 Task: Find connections with filter location Pocito with filter topic #communitieswith filter profile language Potuguese with filter current company Fractal with filter school Pune Institute of Business Management with filter industry Railroad Equipment Manufacturing with filter service category Video Animation with filter keywords title Motion Picture Director
Action: Mouse moved to (1392, 384)
Screenshot: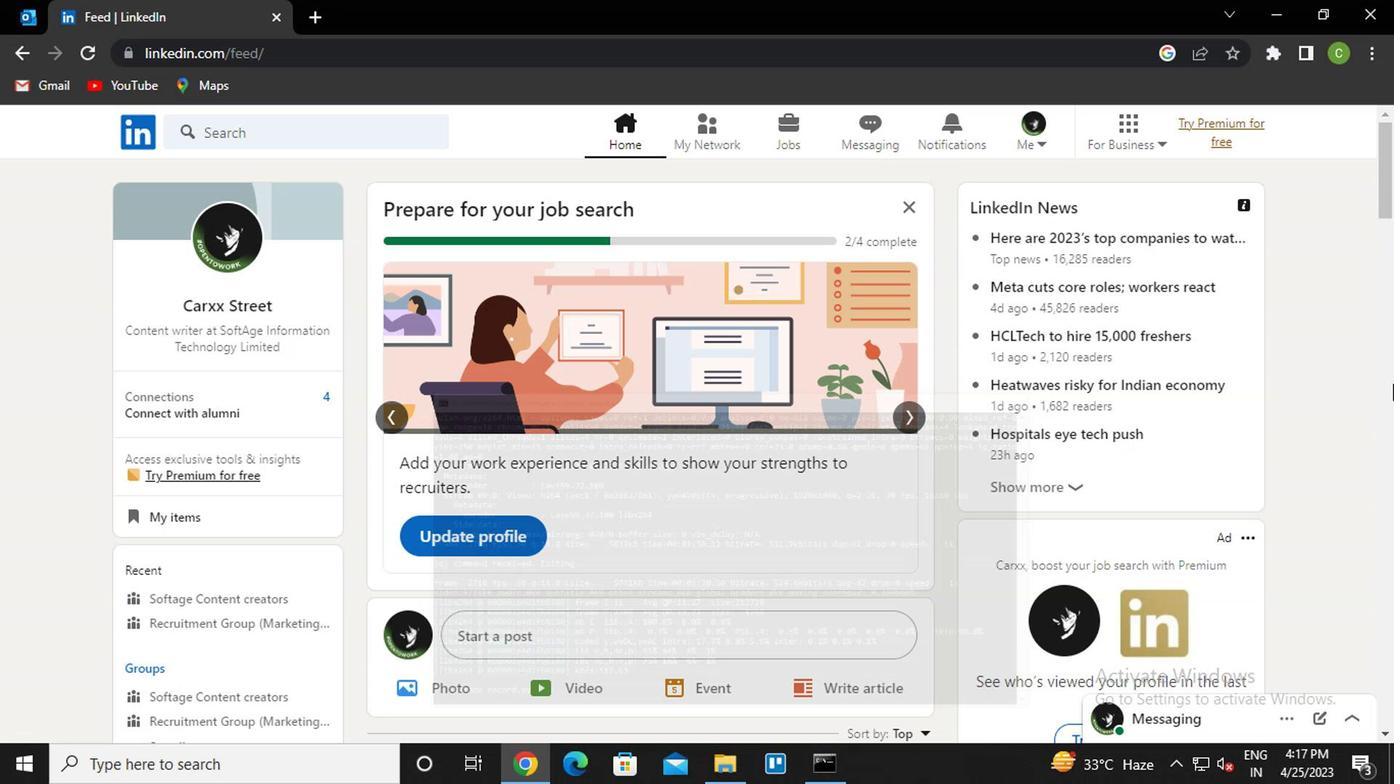 
Action: Mouse scrolled (1391, 385) with delta (0, 0)
Screenshot: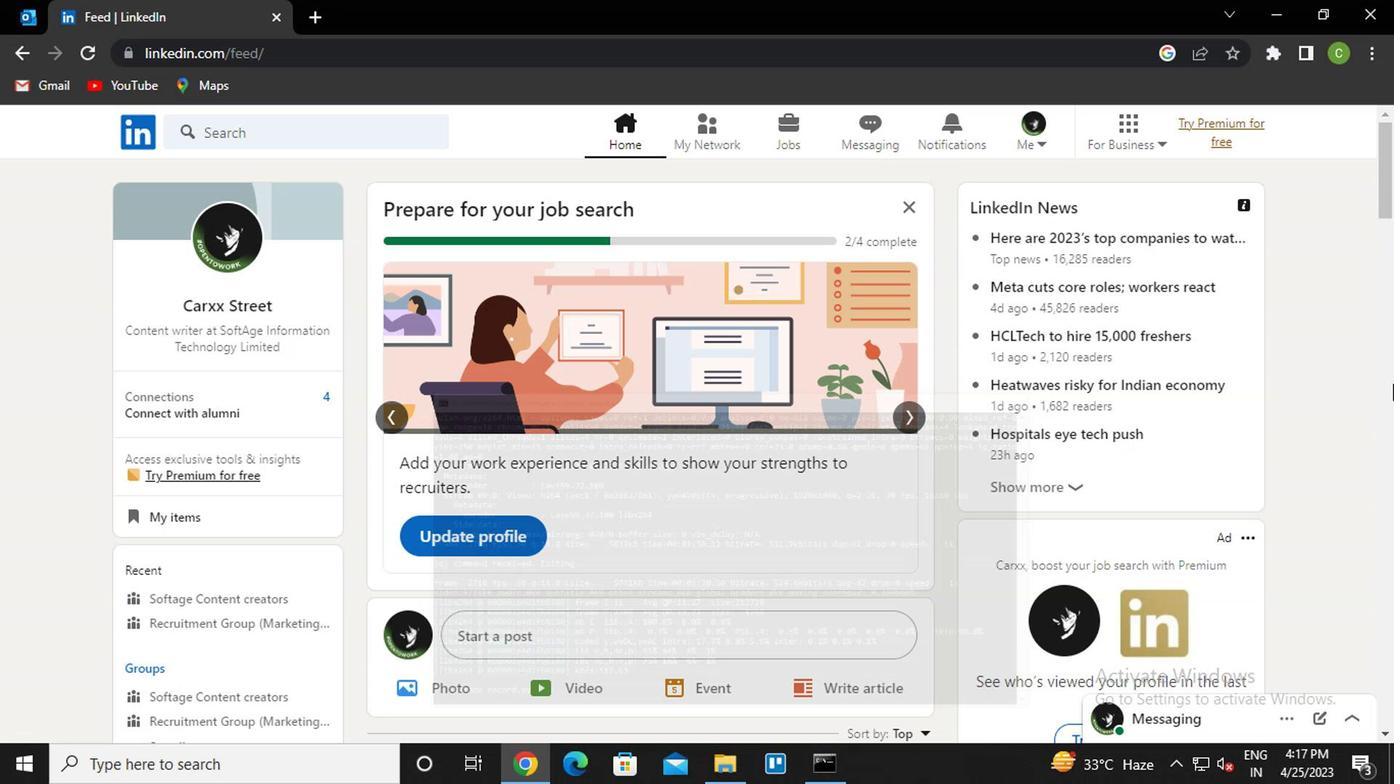 
Action: Mouse moved to (1392, 384)
Screenshot: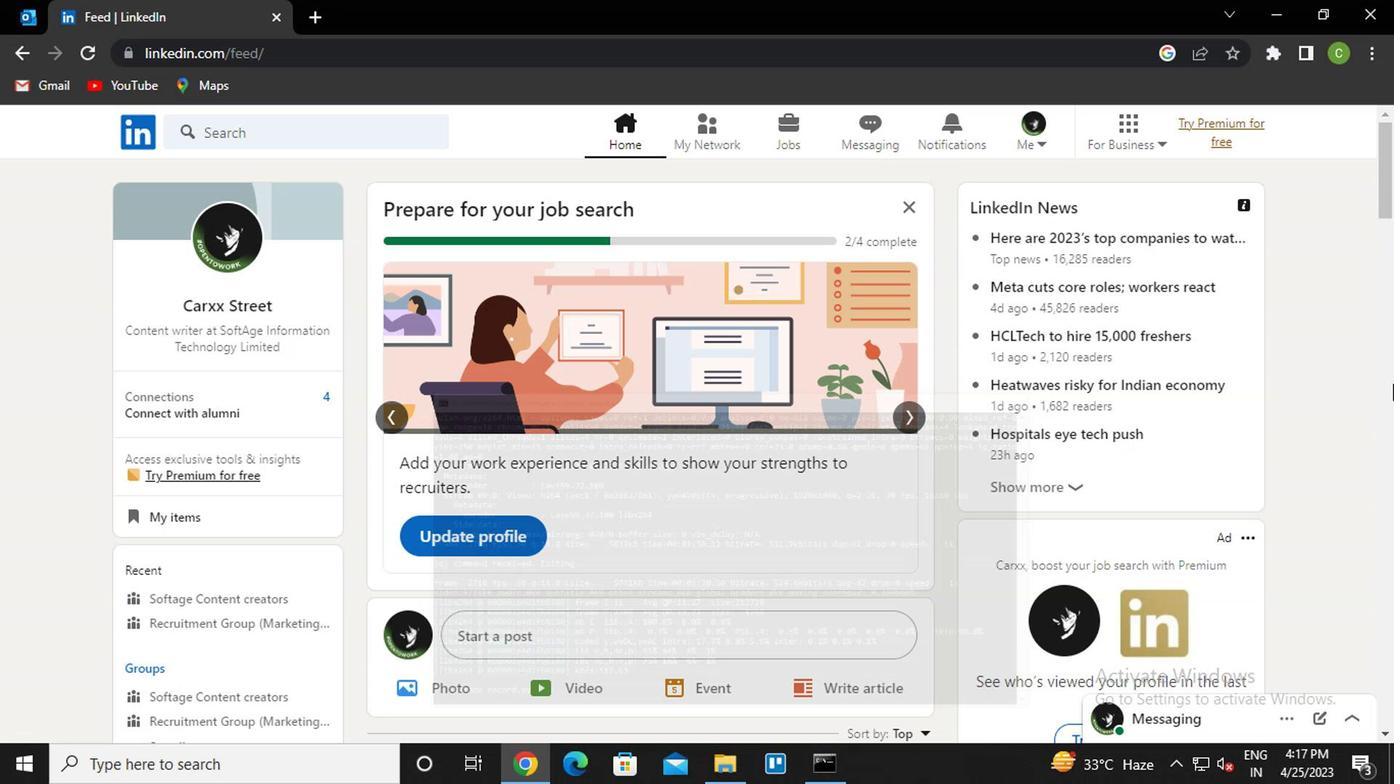 
Action: Mouse scrolled (1391, 385) with delta (0, 0)
Screenshot: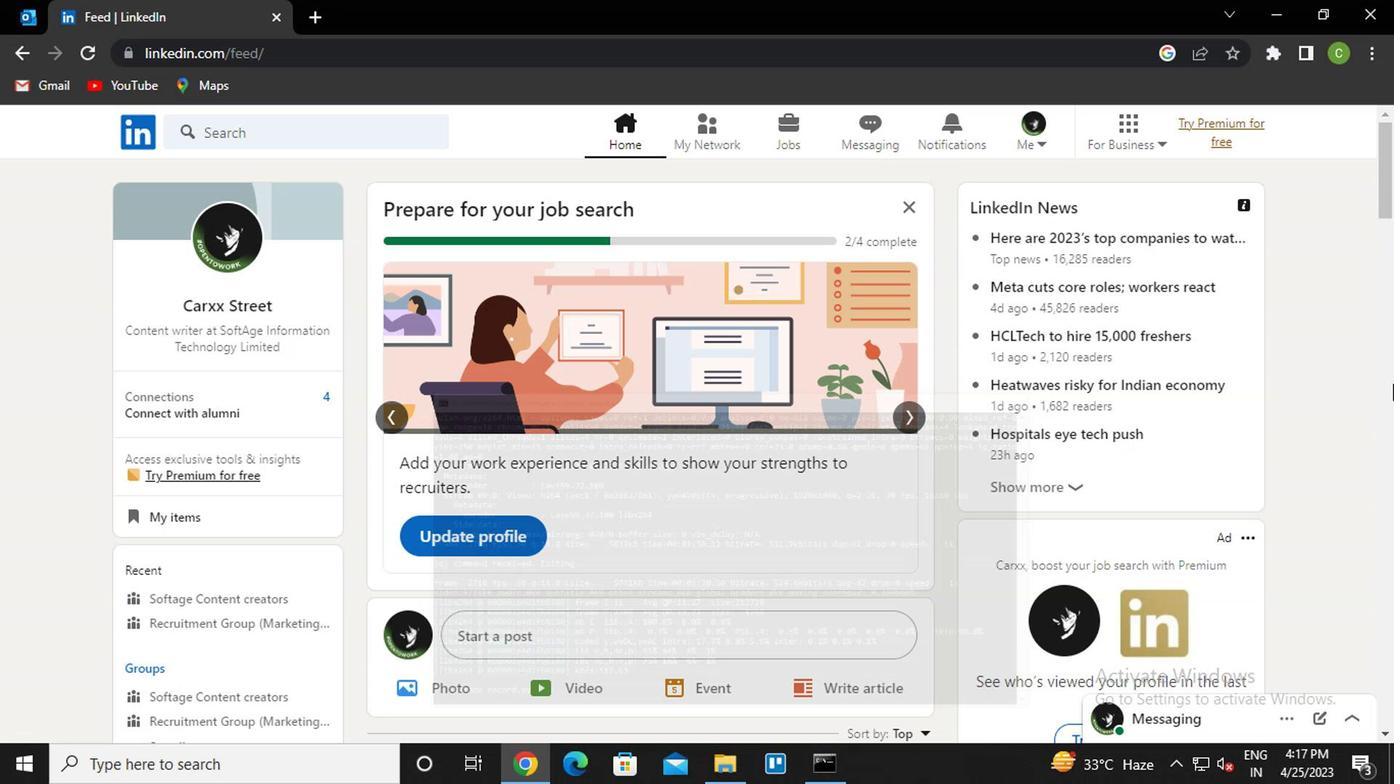 
Action: Mouse scrolled (1391, 385) with delta (0, 0)
Screenshot: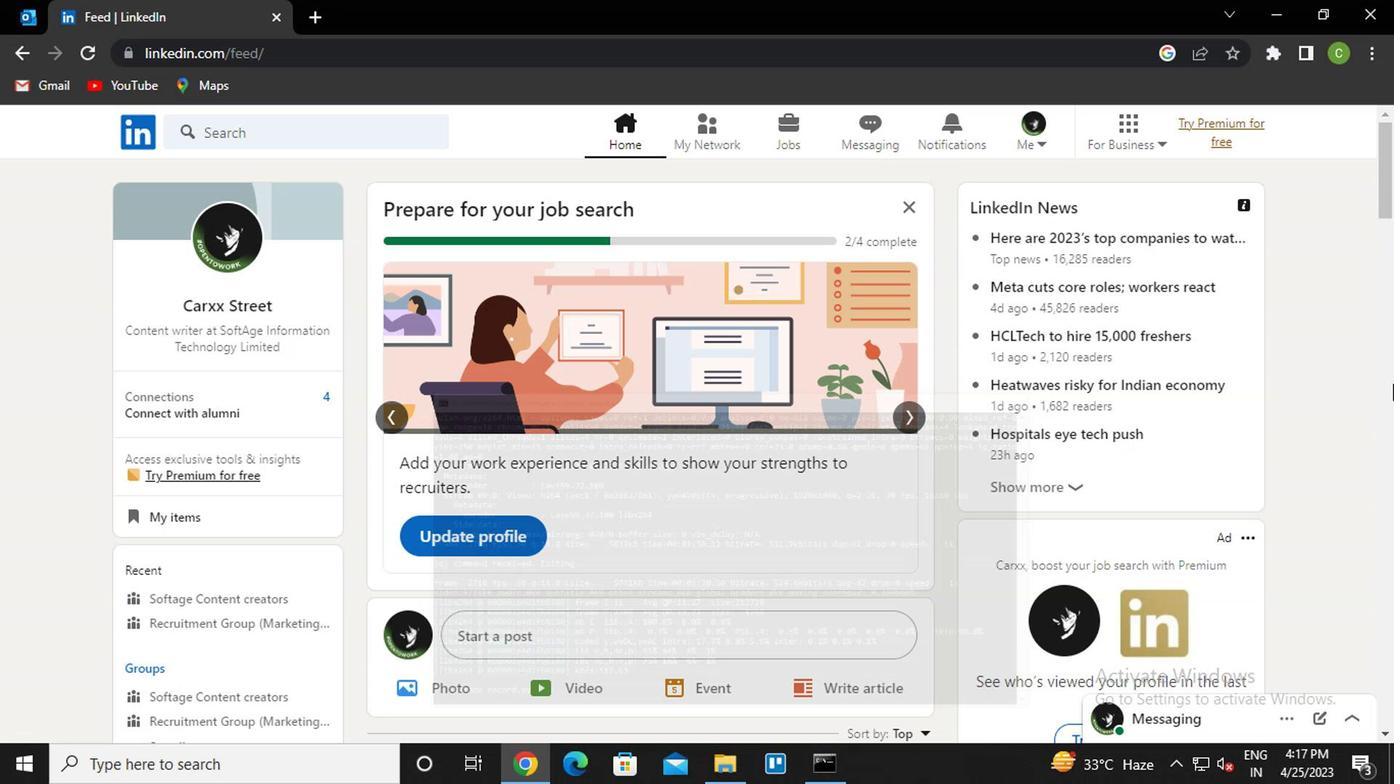
Action: Mouse moved to (718, 138)
Screenshot: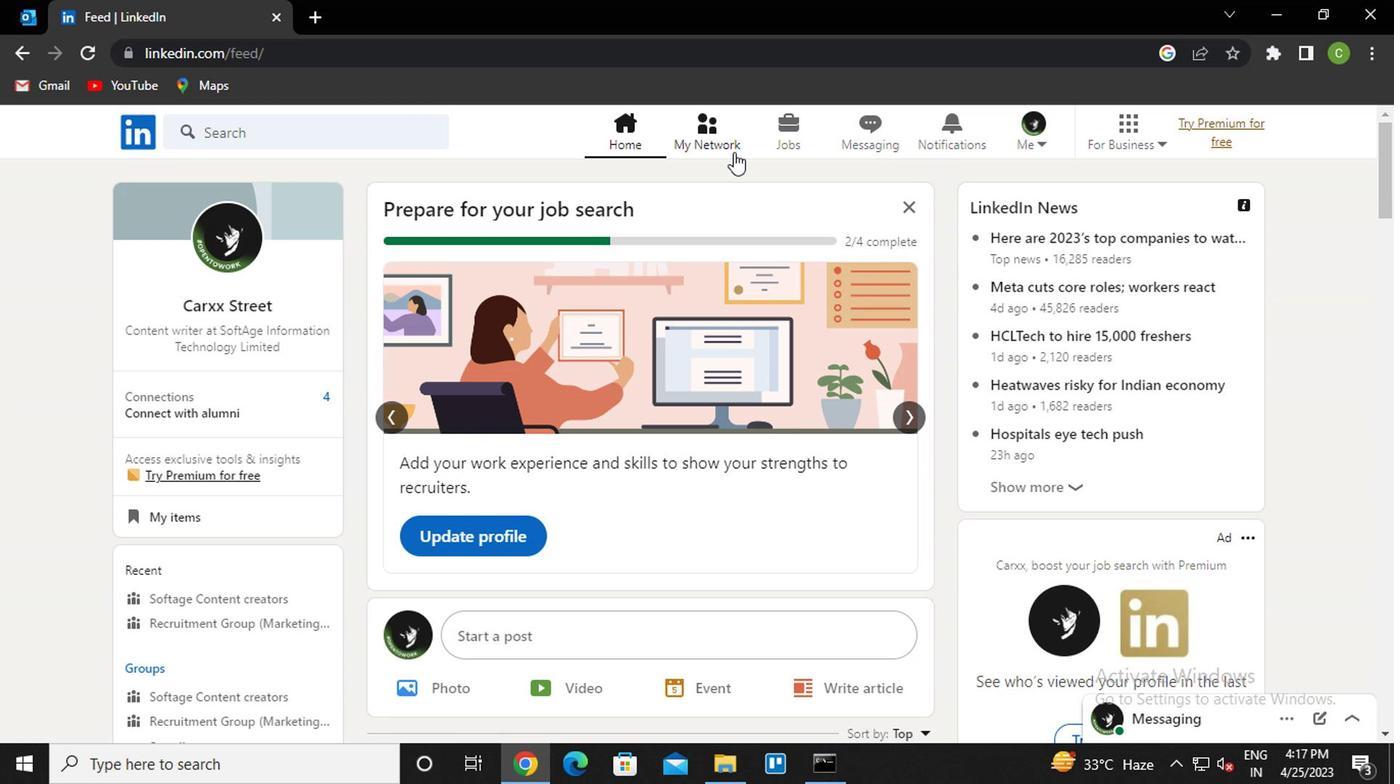
Action: Mouse pressed left at (718, 138)
Screenshot: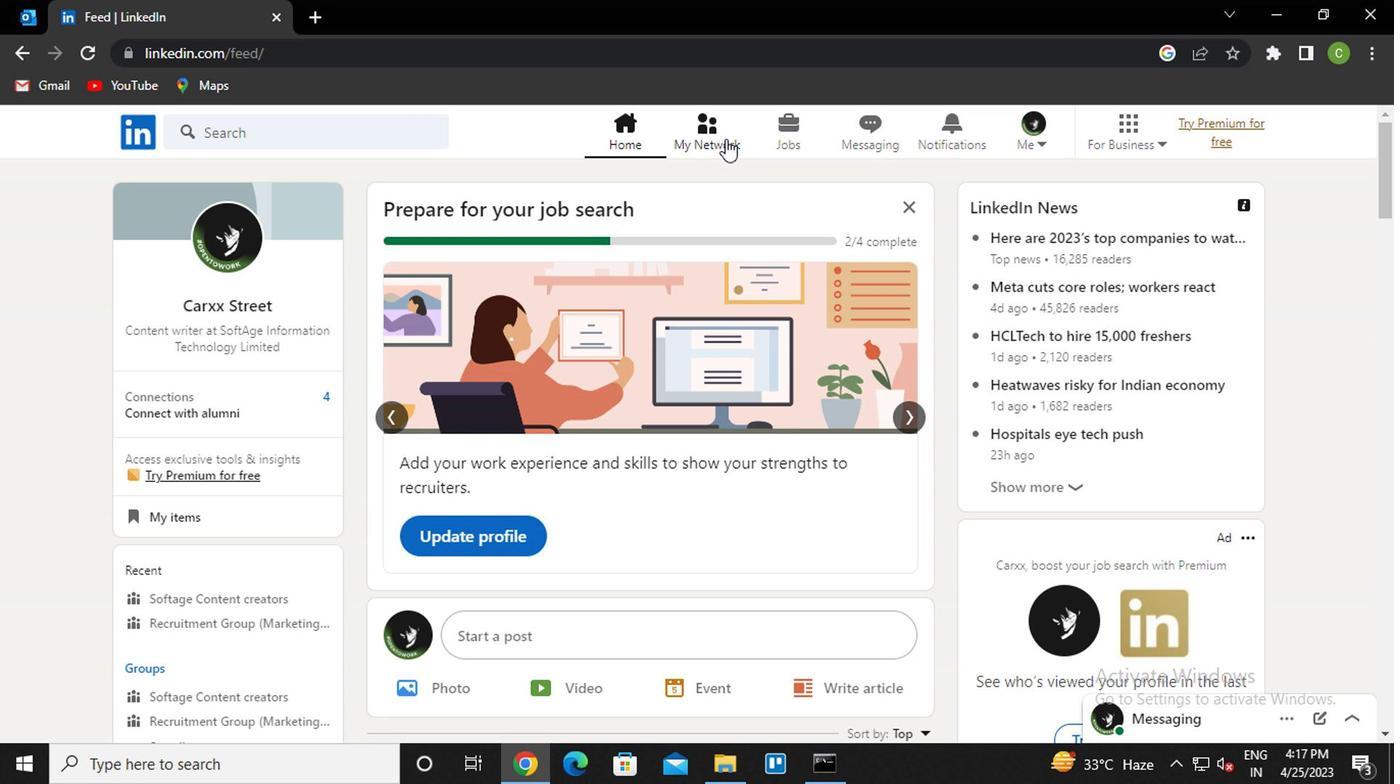
Action: Mouse moved to (287, 241)
Screenshot: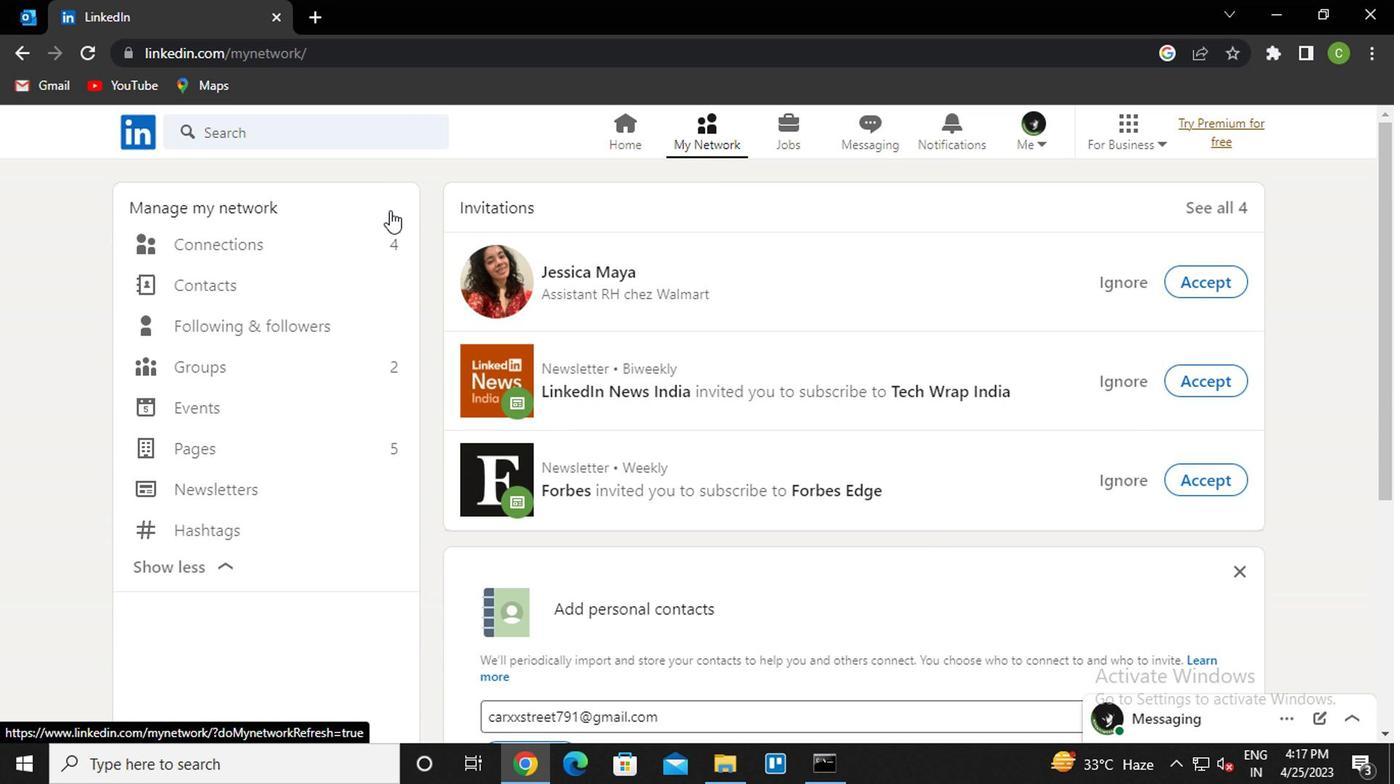 
Action: Mouse pressed left at (287, 241)
Screenshot: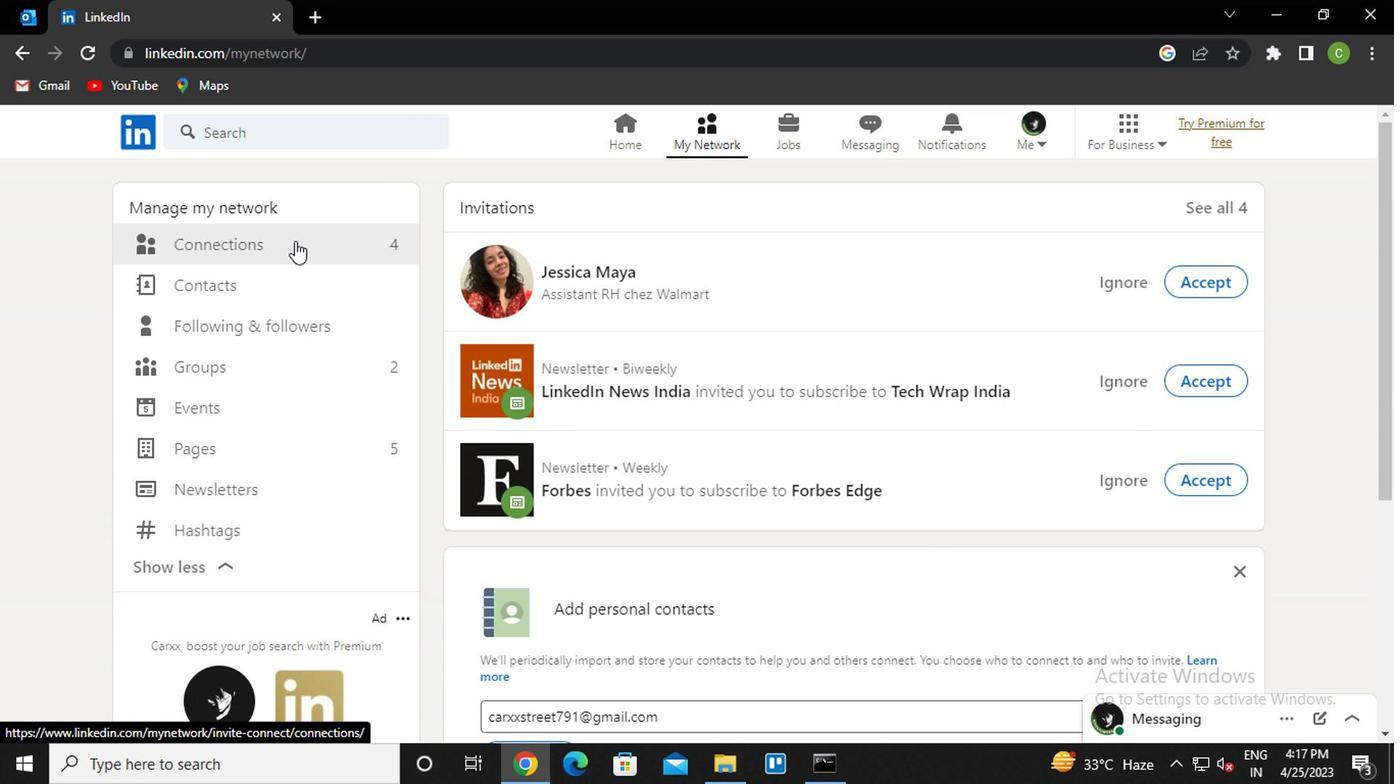 
Action: Mouse moved to (884, 245)
Screenshot: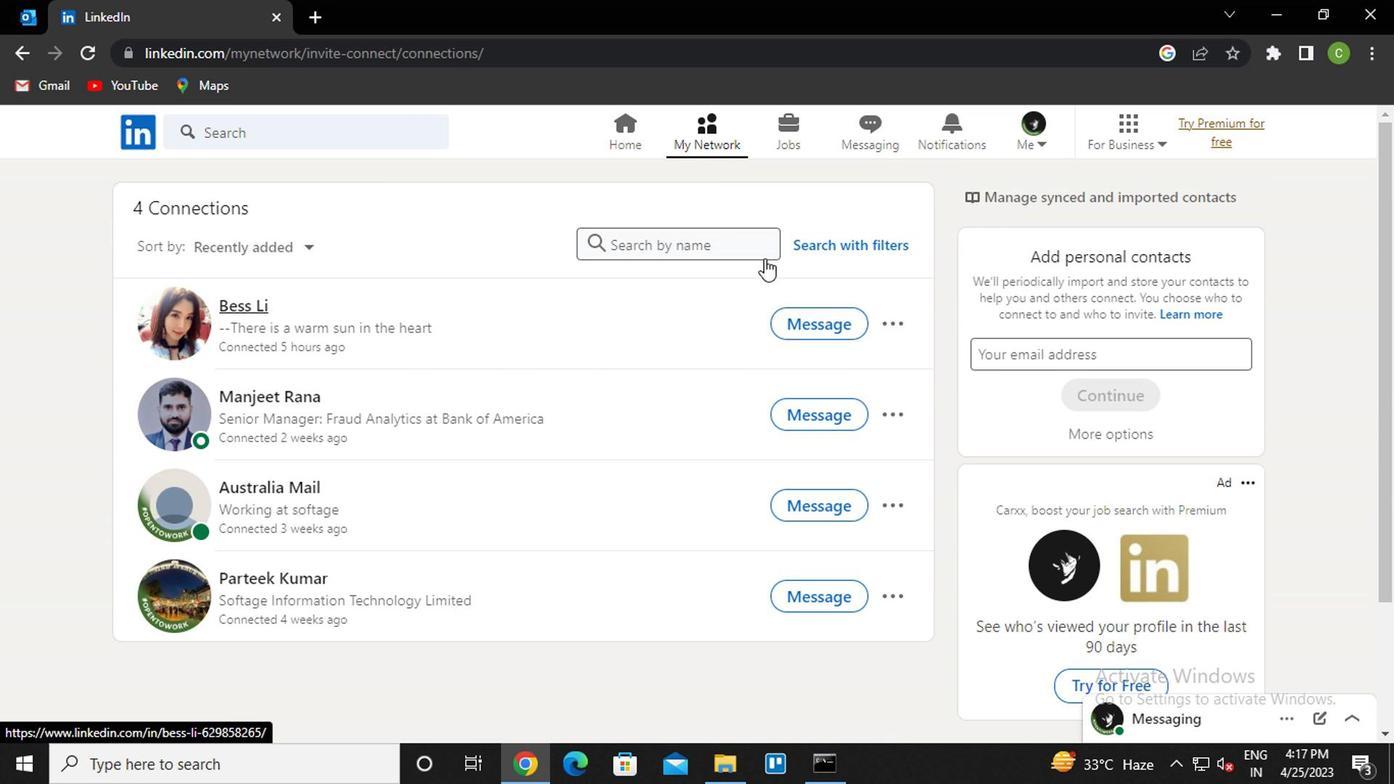 
Action: Mouse pressed left at (884, 245)
Screenshot: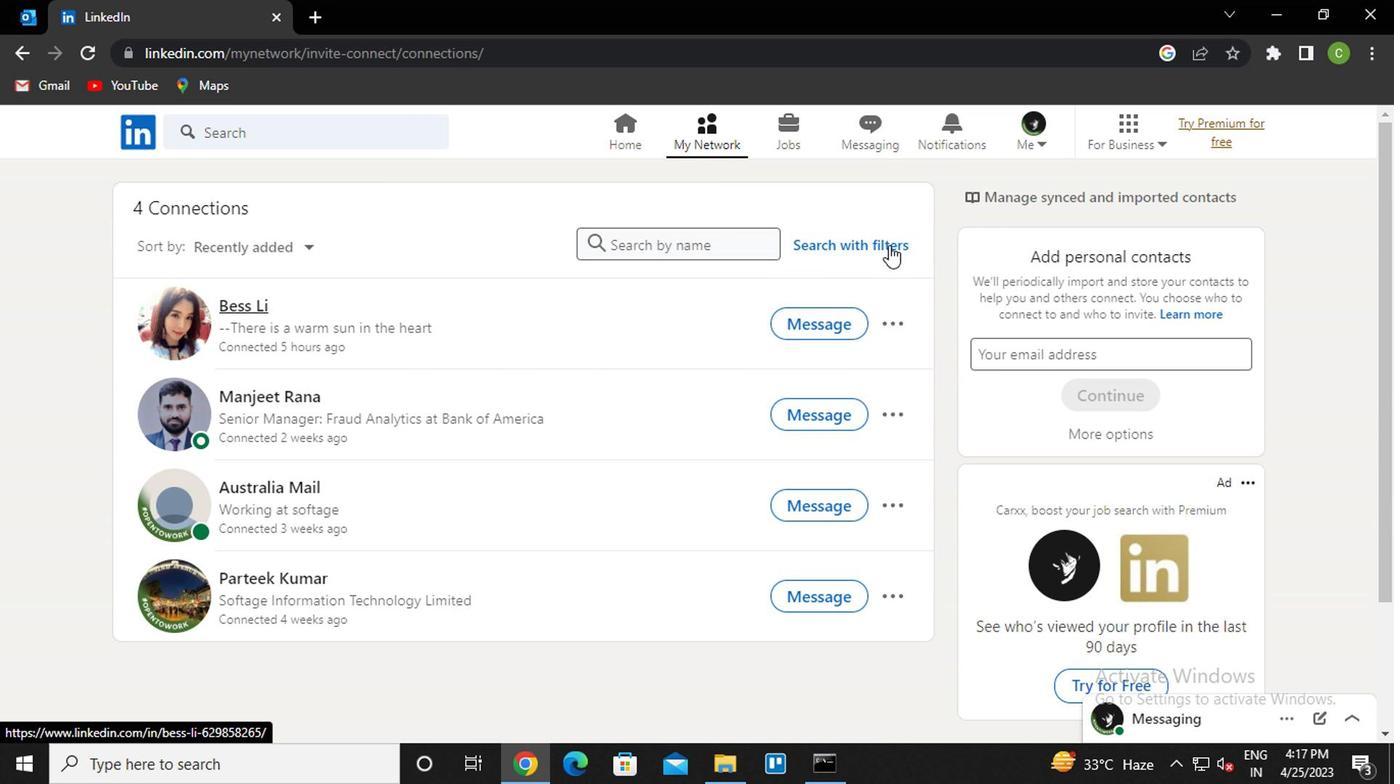 
Action: Mouse moved to (684, 192)
Screenshot: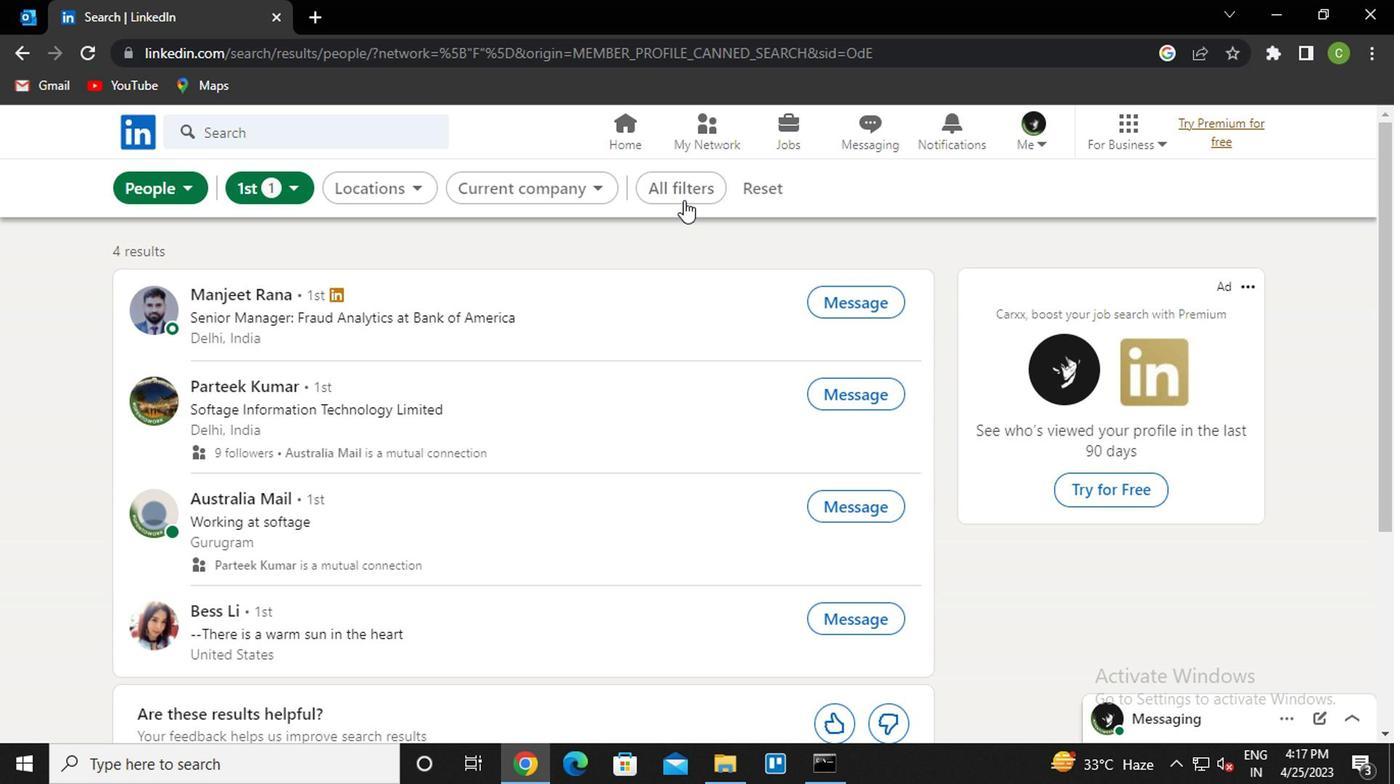 
Action: Mouse pressed left at (684, 192)
Screenshot: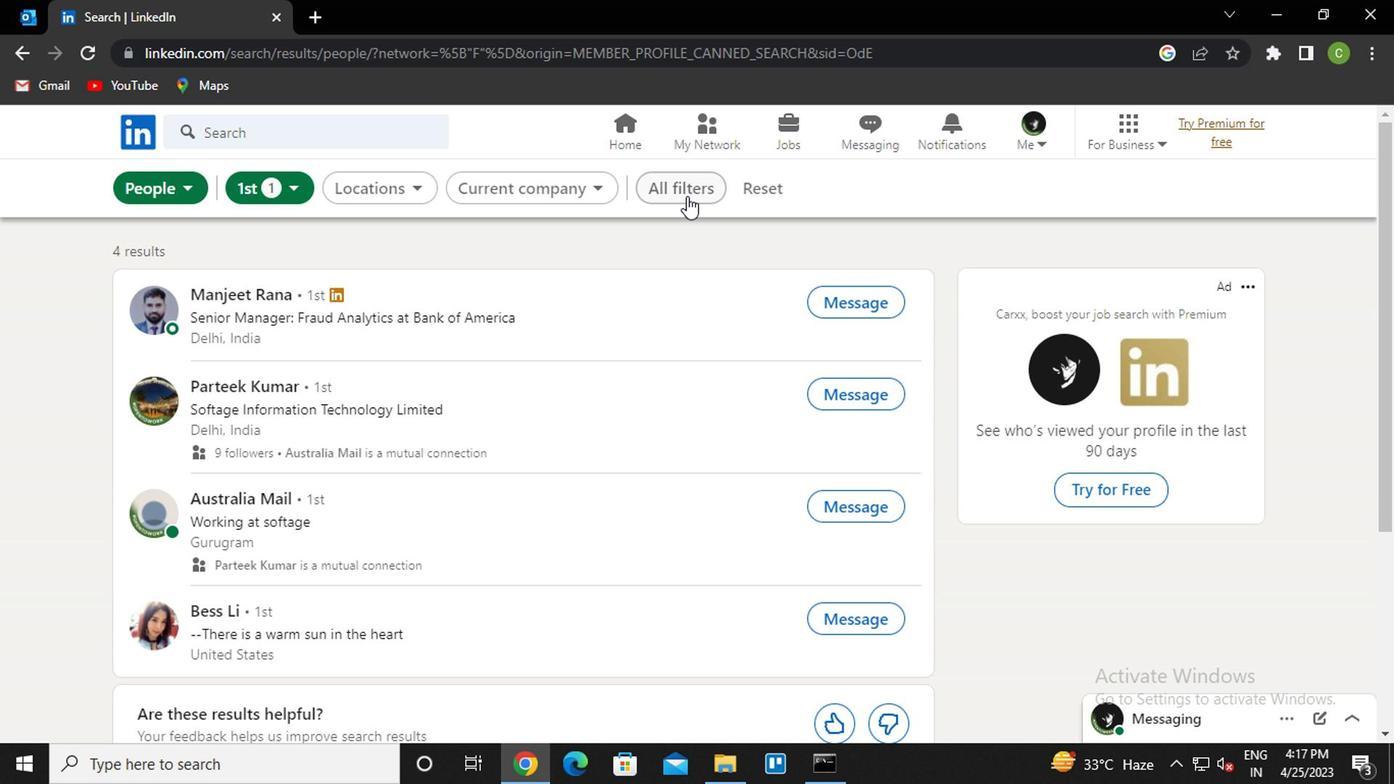 
Action: Mouse moved to (1091, 517)
Screenshot: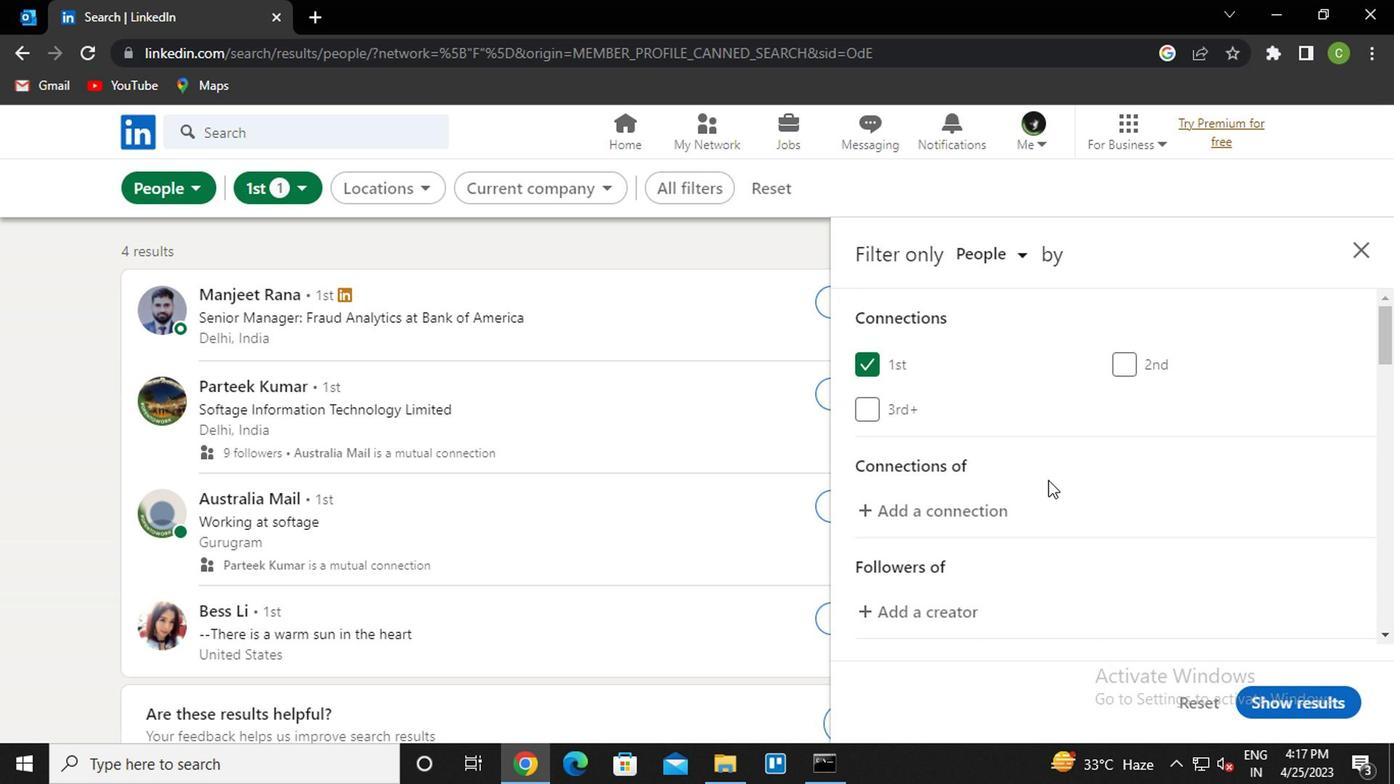 
Action: Mouse scrolled (1091, 516) with delta (0, 0)
Screenshot: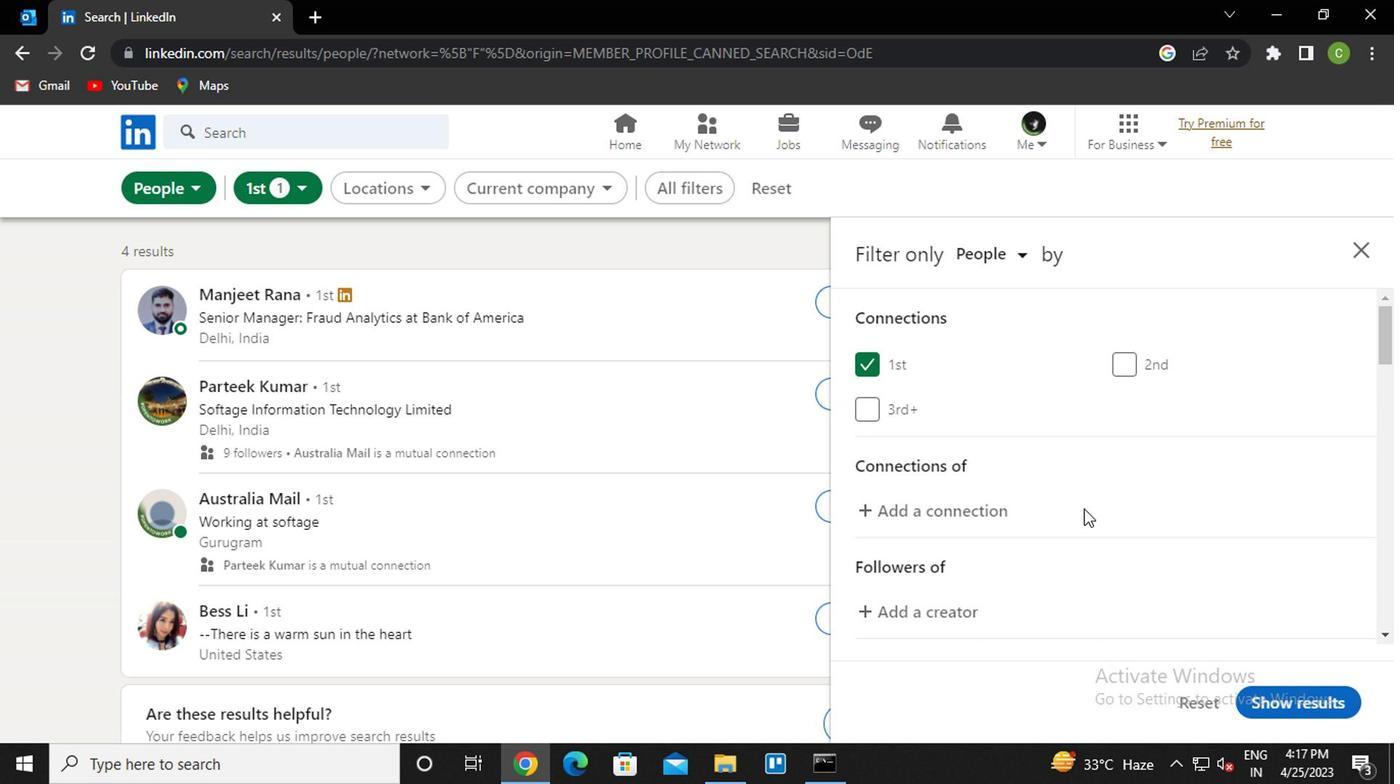 
Action: Mouse scrolled (1091, 516) with delta (0, 0)
Screenshot: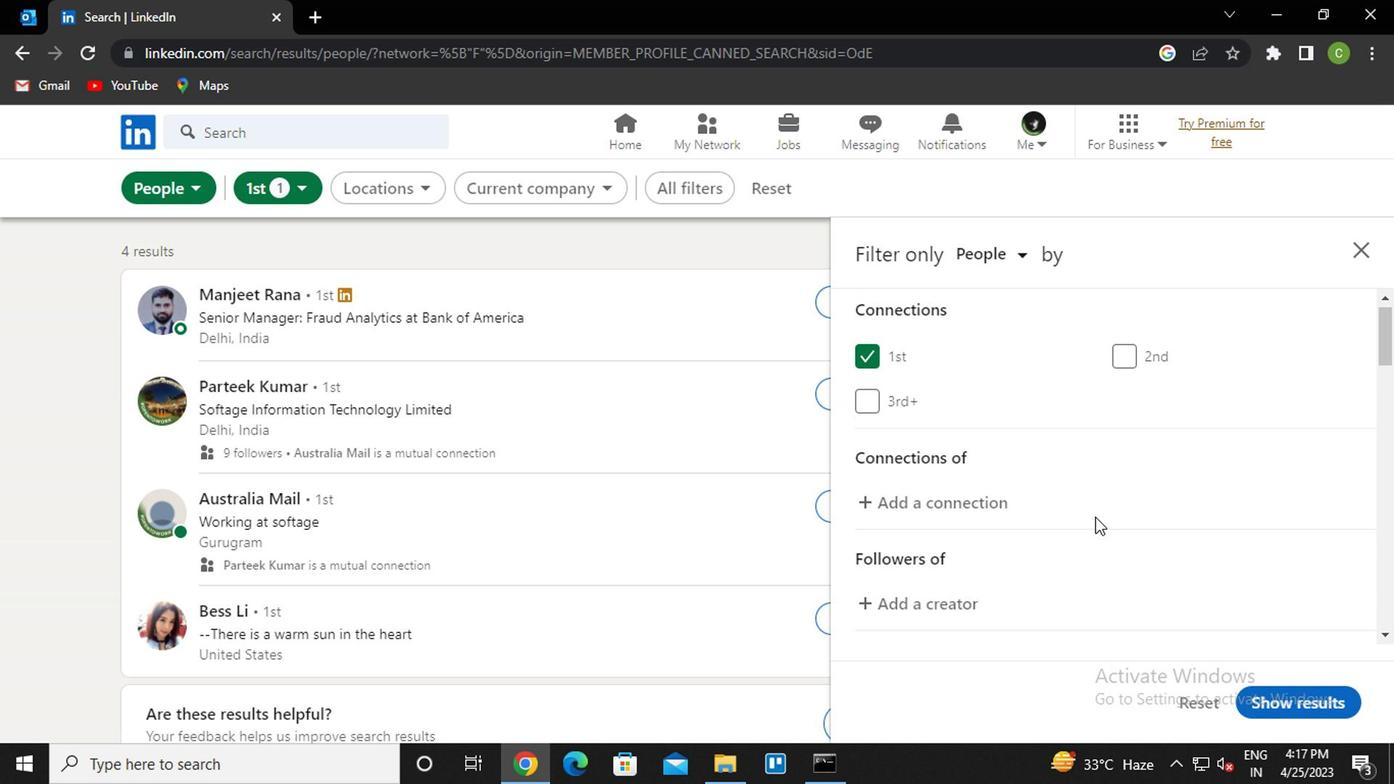 
Action: Mouse moved to (1091, 518)
Screenshot: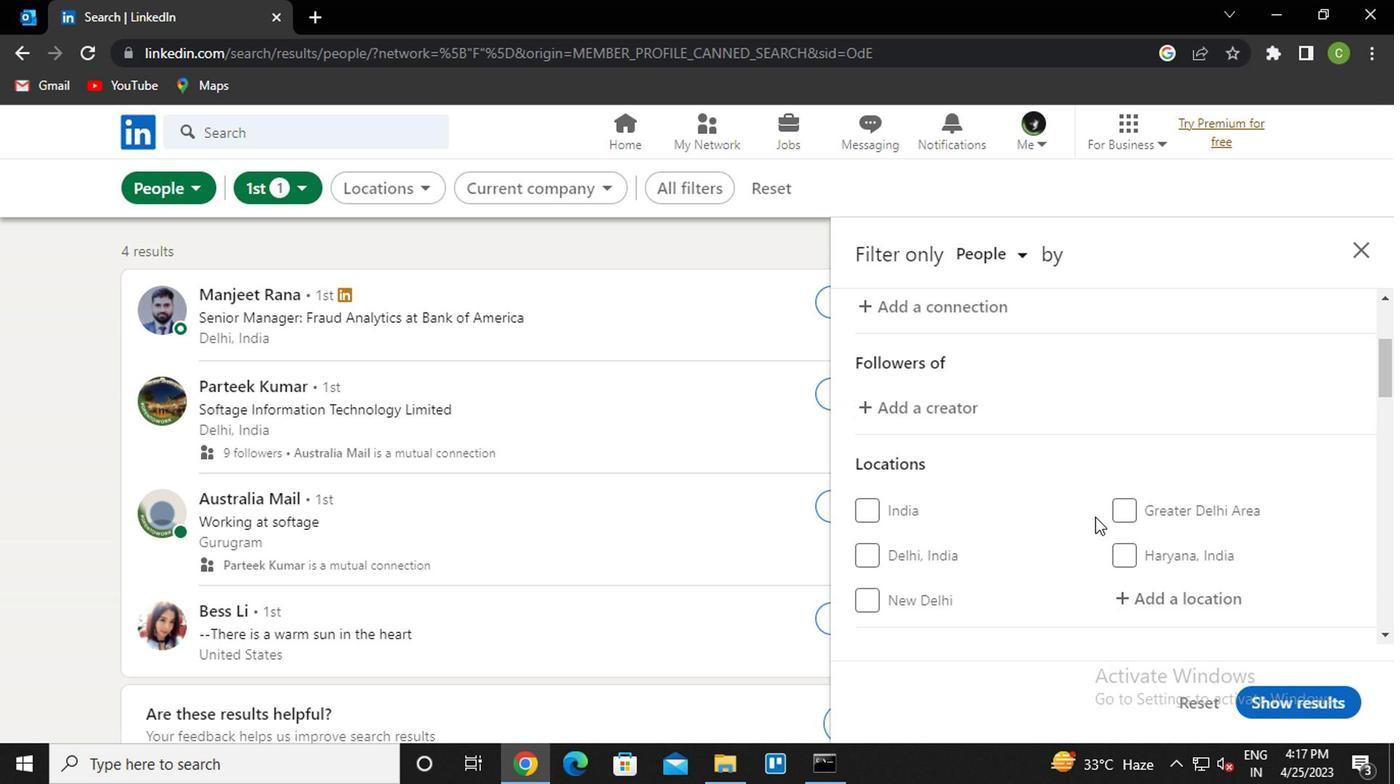 
Action: Mouse scrolled (1091, 517) with delta (0, -1)
Screenshot: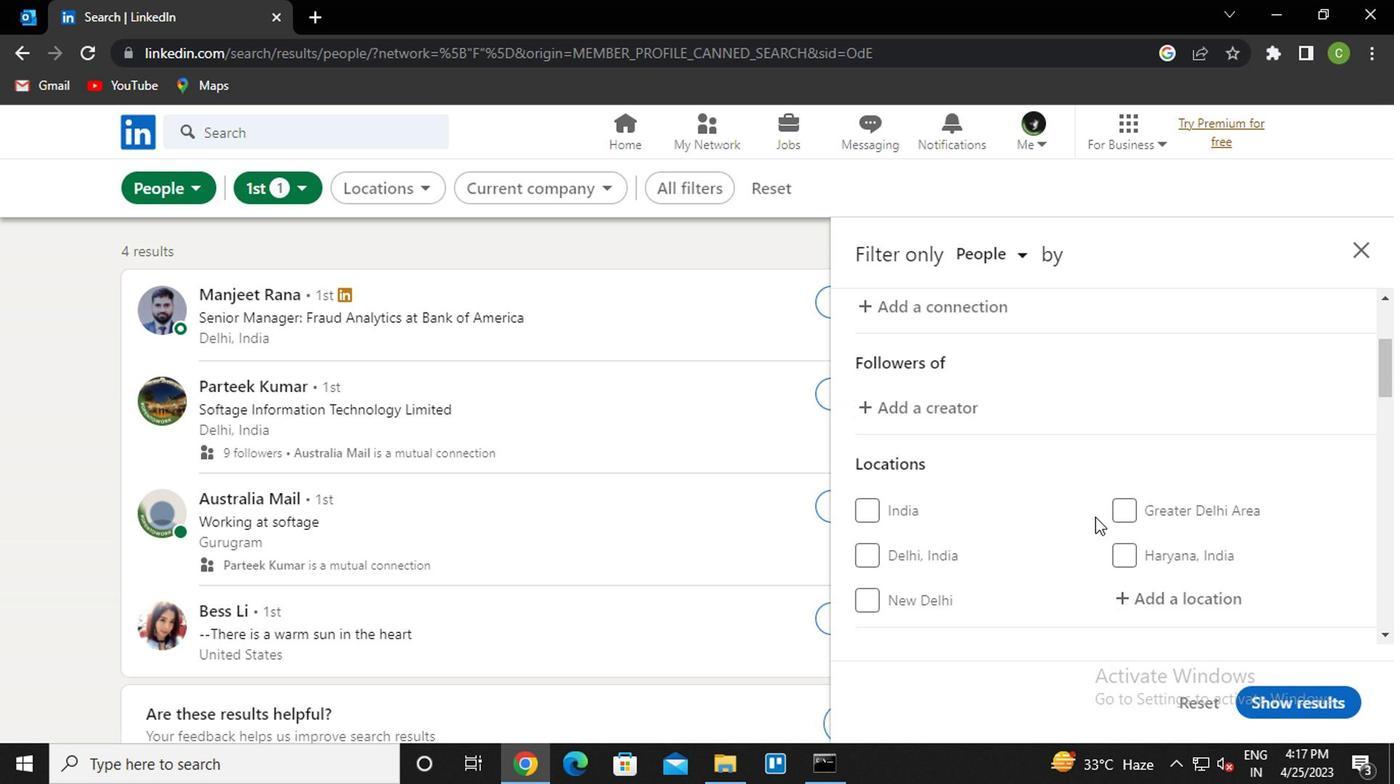 
Action: Mouse moved to (1142, 501)
Screenshot: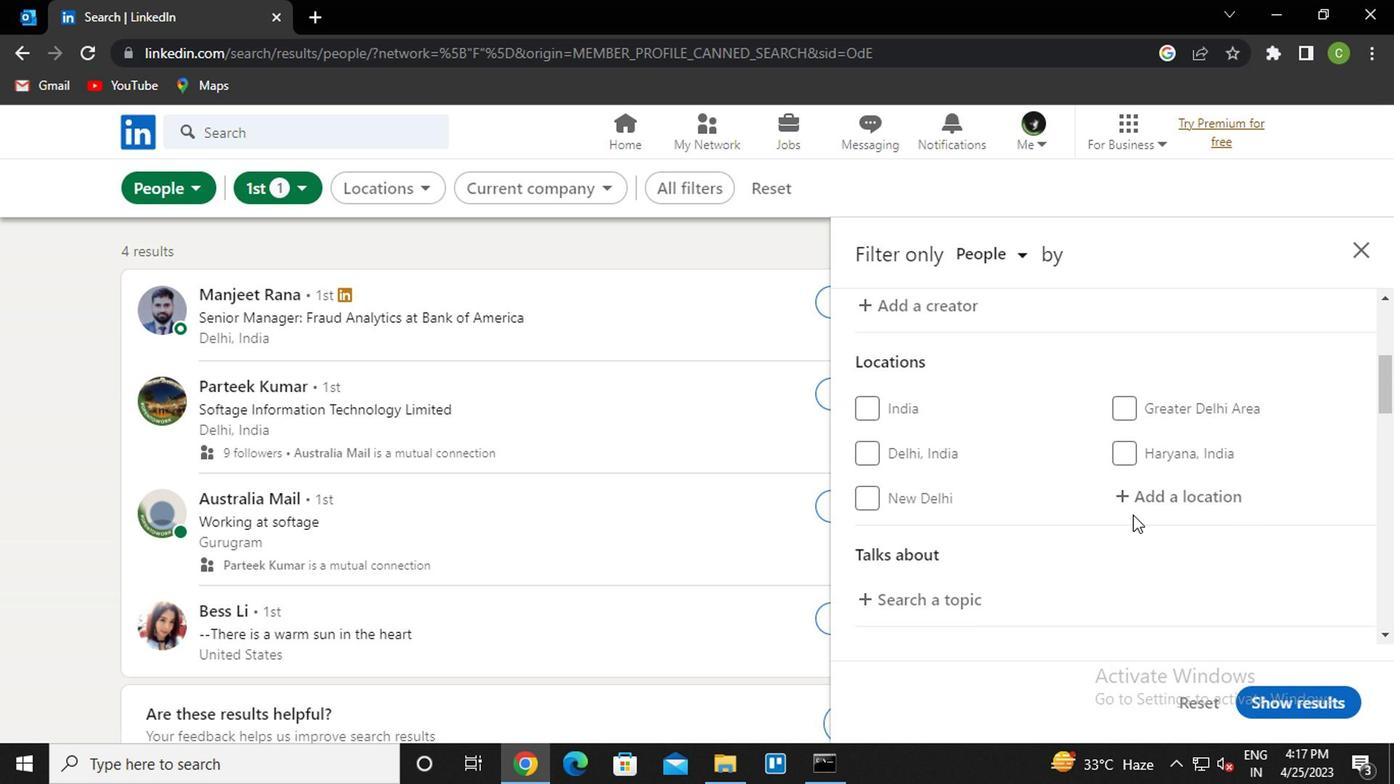 
Action: Mouse pressed left at (1142, 501)
Screenshot: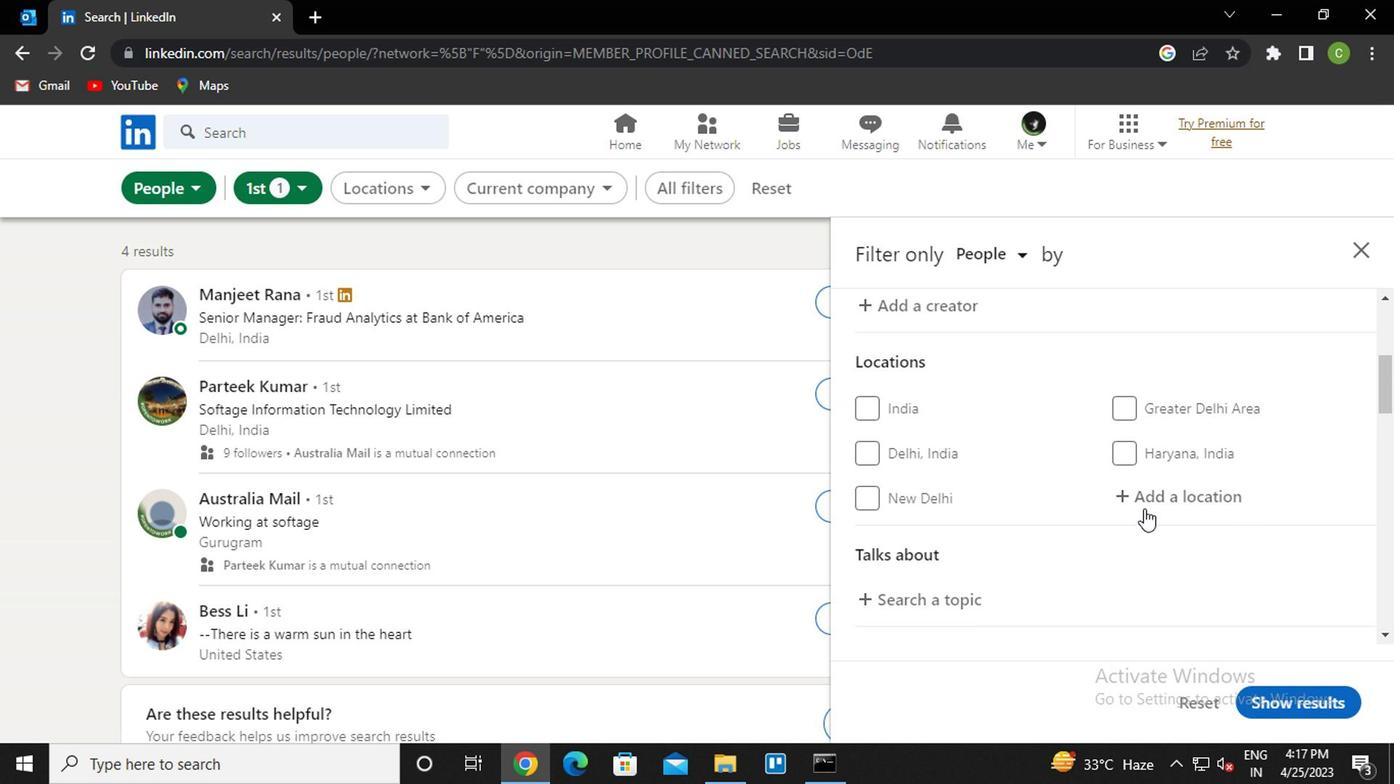 
Action: Mouse moved to (1084, 542)
Screenshot: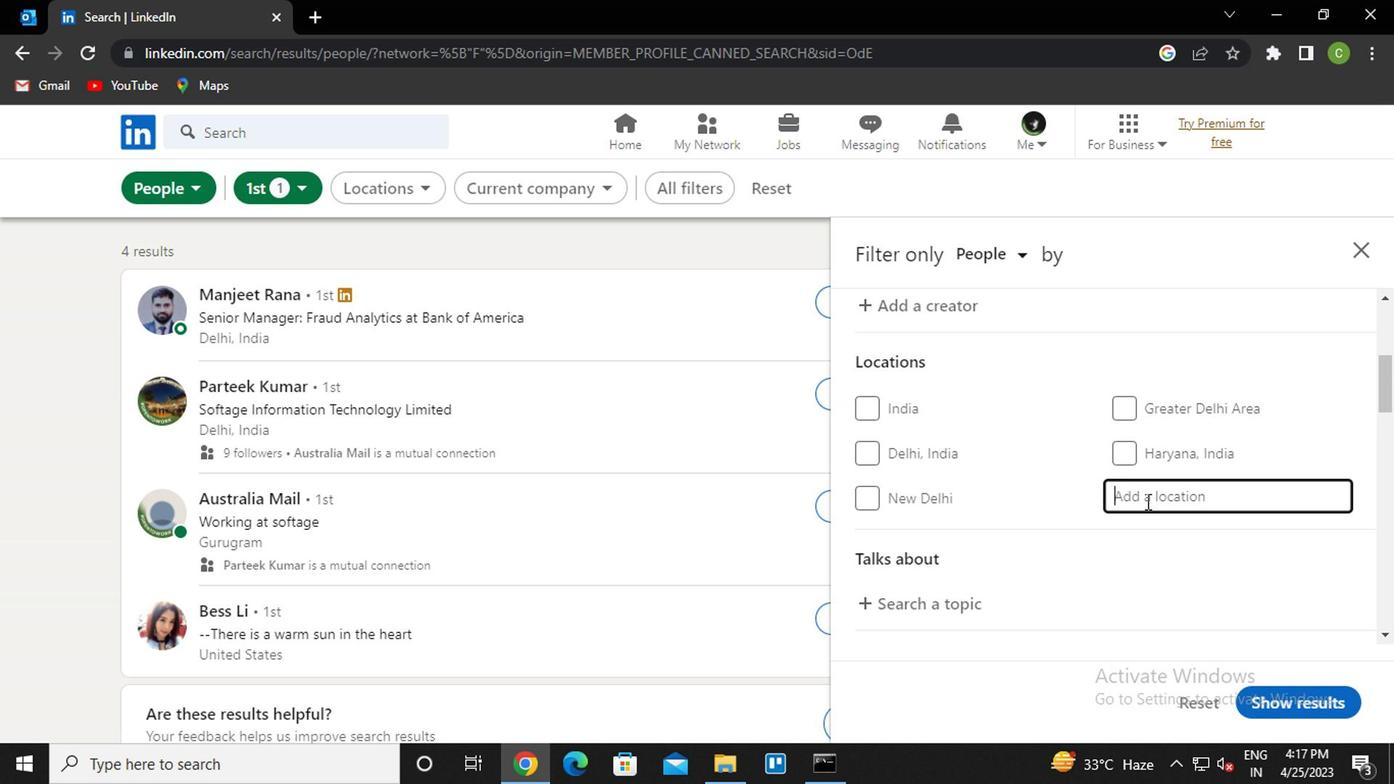 
Action: Key pressed p<Key.caps_lock>ocioto<Key.backspace><Key.backspace><Key.backspace>to<Key.enter>
Screenshot: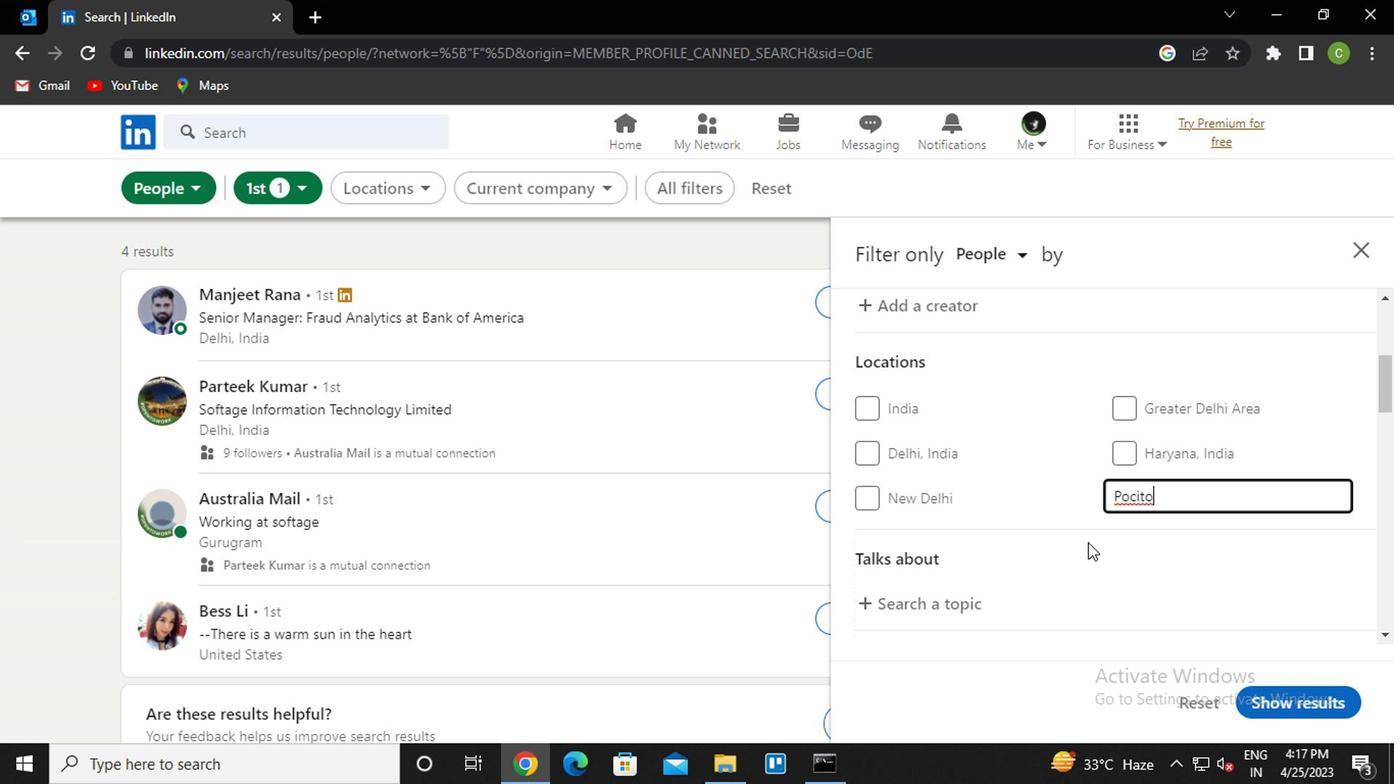 
Action: Mouse moved to (973, 594)
Screenshot: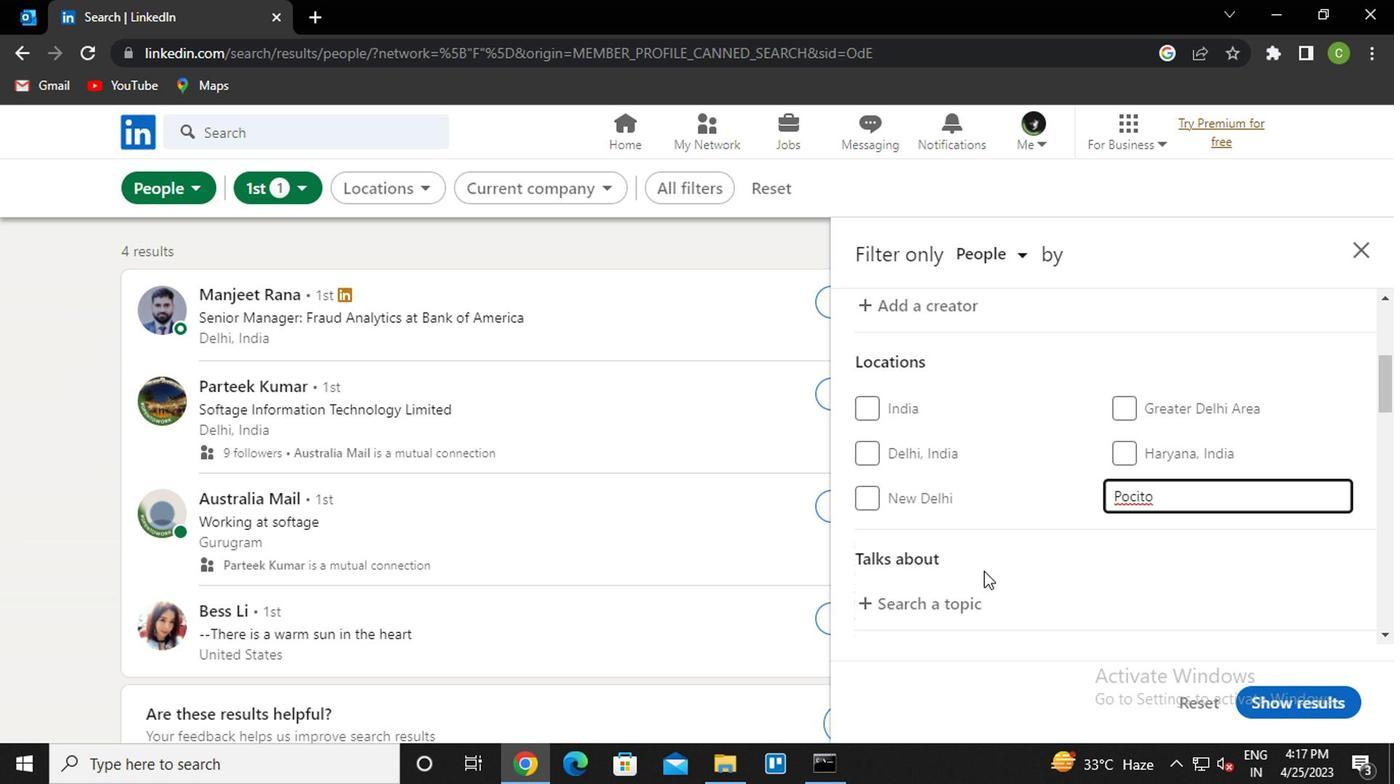 
Action: Mouse scrolled (973, 594) with delta (0, 0)
Screenshot: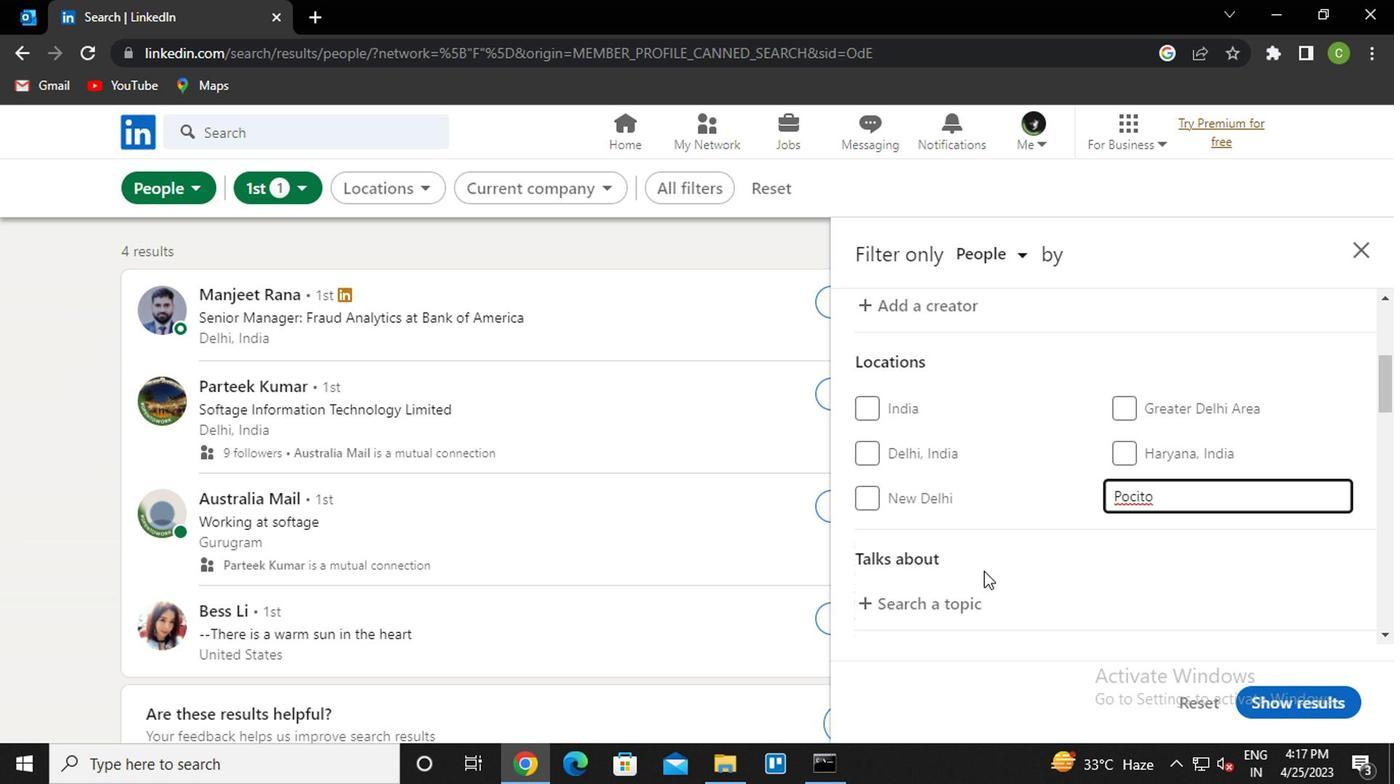 
Action: Mouse moved to (973, 592)
Screenshot: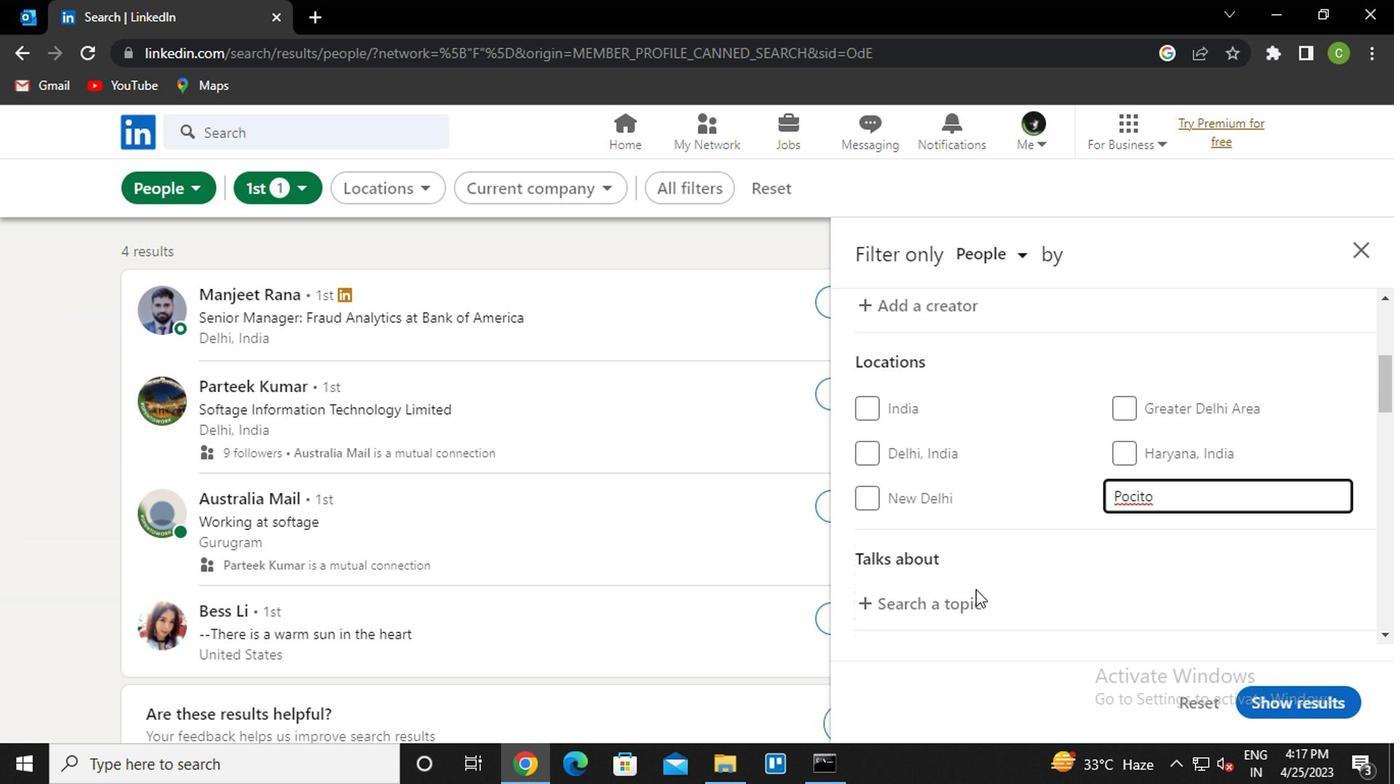 
Action: Mouse scrolled (973, 591) with delta (0, 0)
Screenshot: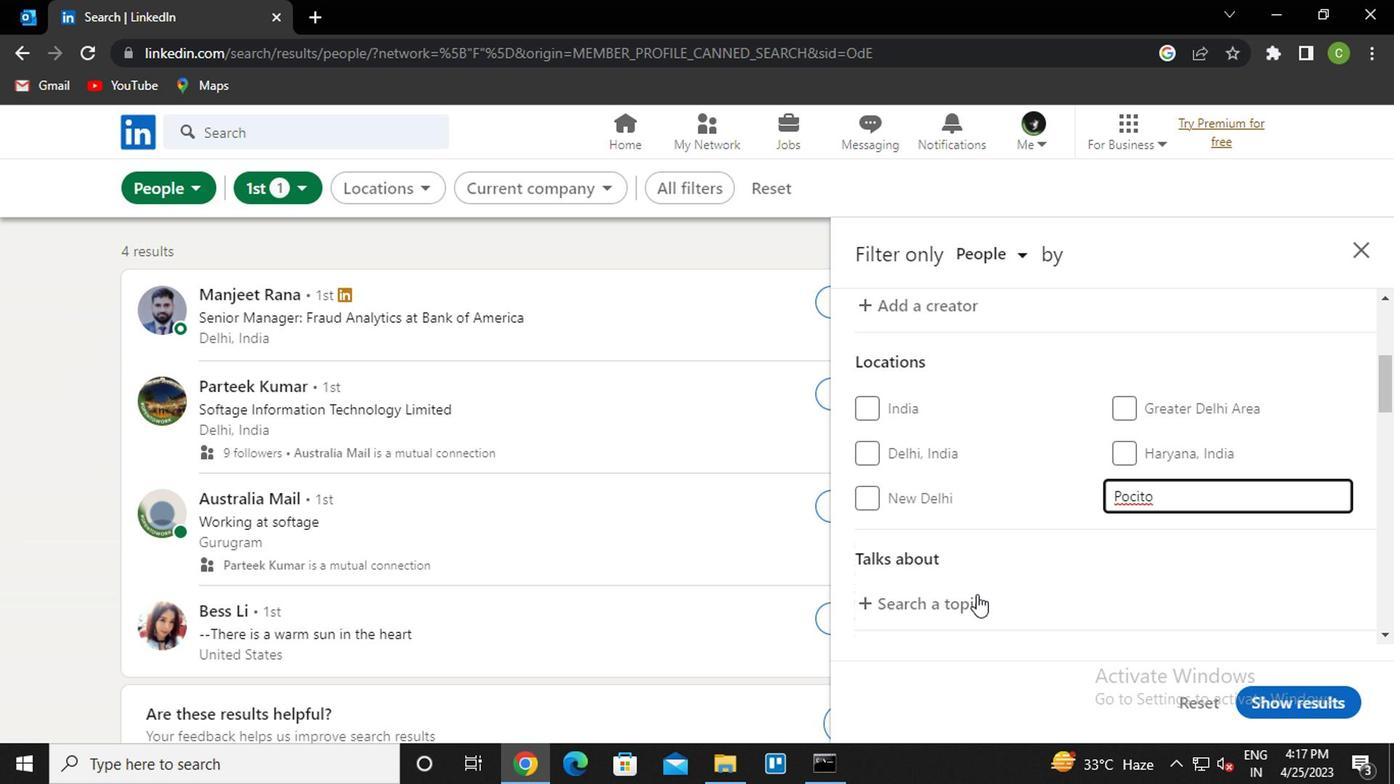
Action: Mouse moved to (933, 410)
Screenshot: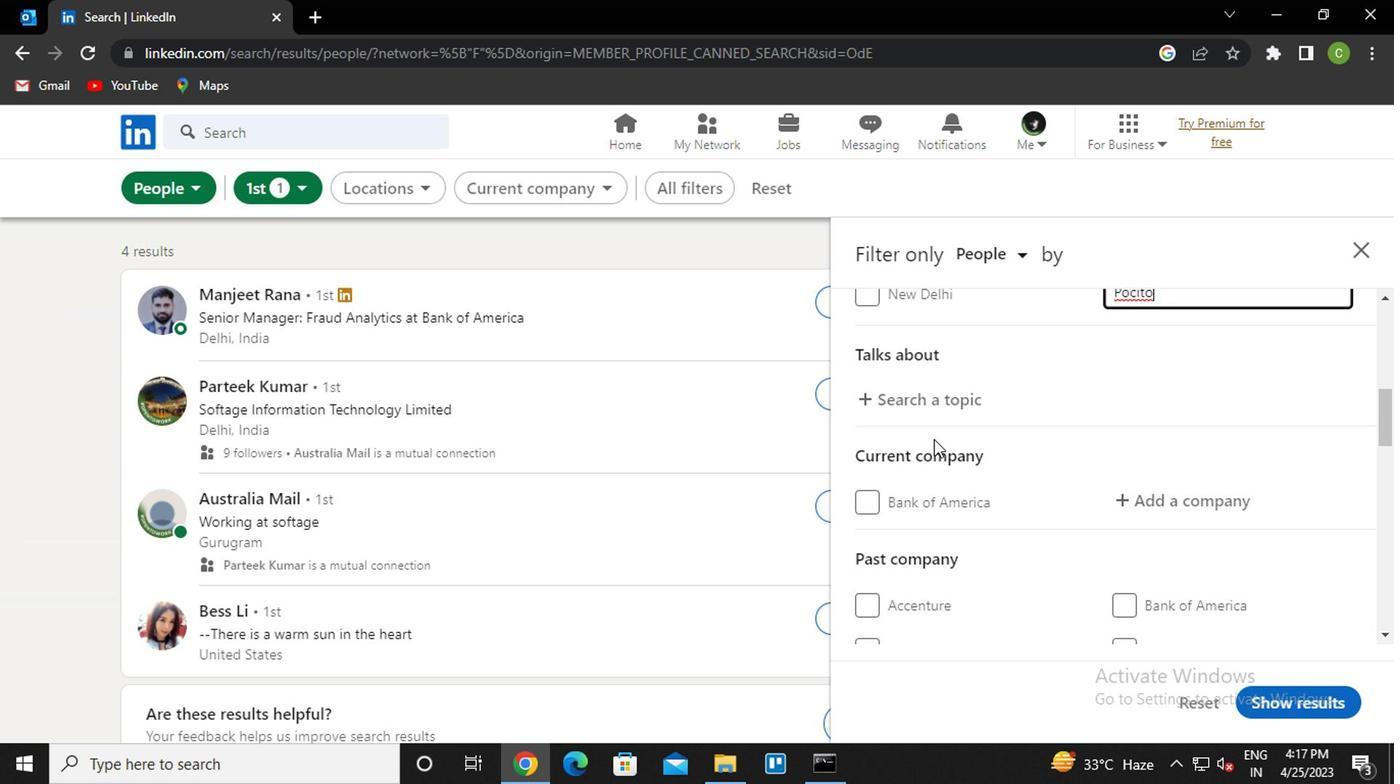 
Action: Mouse pressed left at (933, 410)
Screenshot: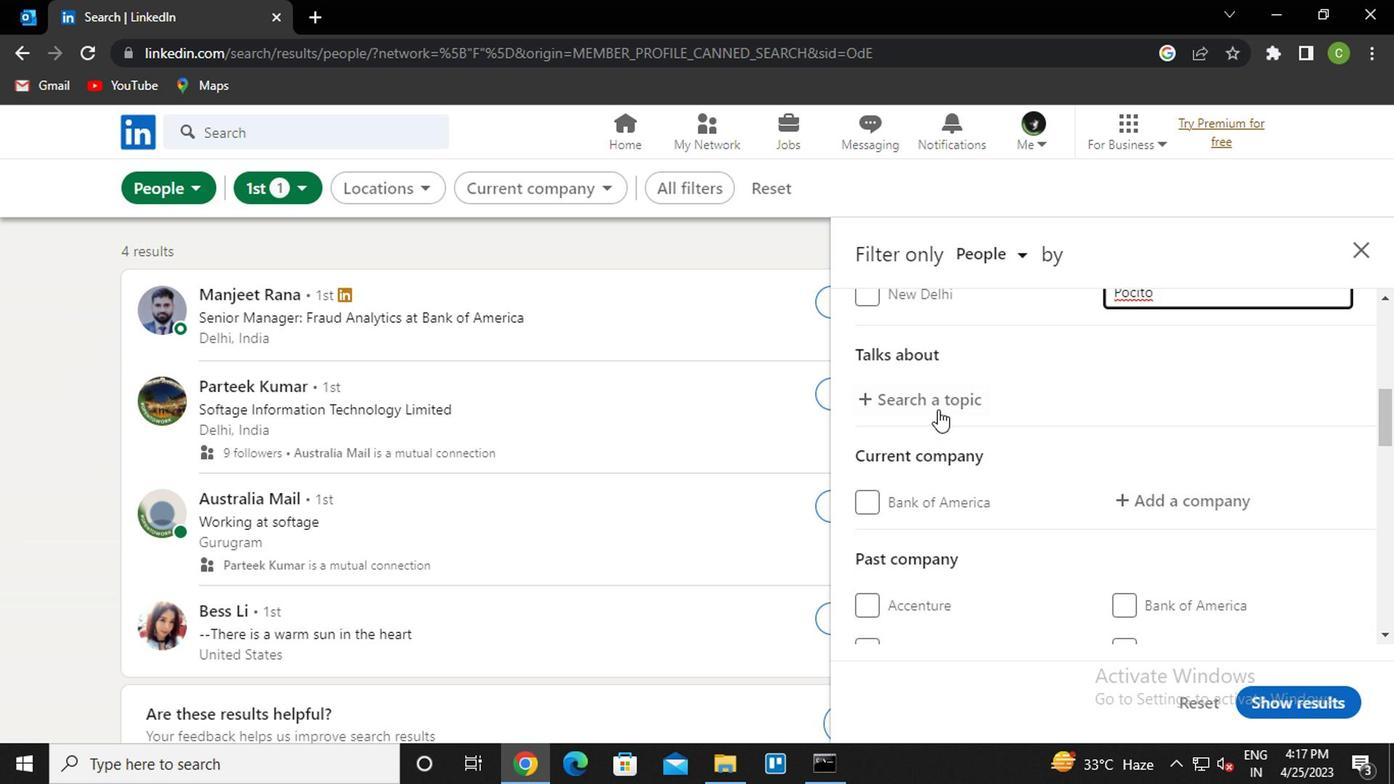 
Action: Mouse moved to (958, 479)
Screenshot: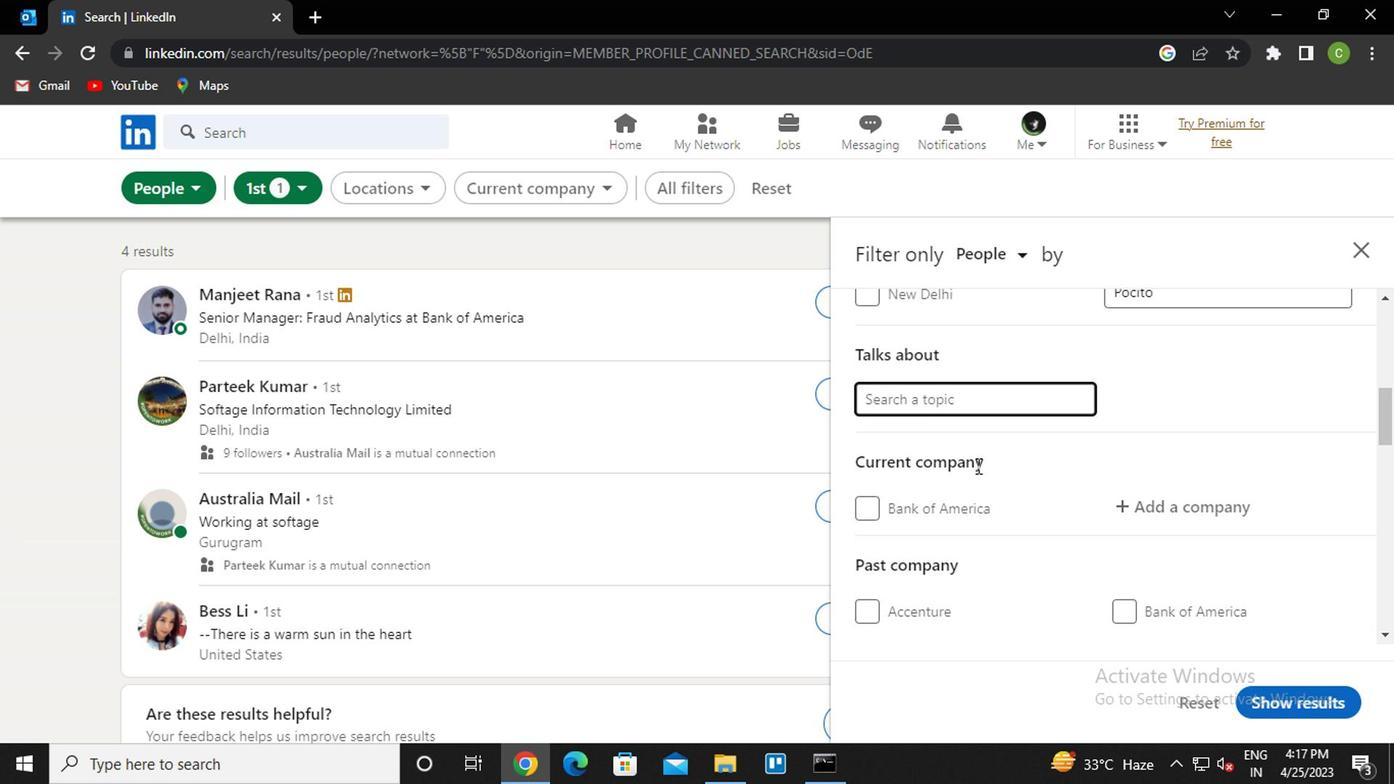 
Action: Key pressed <Key.caps_lock>c<Key.caps_lock>omunities<Key.left><Key.right><Key.right><Key.right>ctrl+M<Key.down><Key.enter>
Screenshot: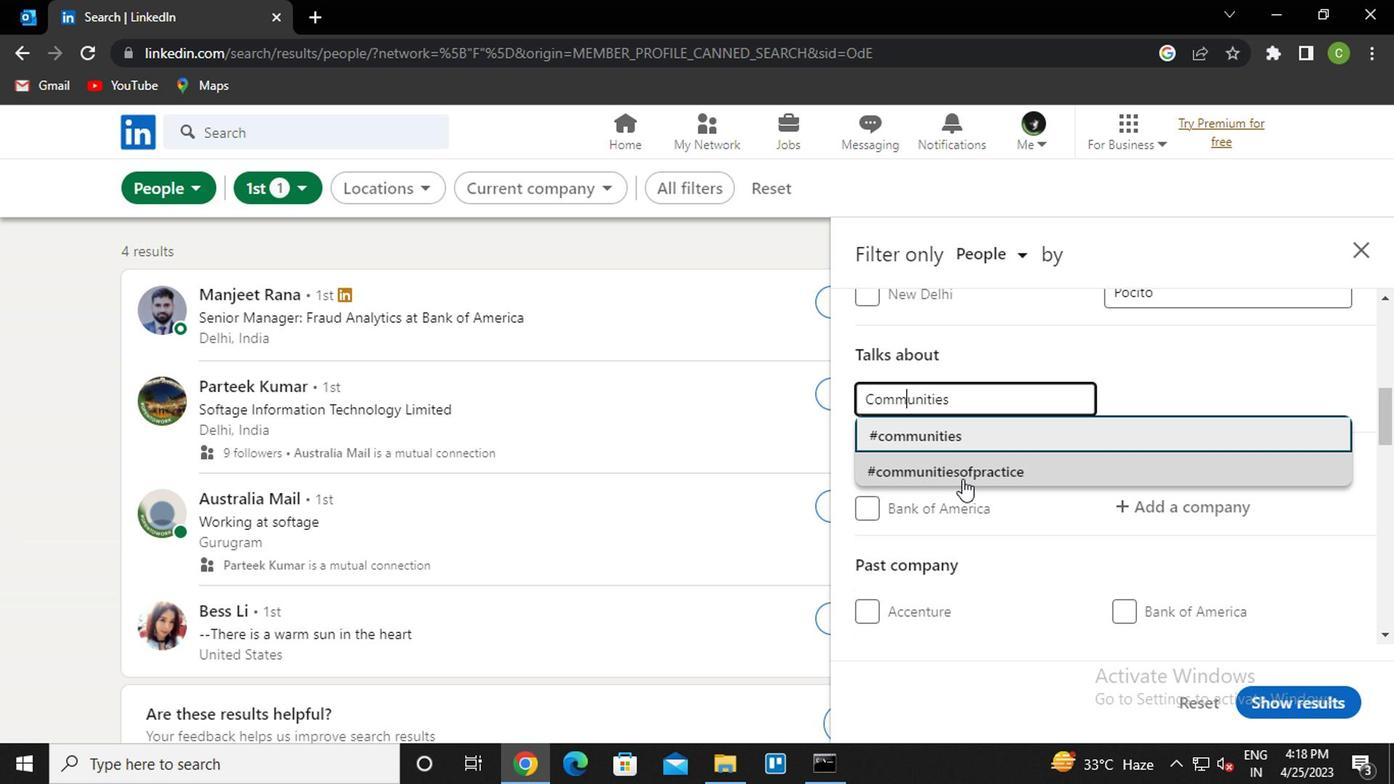 
Action: Mouse scrolled (958, 478) with delta (0, 0)
Screenshot: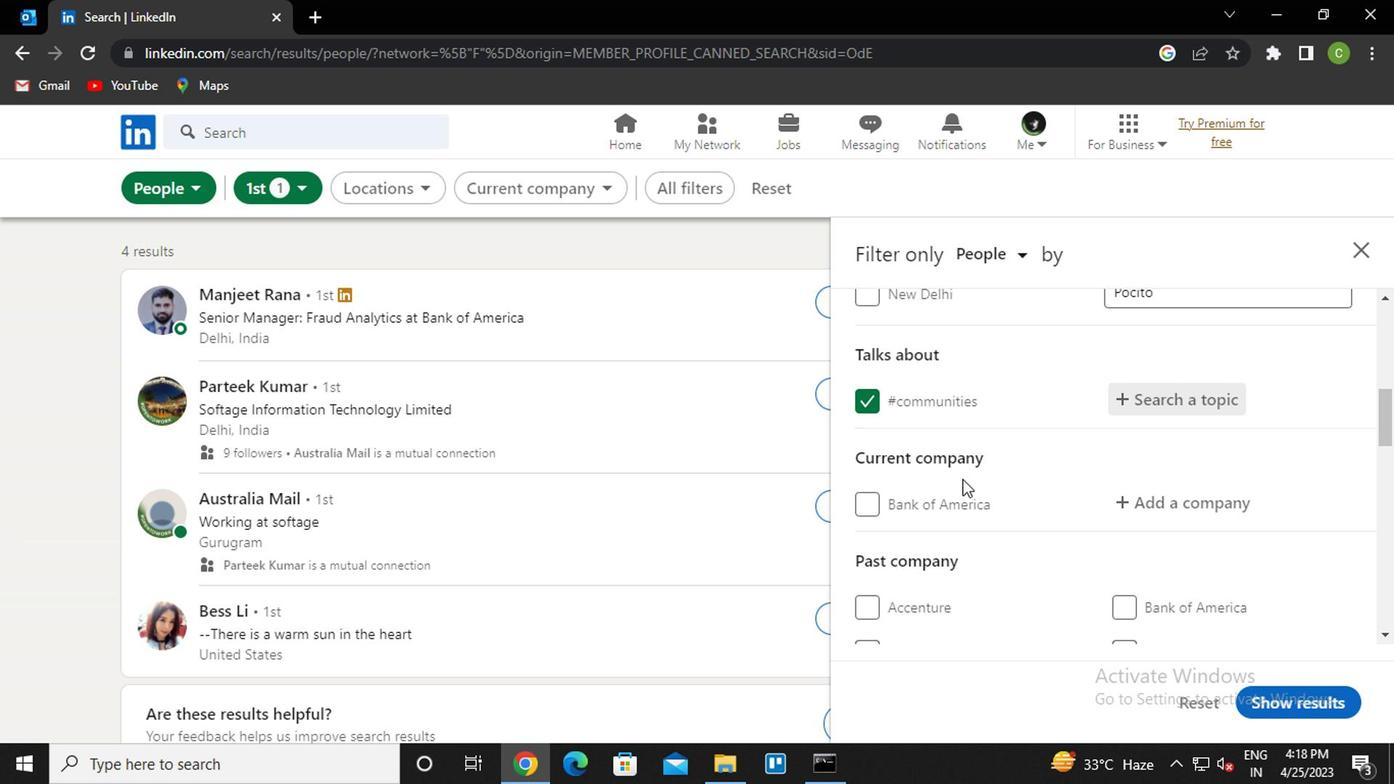 
Action: Mouse moved to (1214, 413)
Screenshot: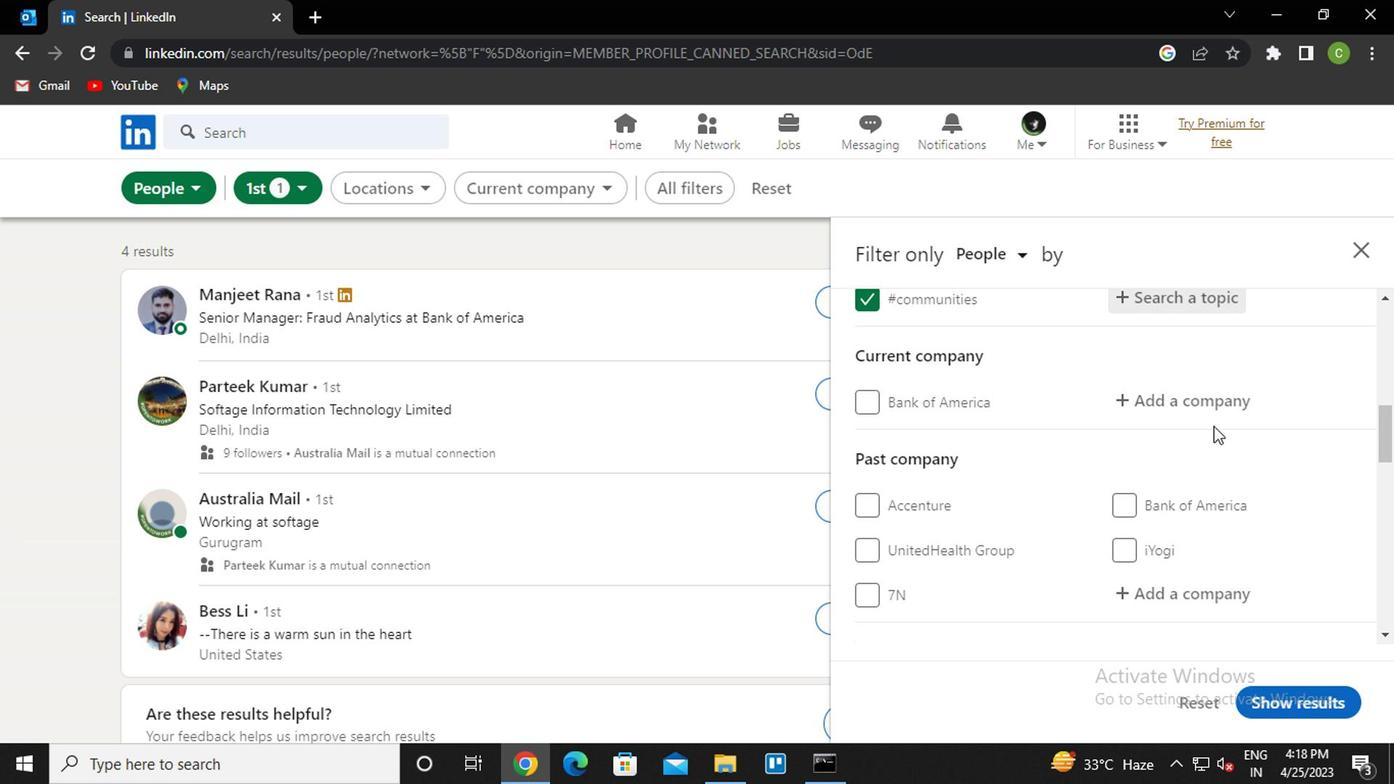 
Action: Mouse pressed left at (1214, 413)
Screenshot: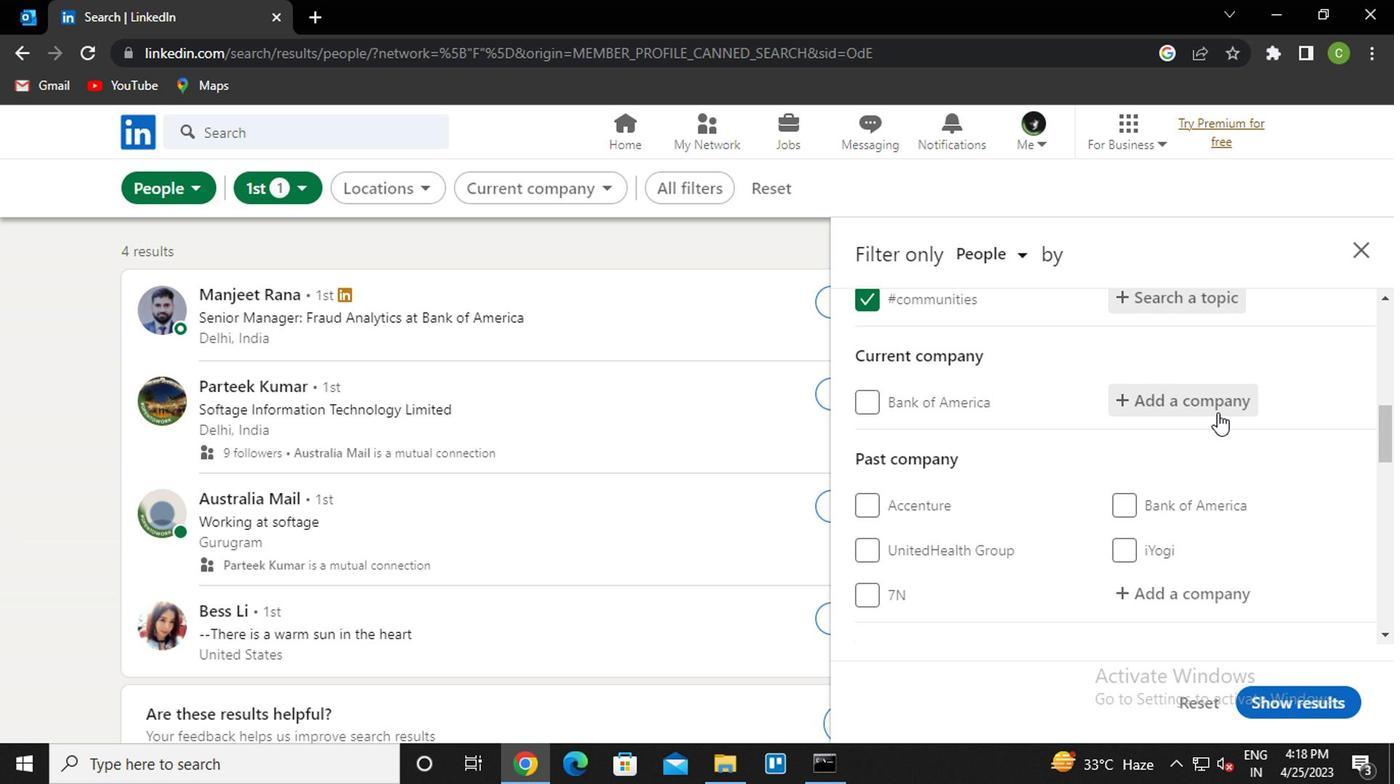 
Action: Key pressed <Key.caps_lock>f<Key.caps_lock>racte<Key.down><Key.enter>
Screenshot: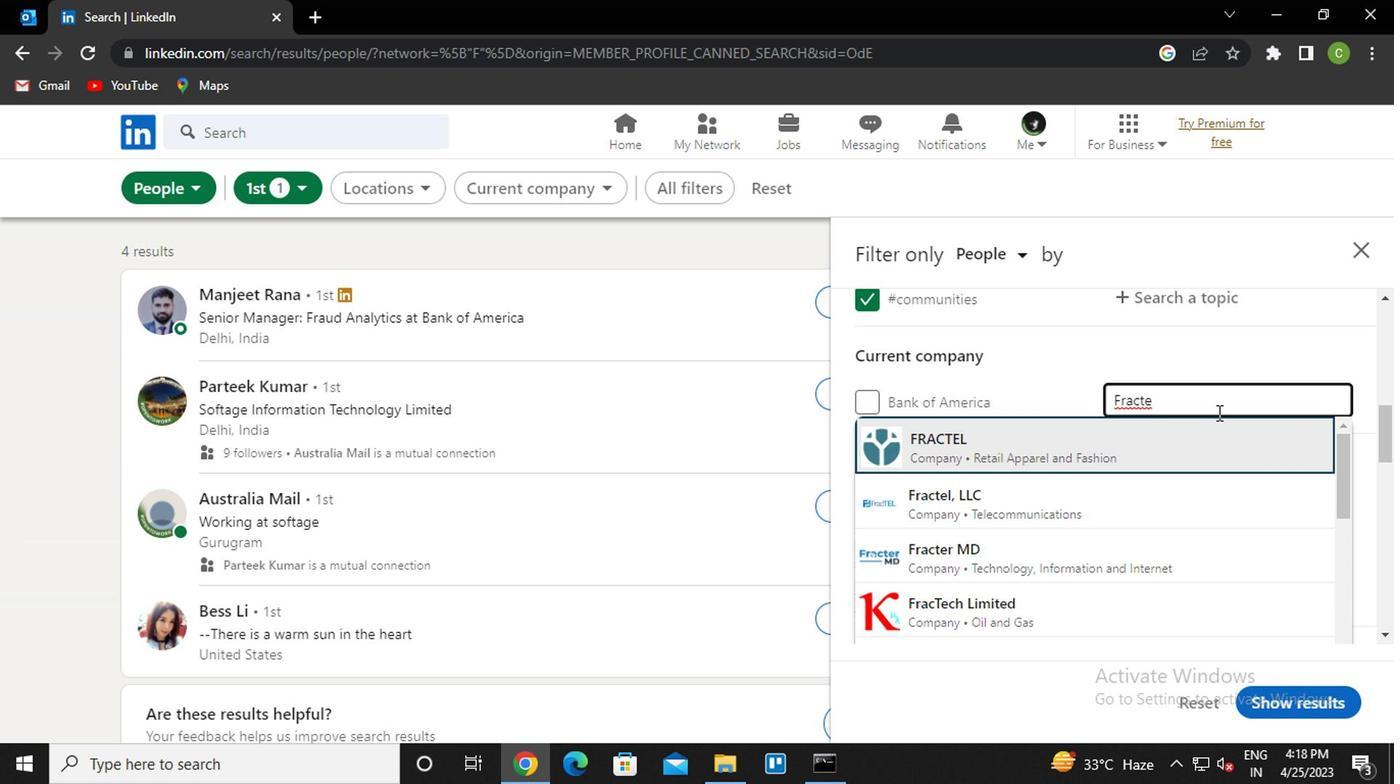 
Action: Mouse scrolled (1214, 412) with delta (0, 0)
Screenshot: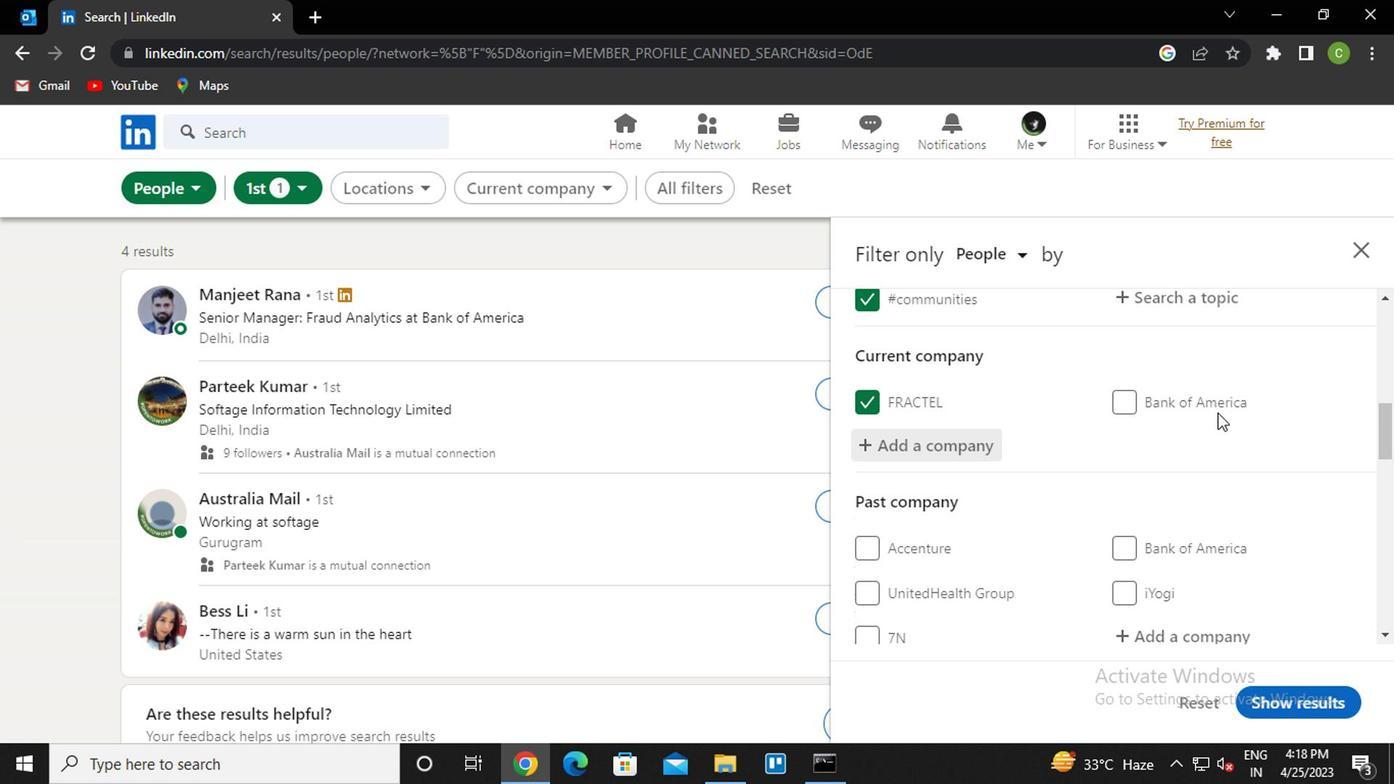 
Action: Mouse moved to (1174, 438)
Screenshot: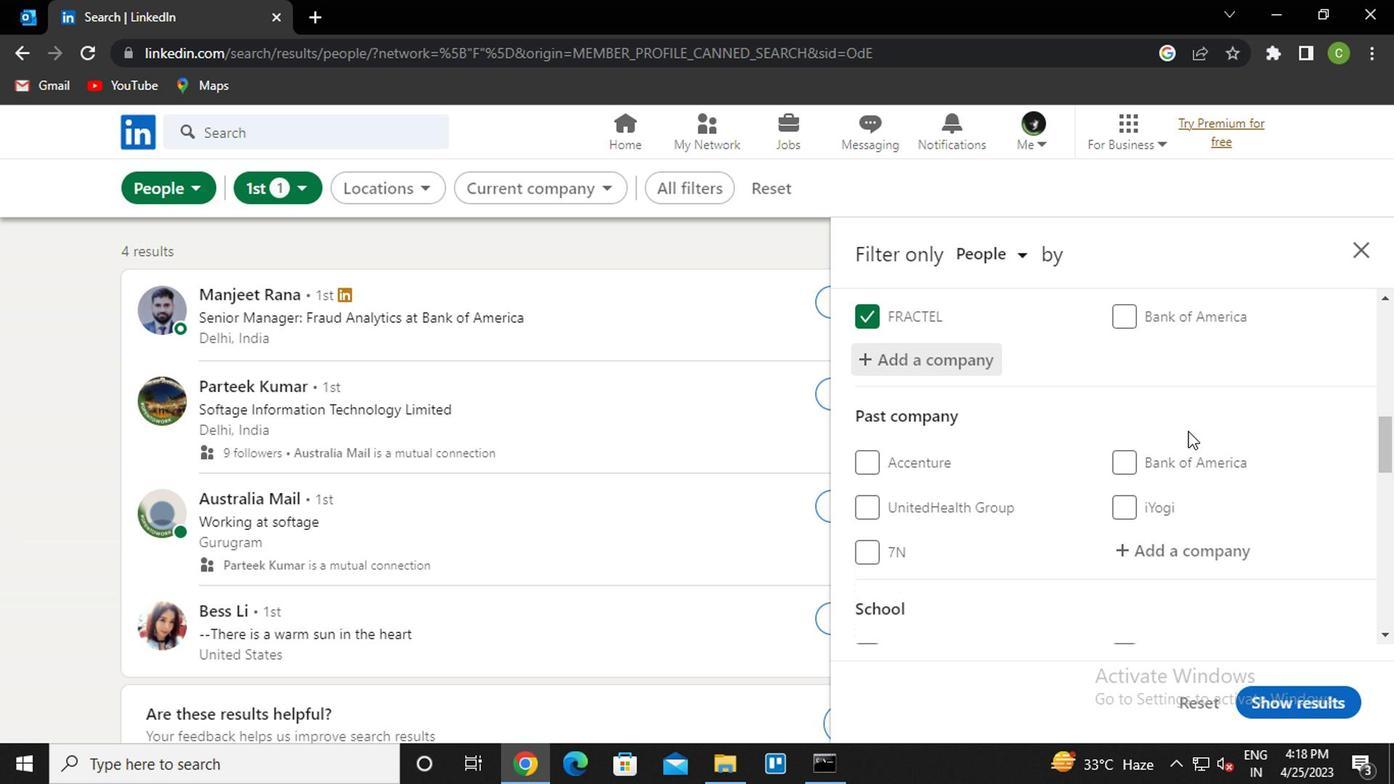 
Action: Mouse scrolled (1174, 437) with delta (0, 0)
Screenshot: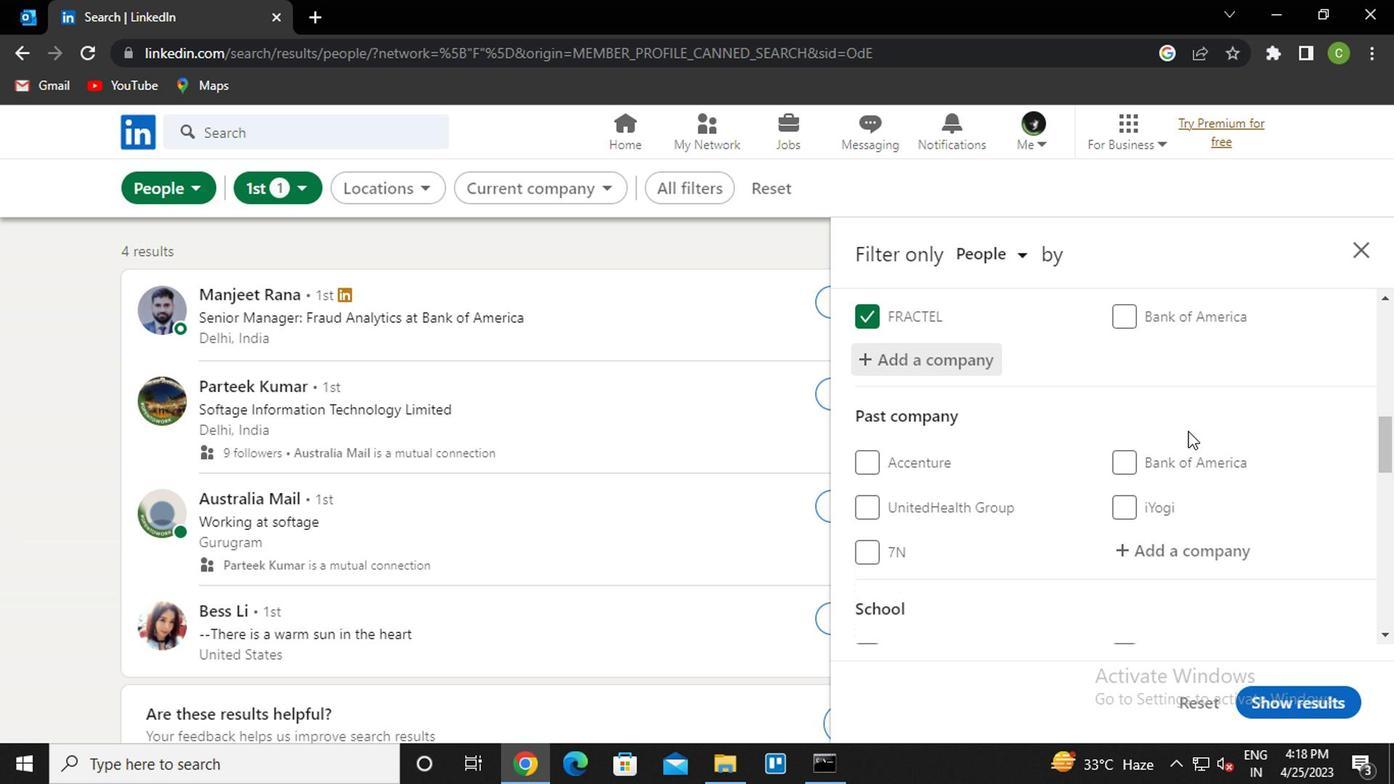 
Action: Mouse scrolled (1174, 437) with delta (0, 0)
Screenshot: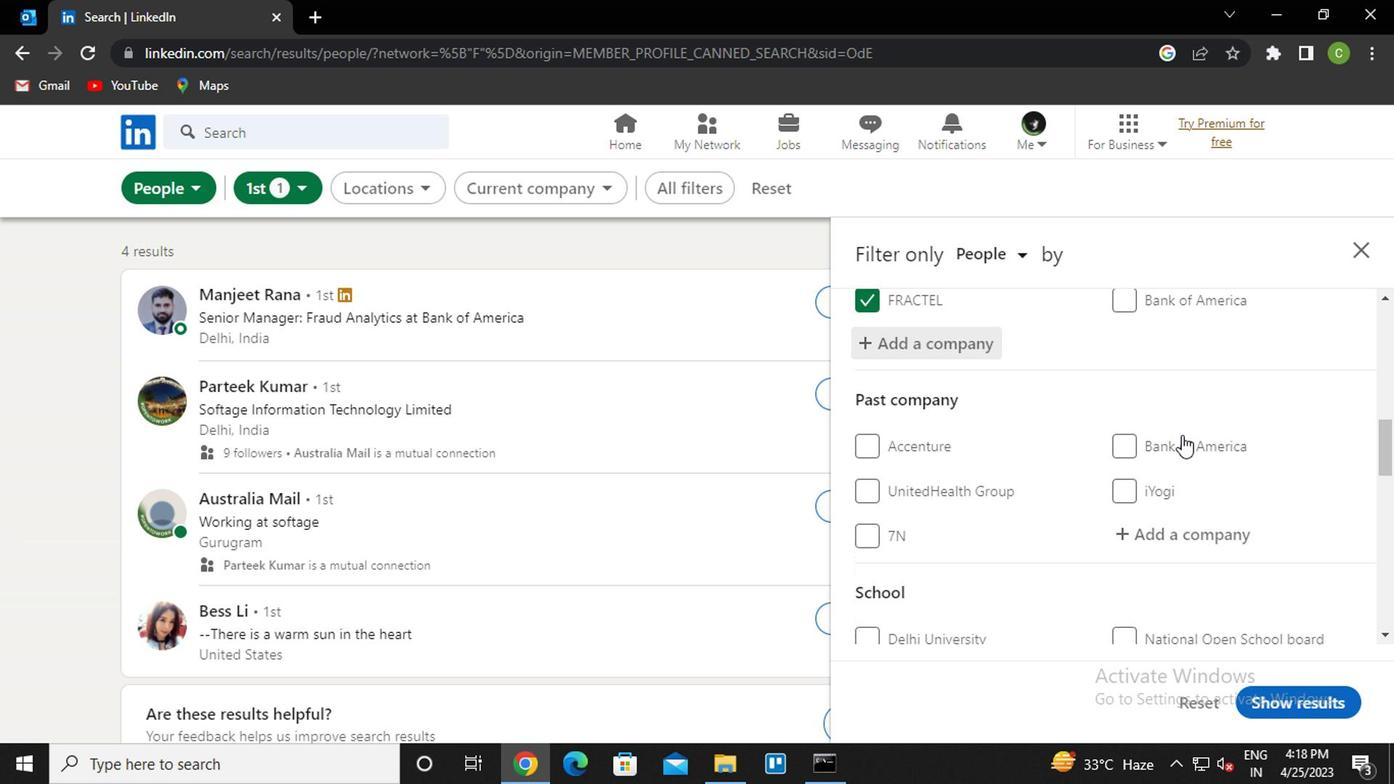 
Action: Mouse moved to (1145, 440)
Screenshot: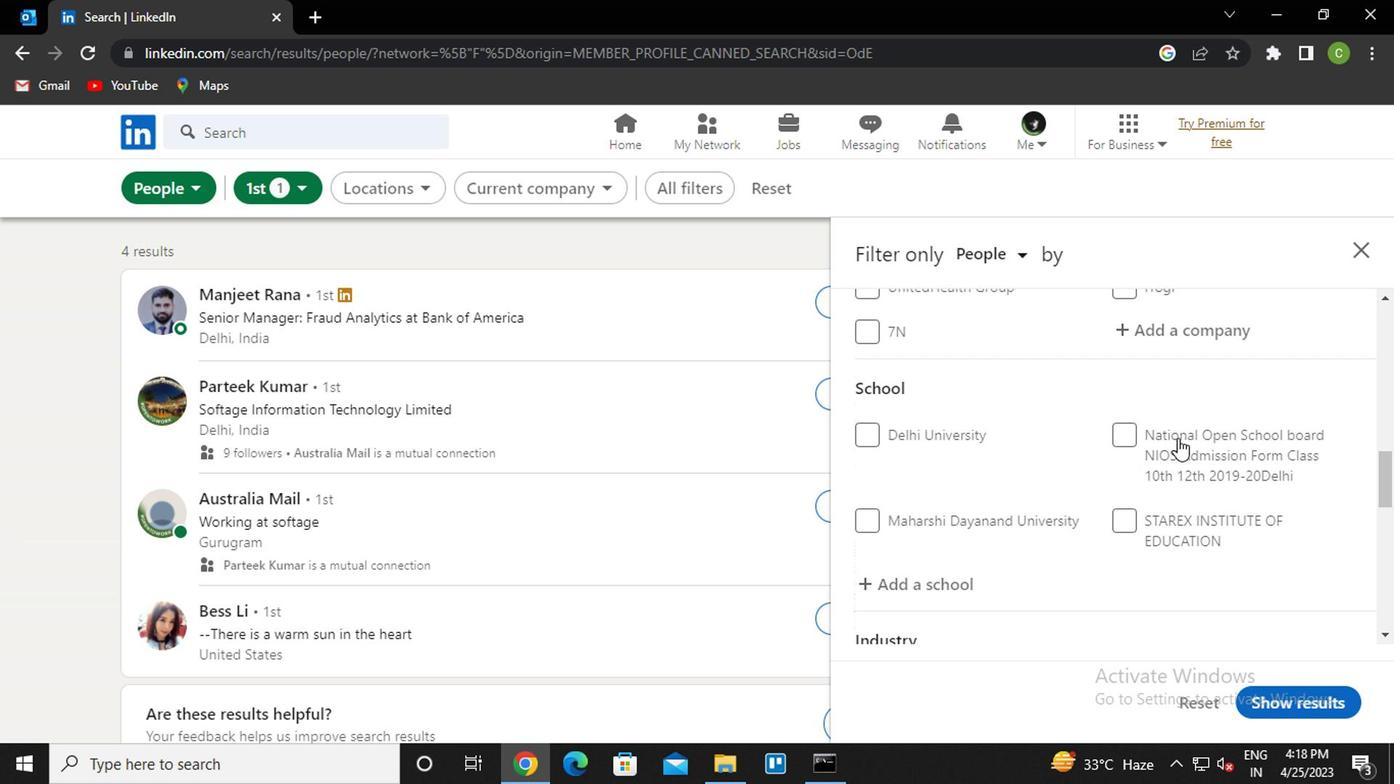 
Action: Mouse scrolled (1145, 439) with delta (0, -1)
Screenshot: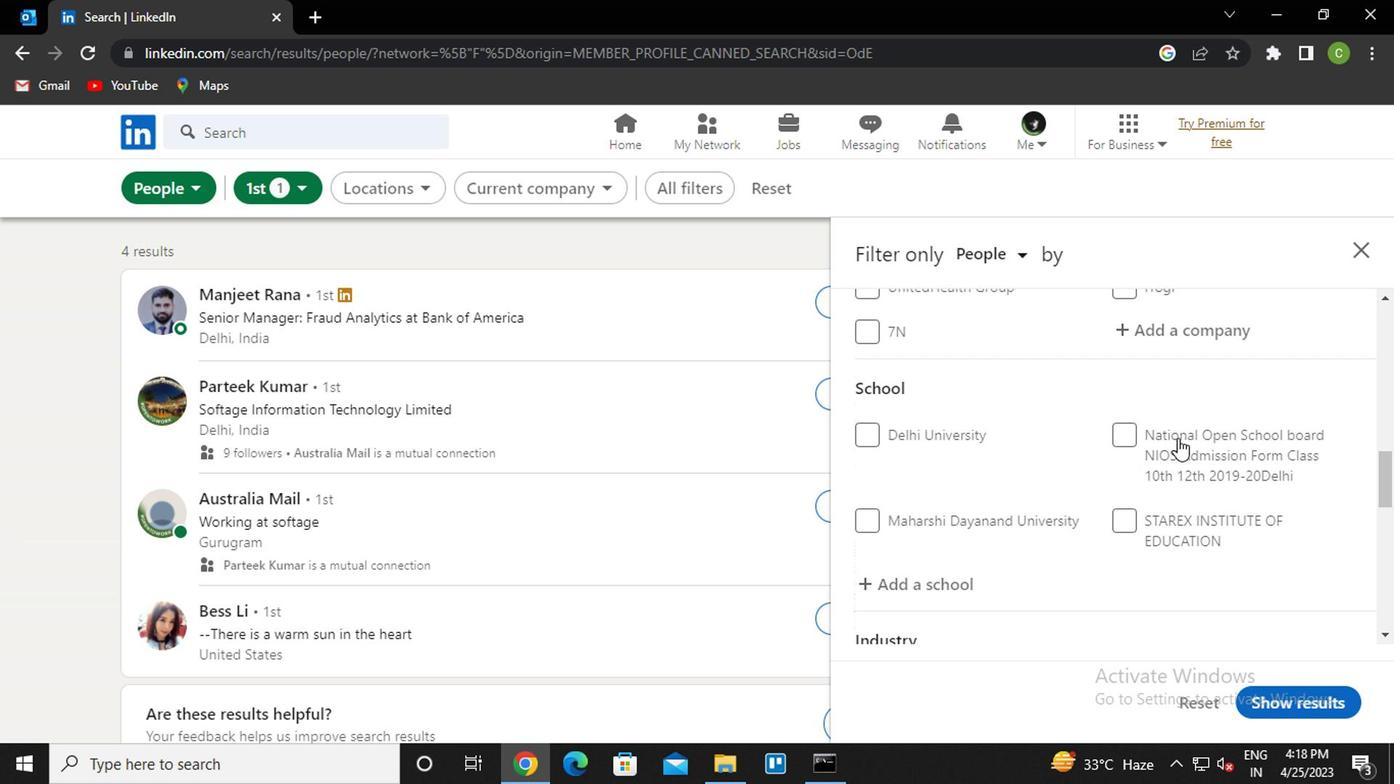 
Action: Mouse moved to (1132, 448)
Screenshot: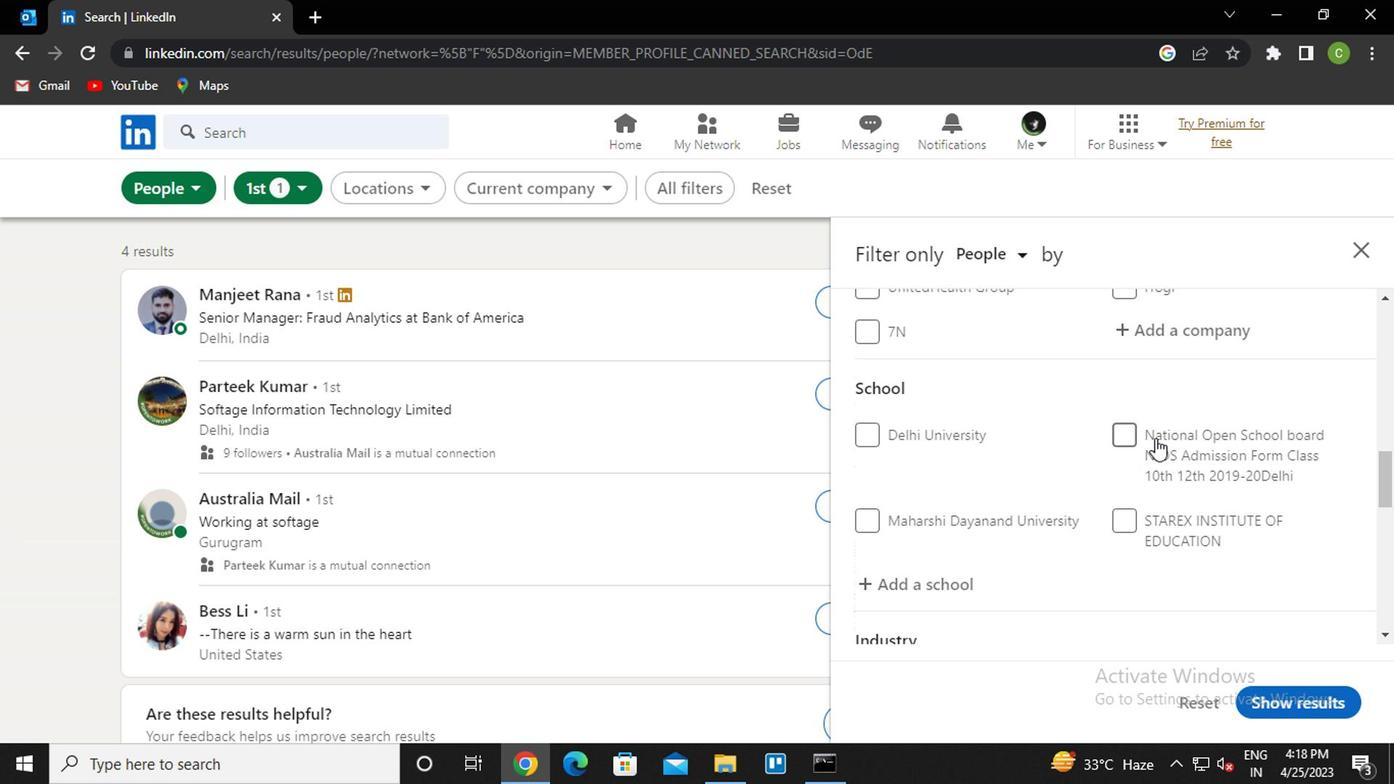 
Action: Mouse scrolled (1132, 448) with delta (0, 0)
Screenshot: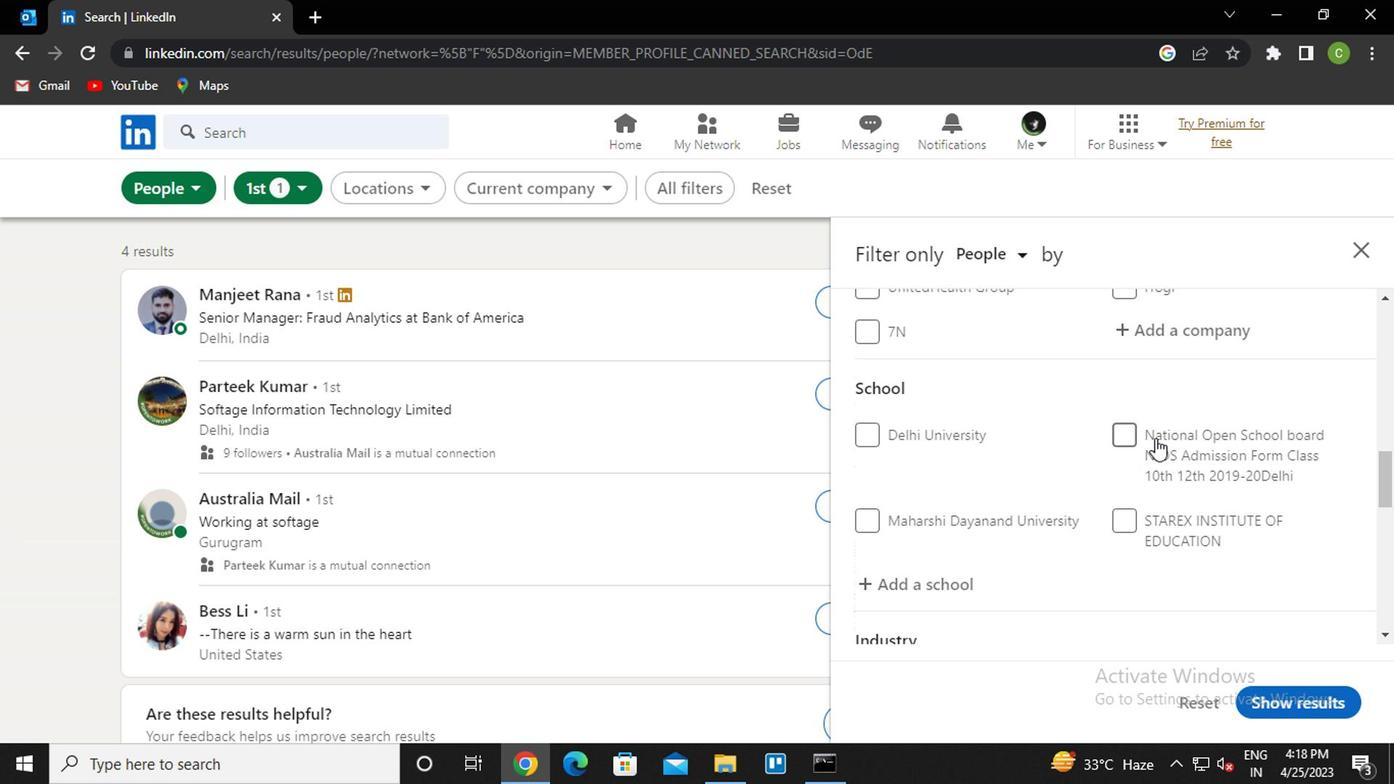 
Action: Mouse moved to (921, 385)
Screenshot: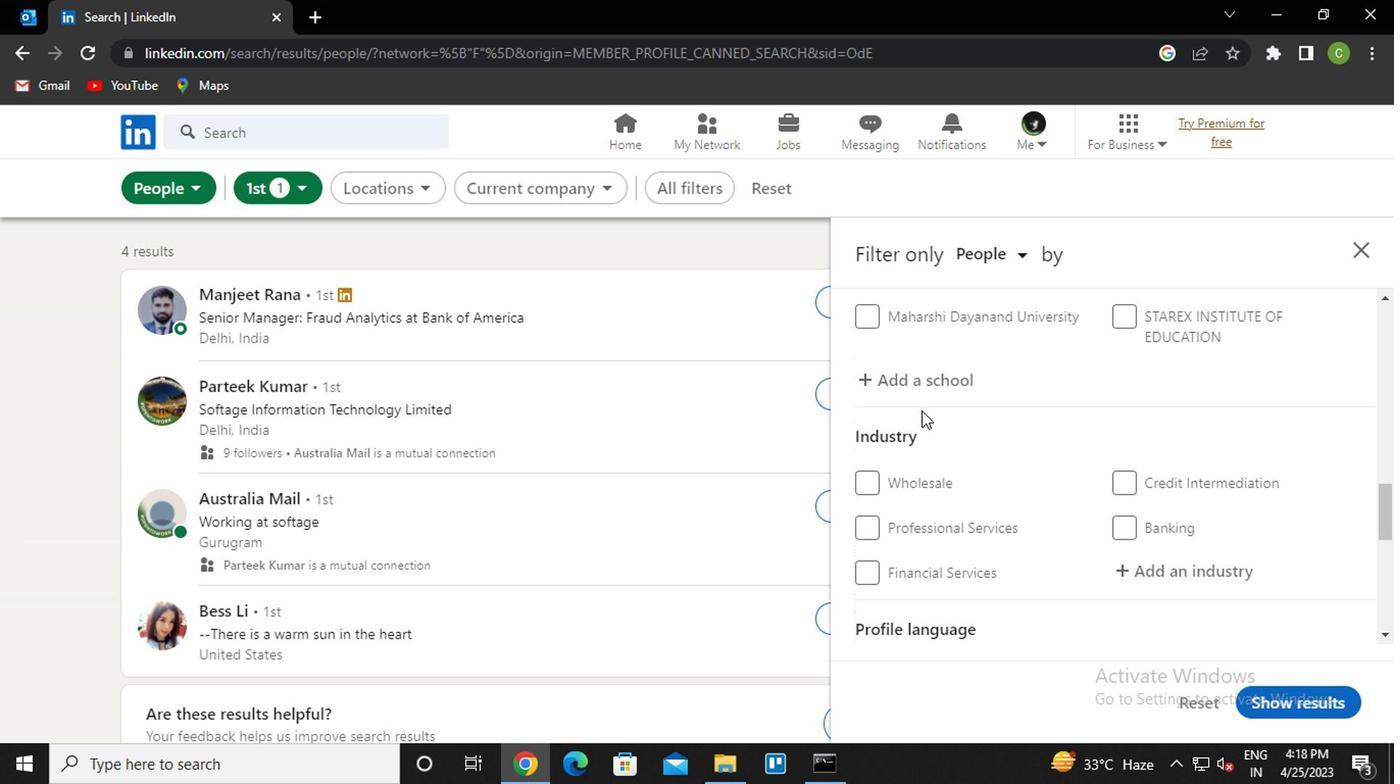 
Action: Mouse pressed left at (921, 385)
Screenshot: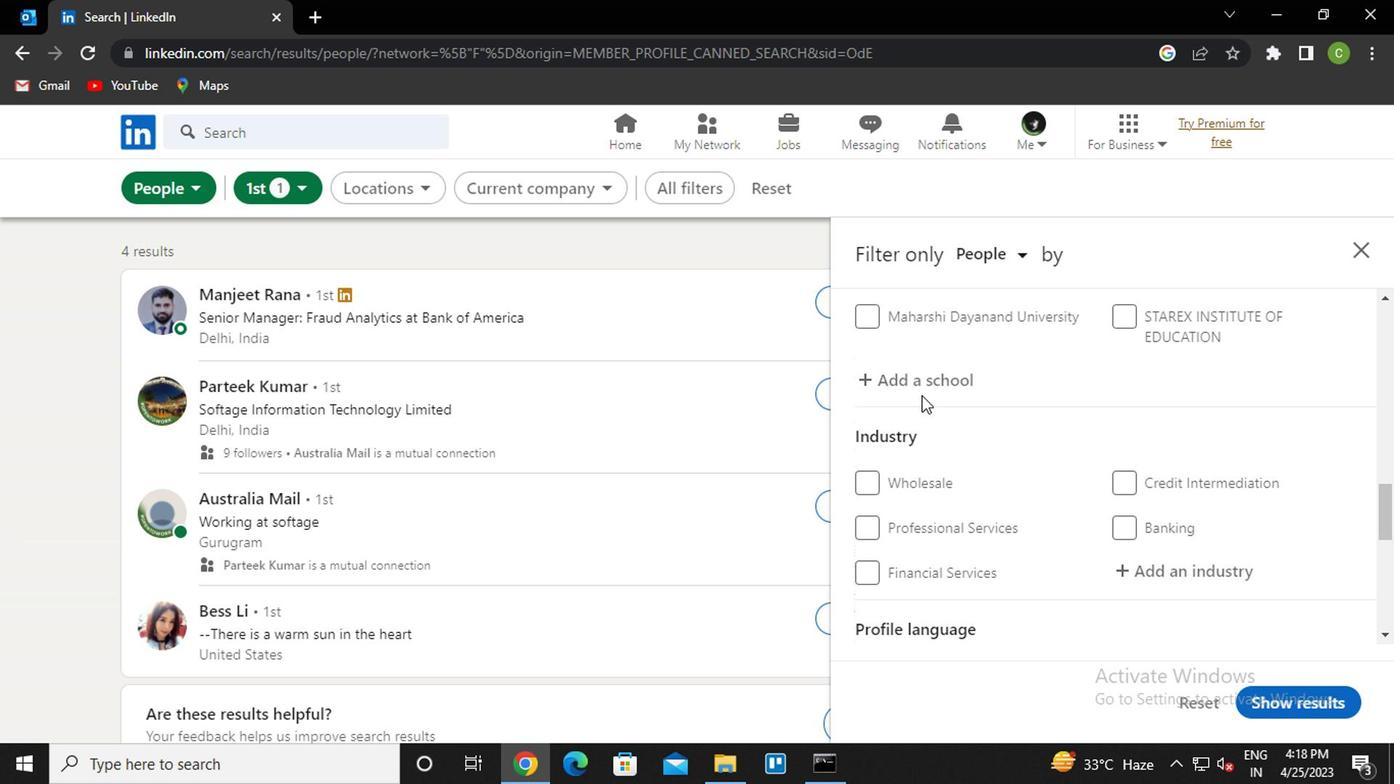 
Action: Key pressed <Key.caps_lock>p<Key.caps_lock>une<Key.space>inst
Screenshot: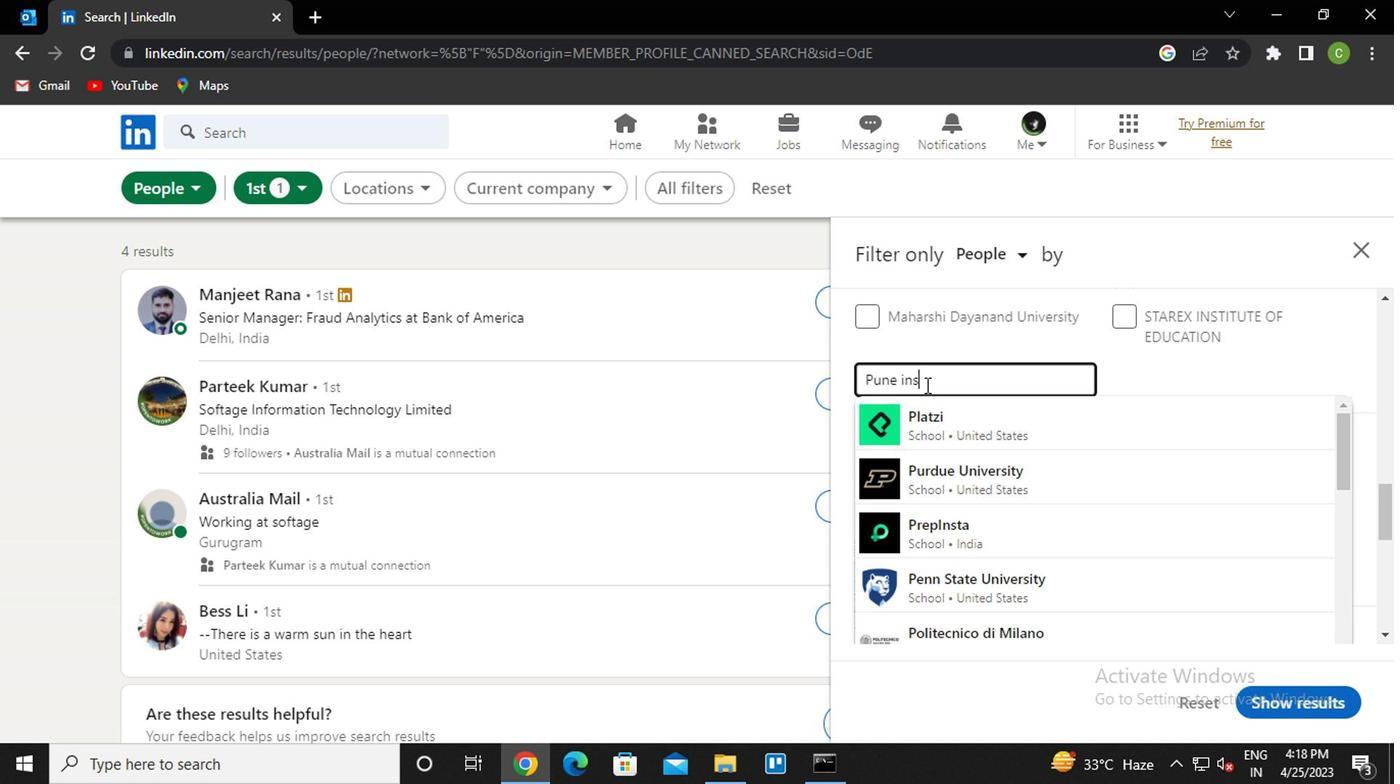
Action: Mouse moved to (922, 385)
Screenshot: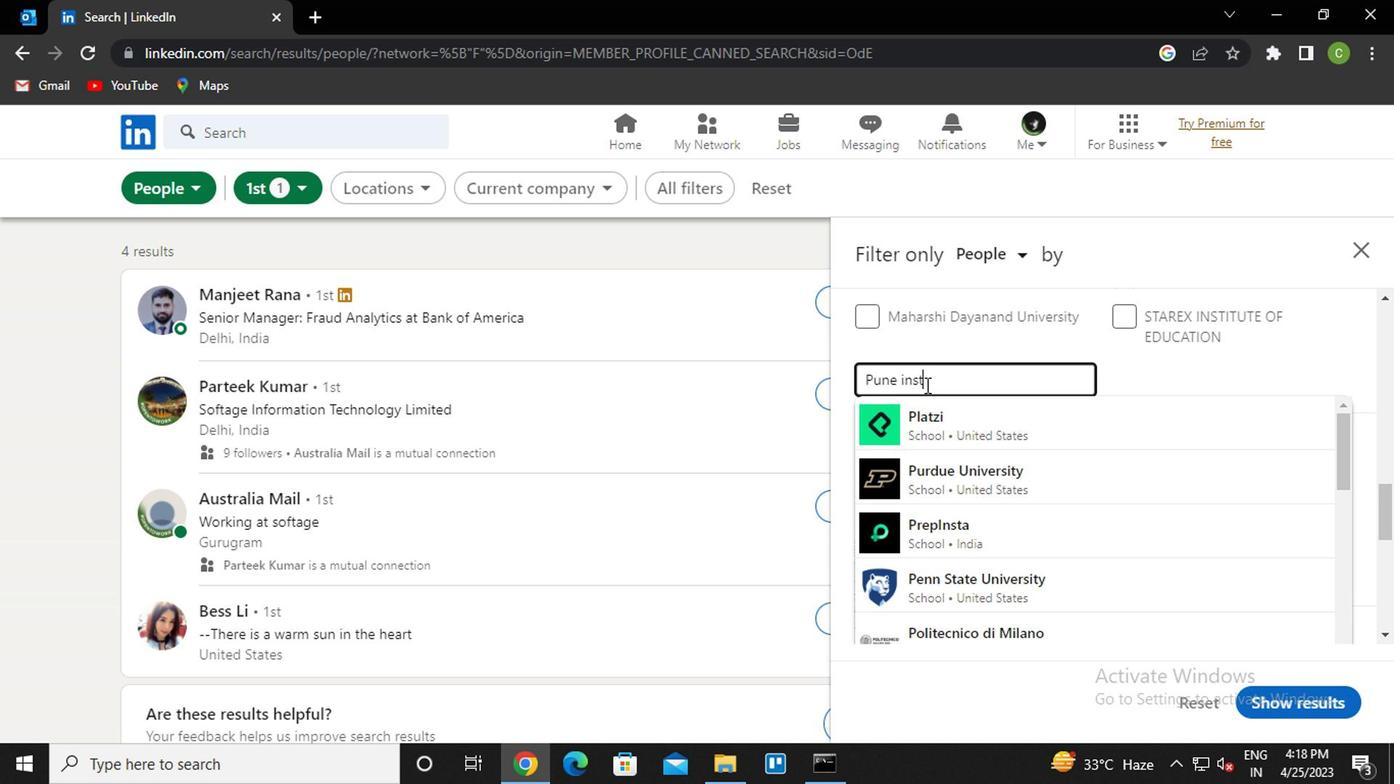 
Action: Key pressed titute<Key.space><Key.backspace><Key.backspace><Key.backspace><Key.backspace><Key.backspace><Key.backspace><Key.backspace>itute<Key.down><Key.down><Key.enter>
Screenshot: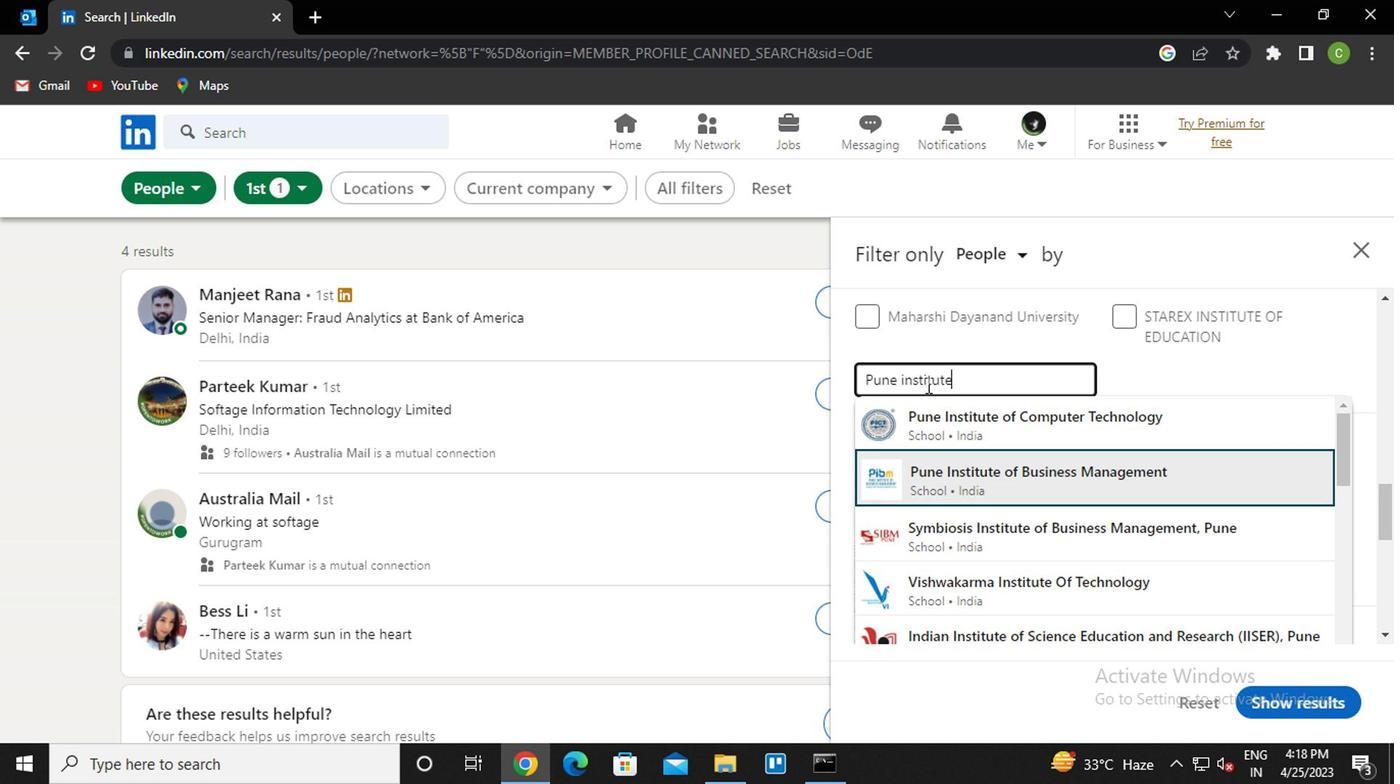 
Action: Mouse moved to (1097, 465)
Screenshot: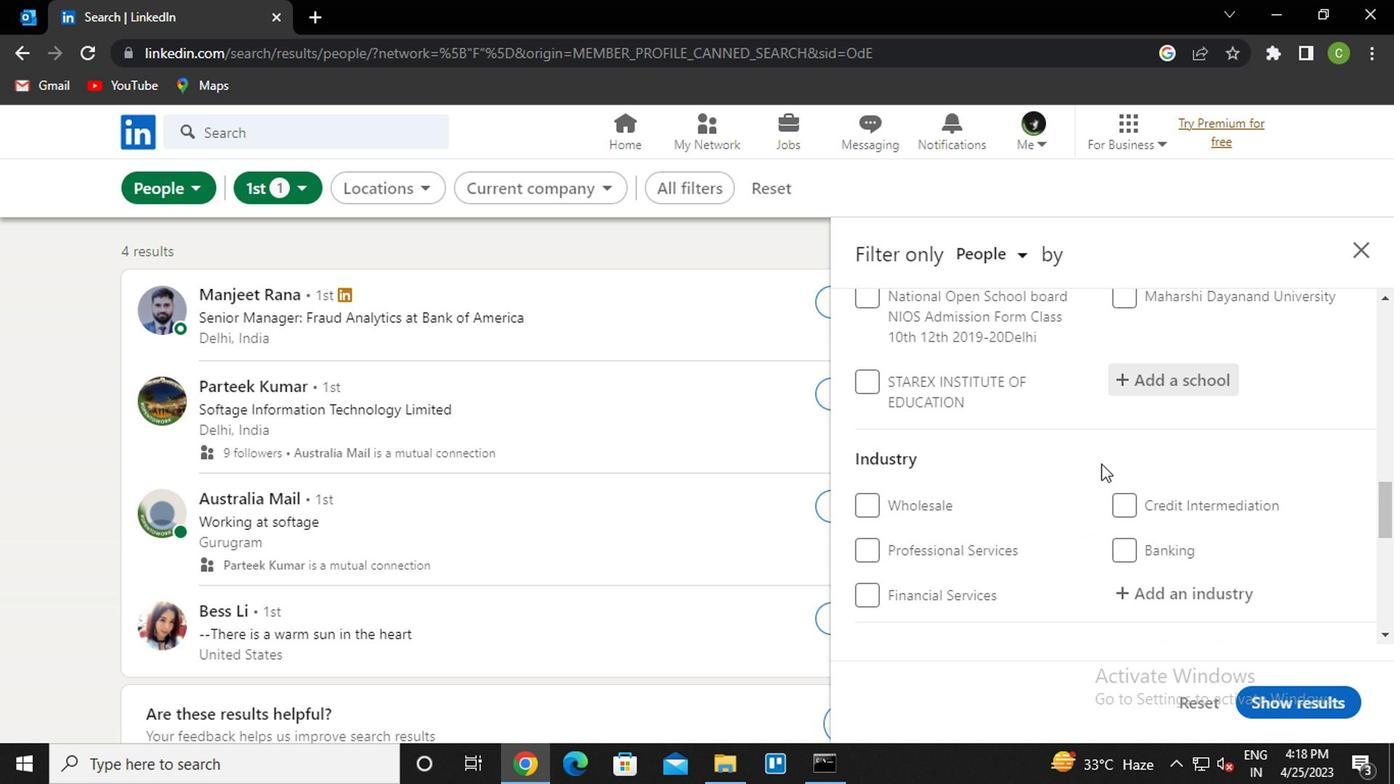 
Action: Mouse scrolled (1097, 464) with delta (0, -1)
Screenshot: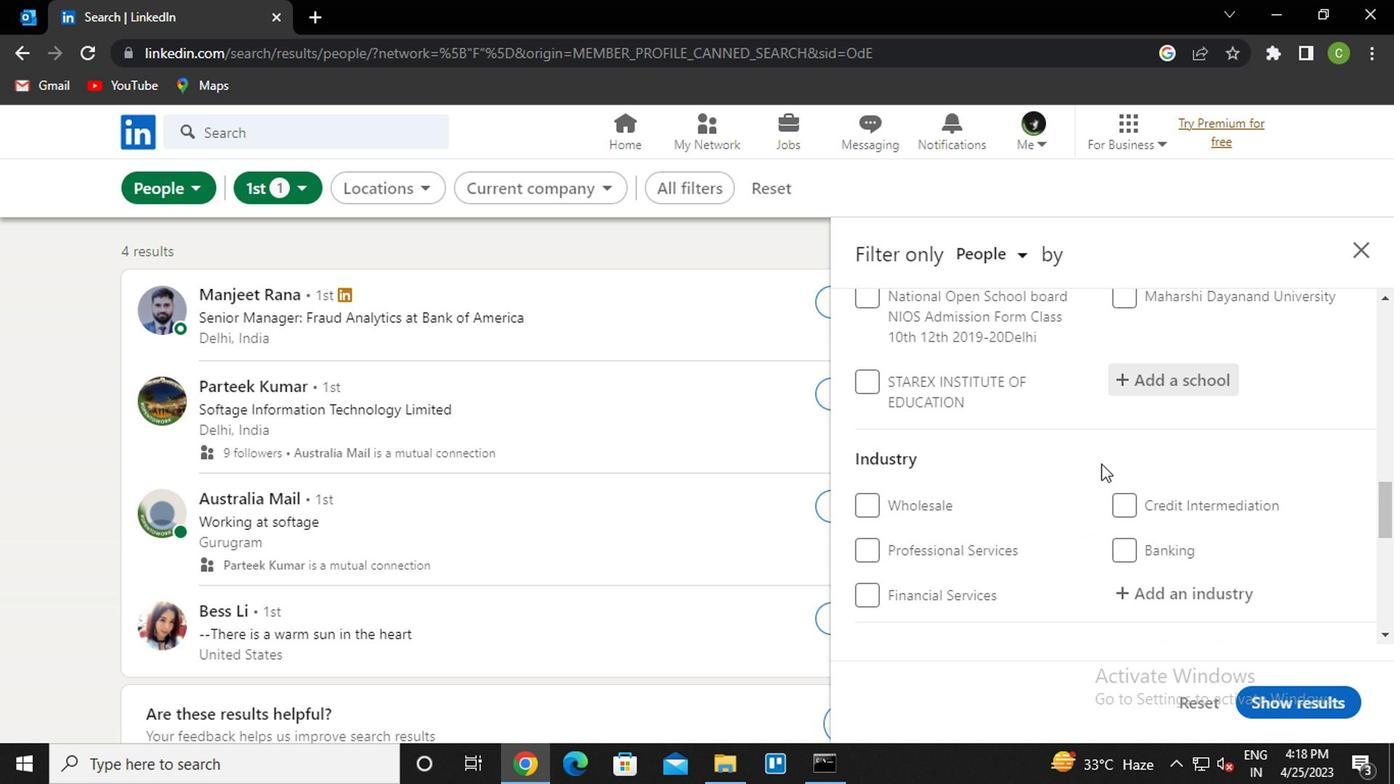 
Action: Mouse moved to (1097, 466)
Screenshot: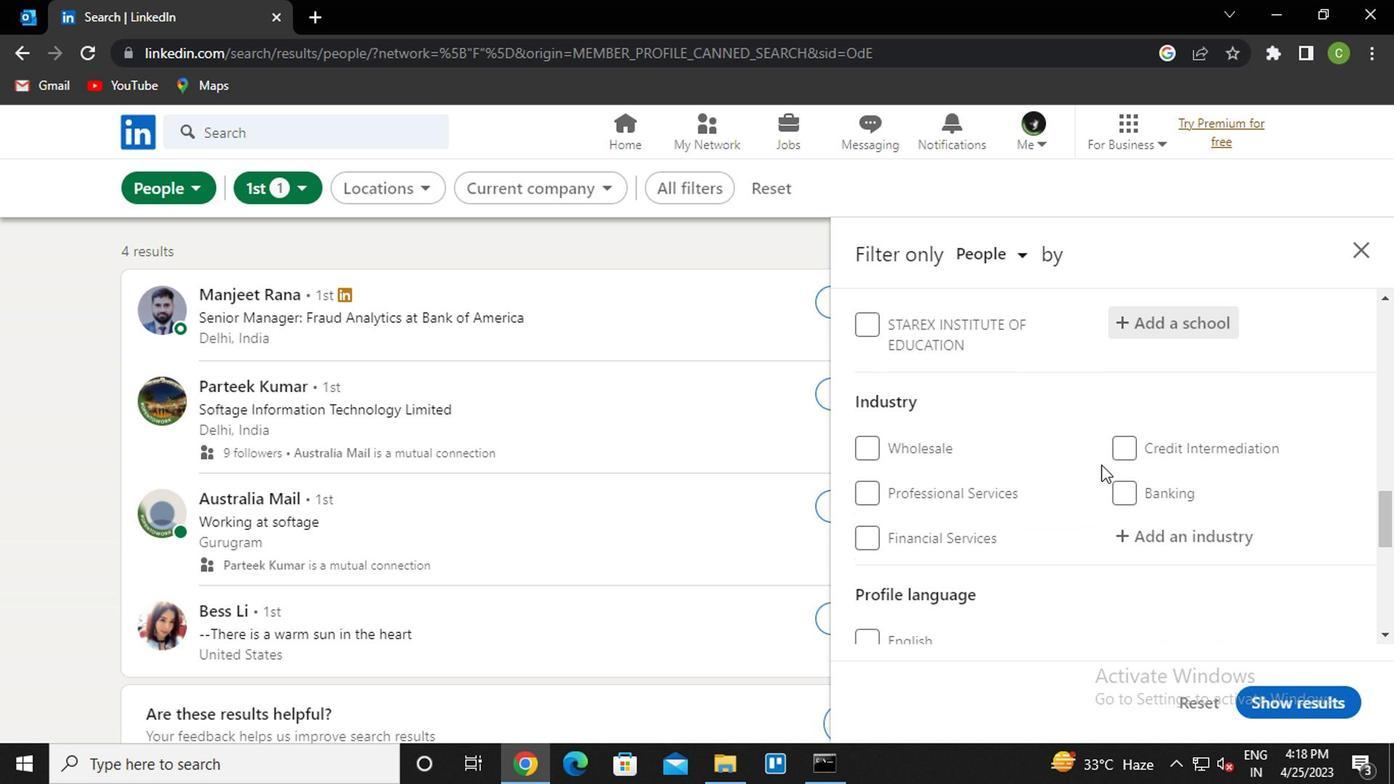 
Action: Mouse scrolled (1097, 466) with delta (0, 0)
Screenshot: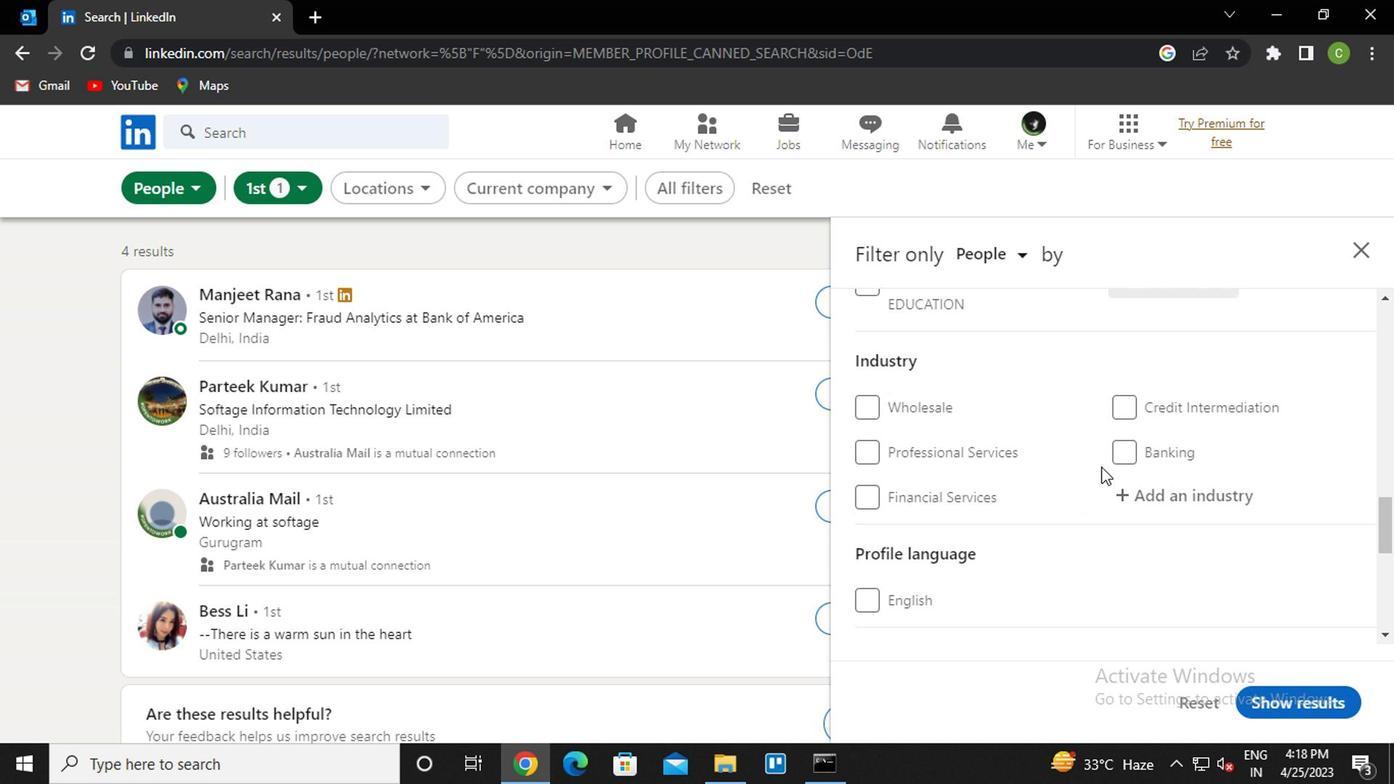
Action: Mouse moved to (1185, 395)
Screenshot: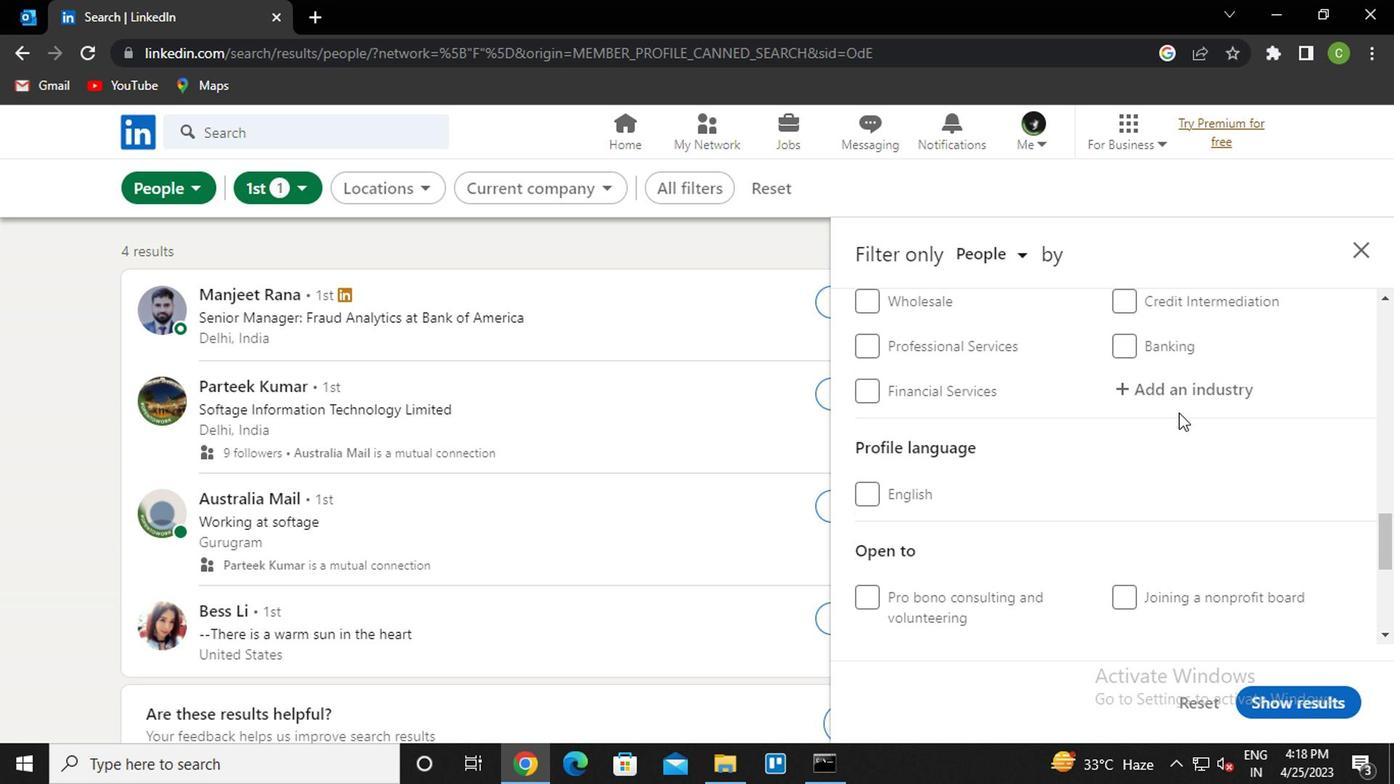 
Action: Mouse pressed left at (1185, 395)
Screenshot: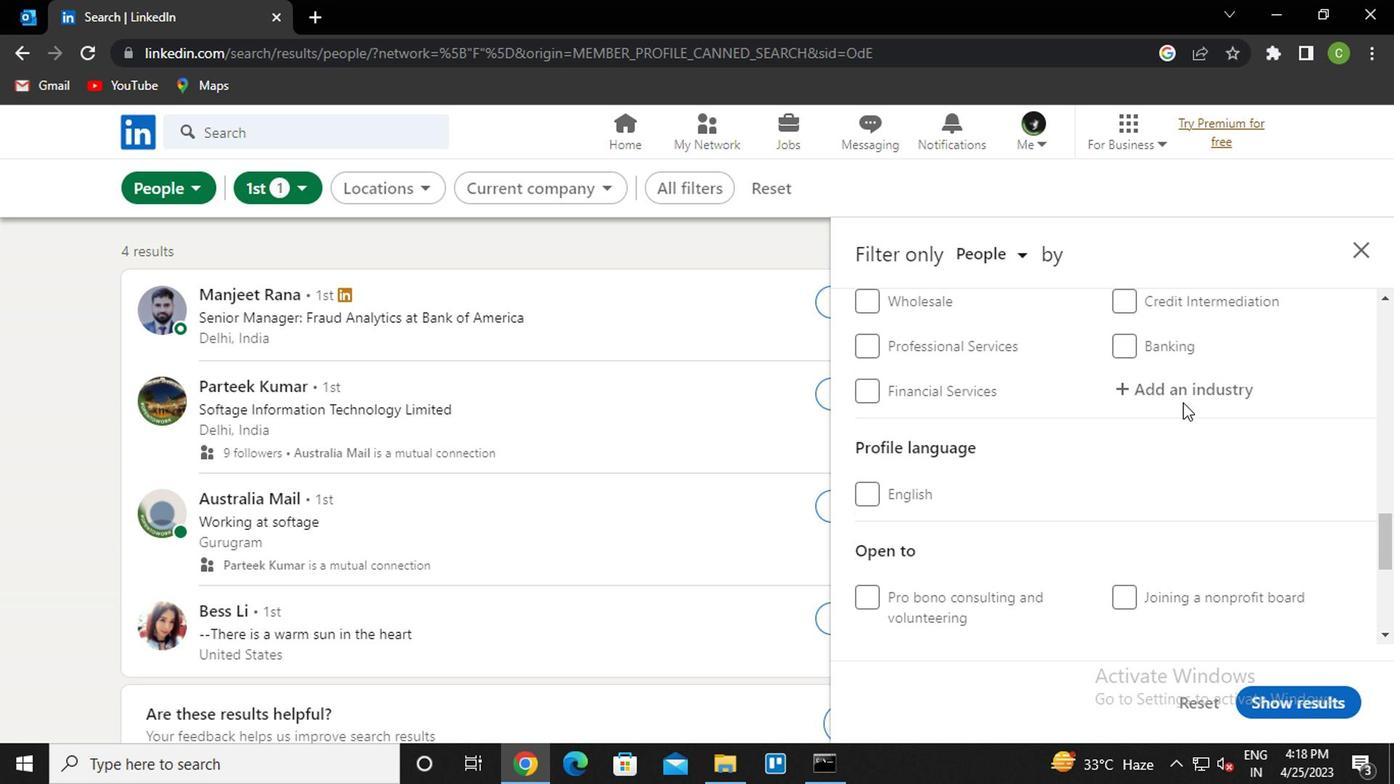 
Action: Key pressed <Key.caps_lock>r<Key.caps_lock>ail<Key.space>road<Key.backspace><Key.backspace><Key.backspace><Key.backspace><Key.backspace><Key.down><Key.enter>
Screenshot: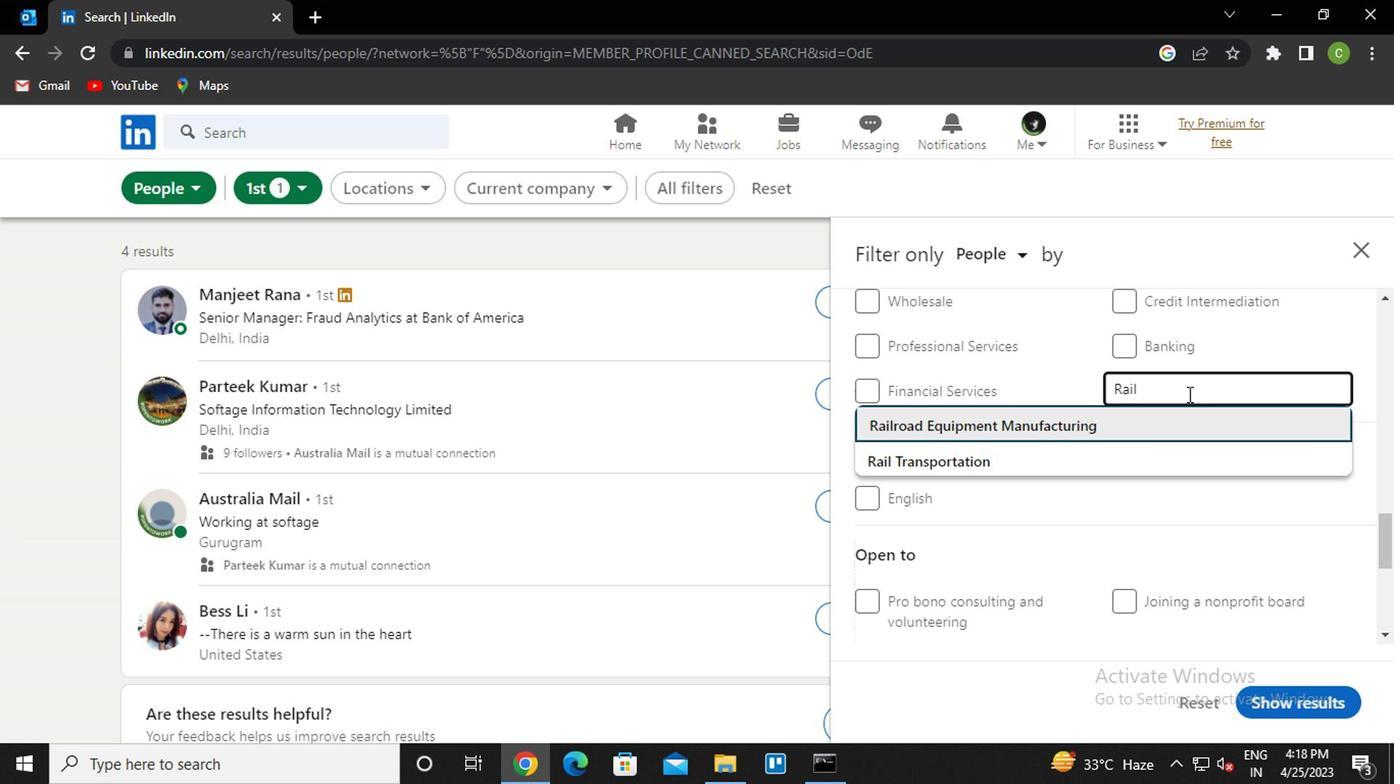 
Action: Mouse moved to (1093, 453)
Screenshot: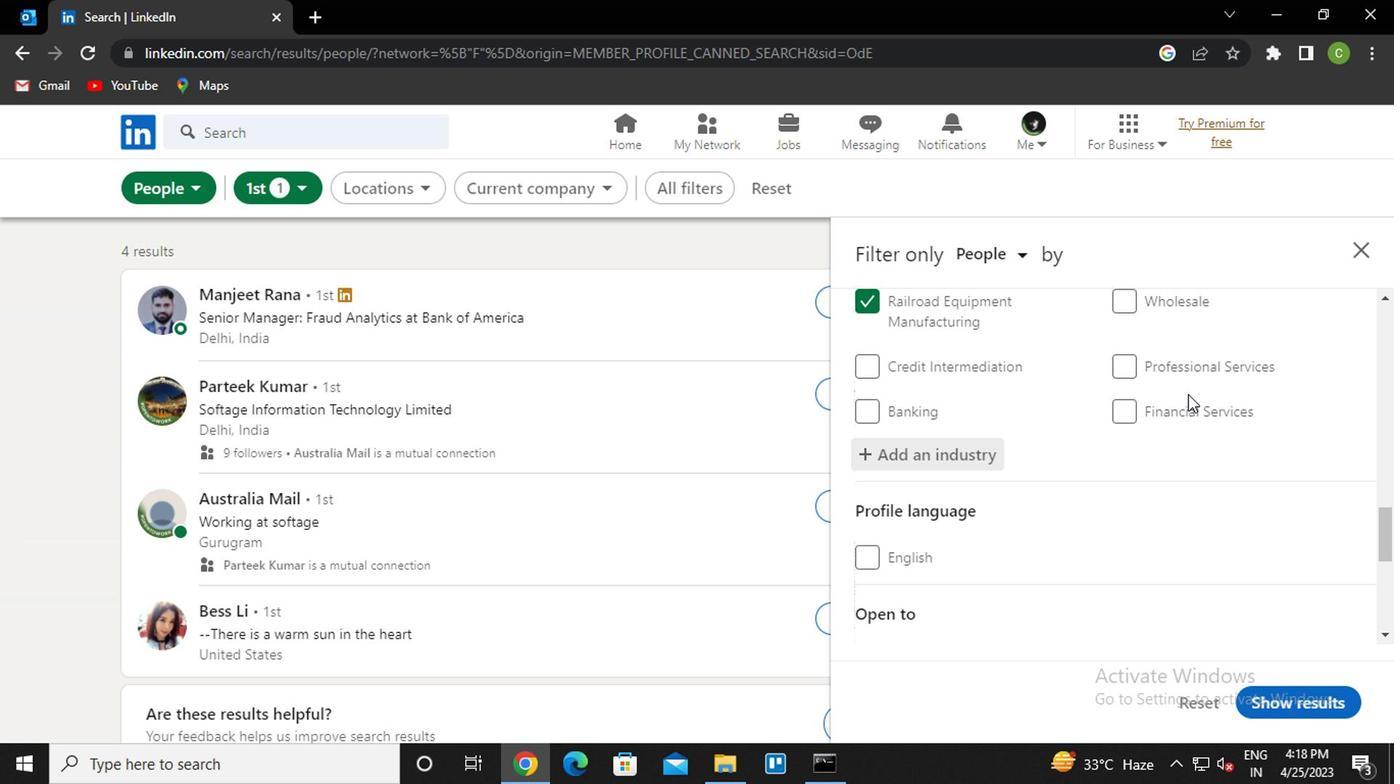
Action: Mouse scrolled (1093, 453) with delta (0, 0)
Screenshot: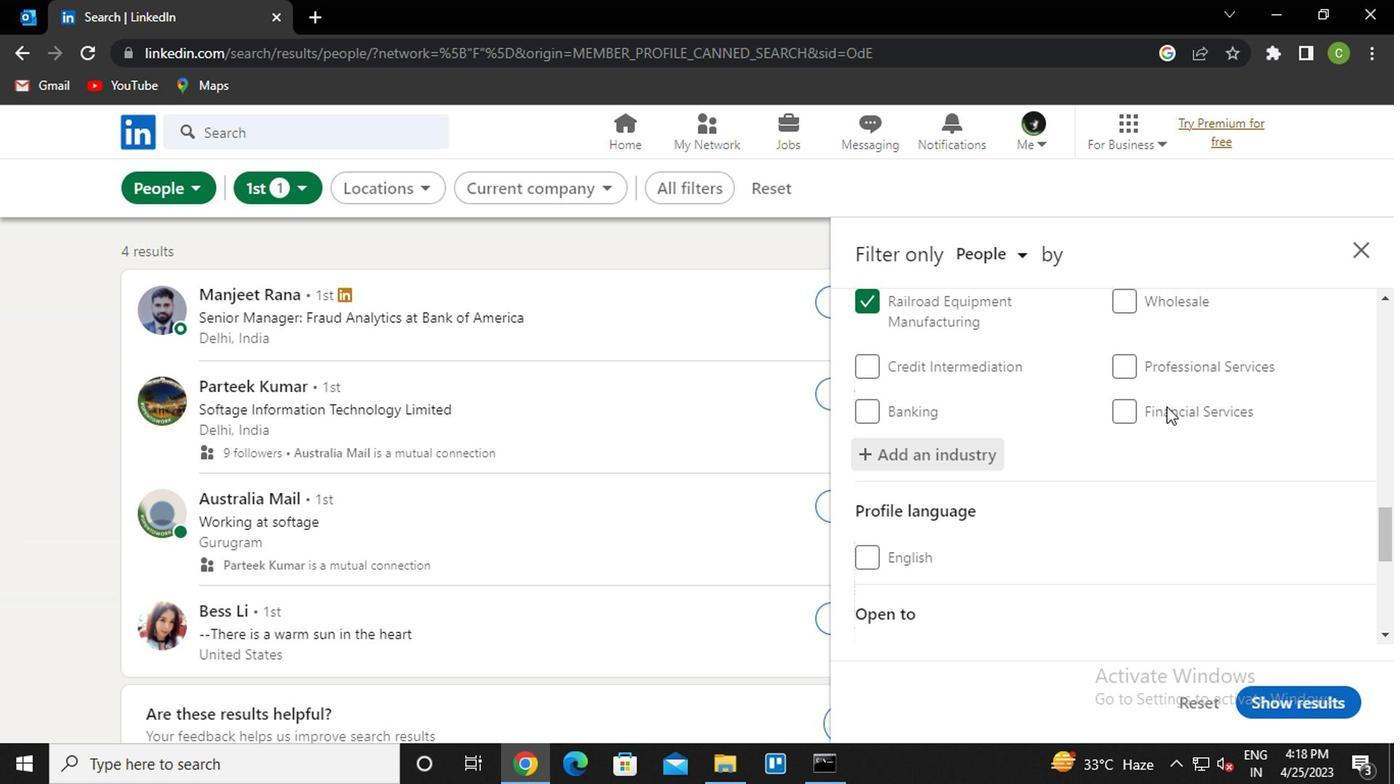 
Action: Mouse moved to (1089, 456)
Screenshot: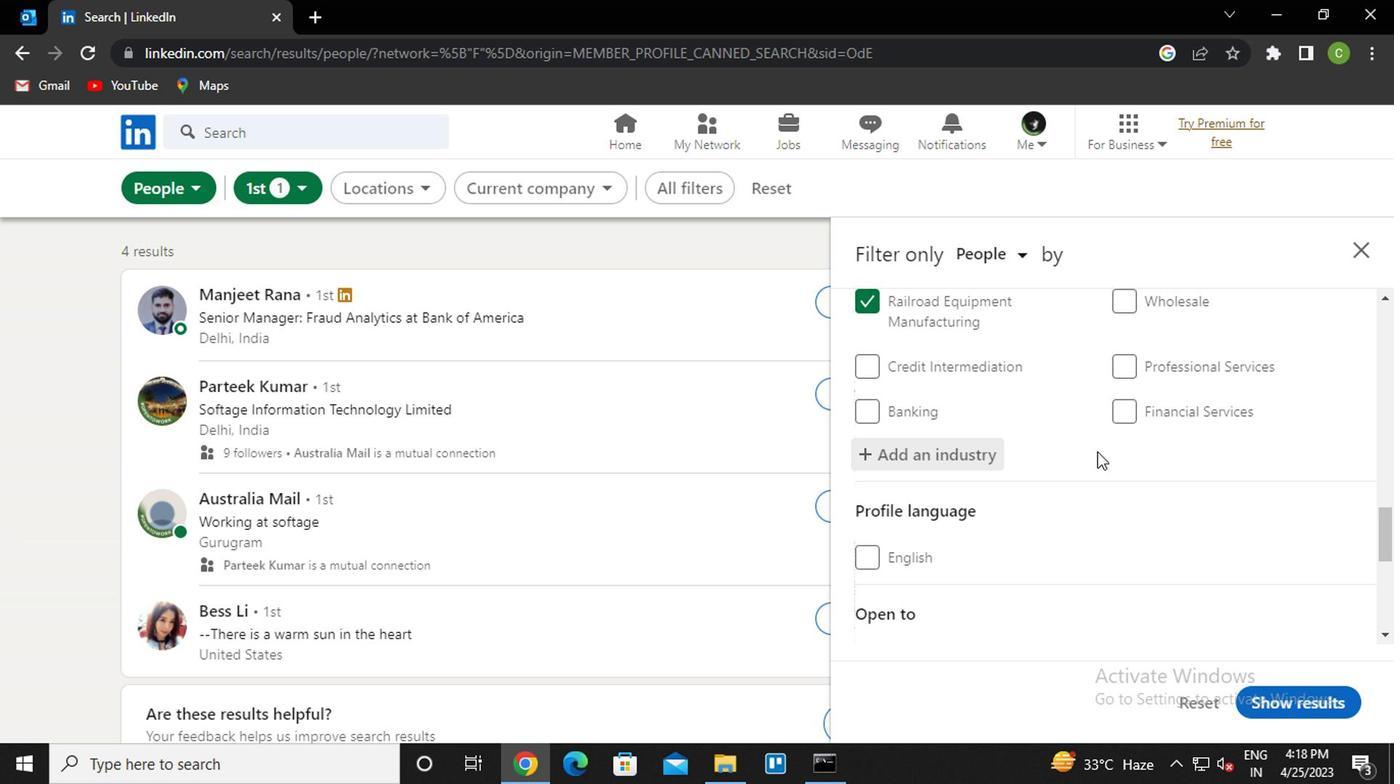 
Action: Mouse scrolled (1089, 456) with delta (0, 0)
Screenshot: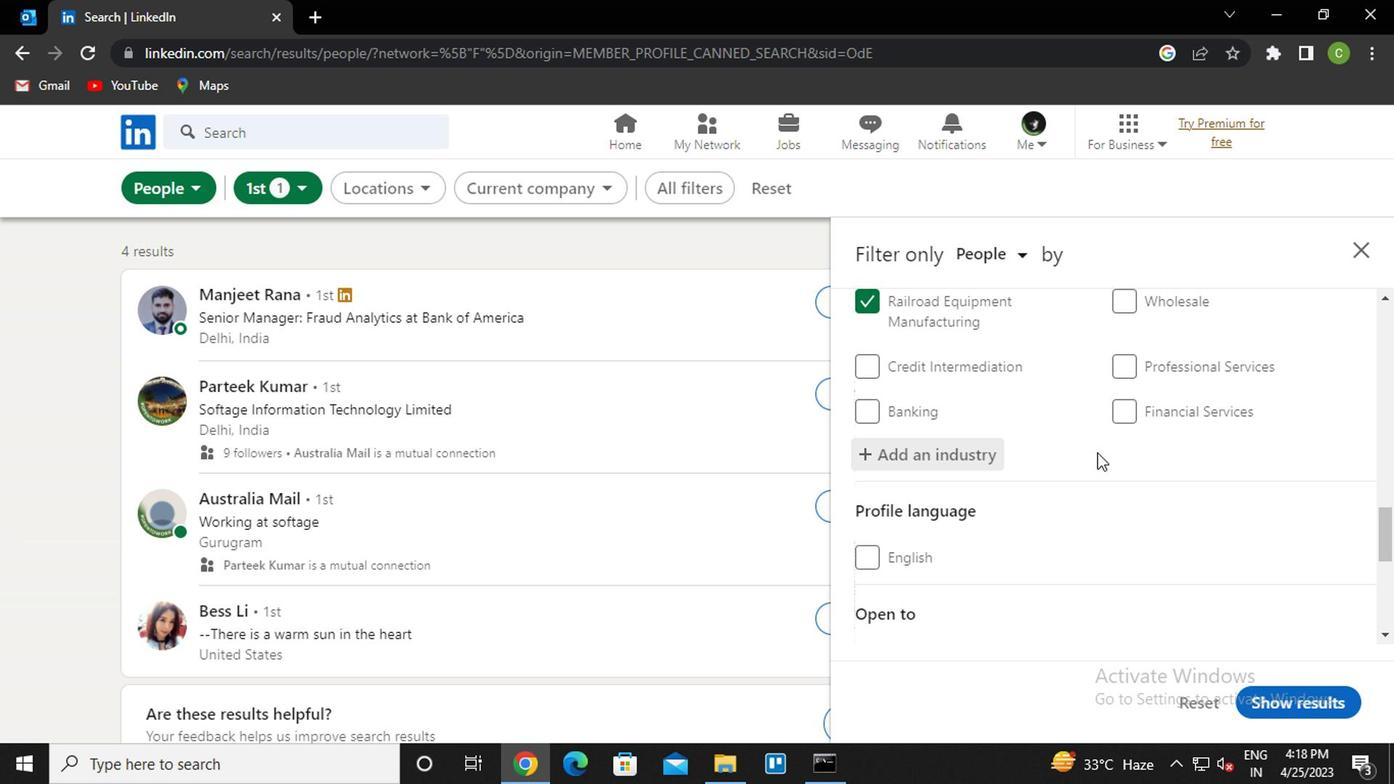 
Action: Mouse moved to (1030, 556)
Screenshot: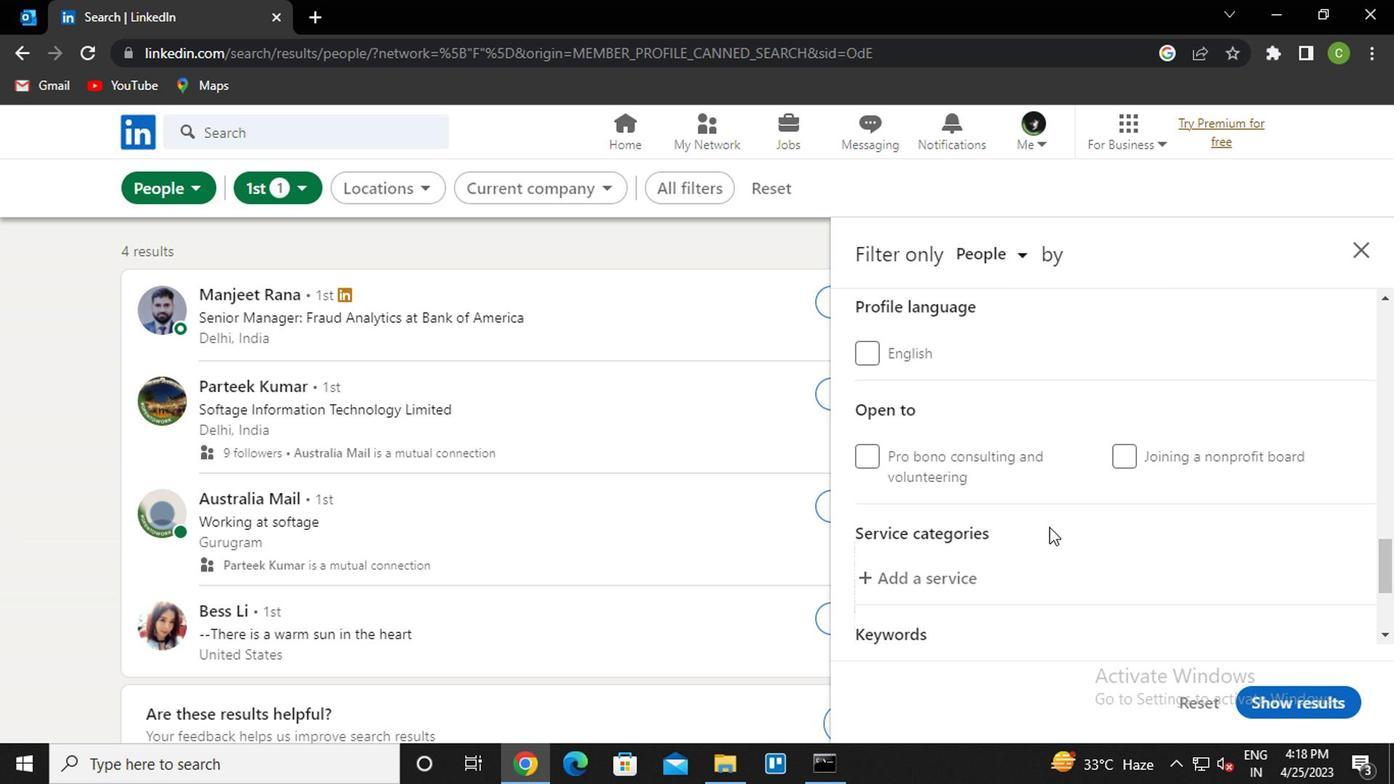 
Action: Mouse scrolled (1030, 556) with delta (0, 0)
Screenshot: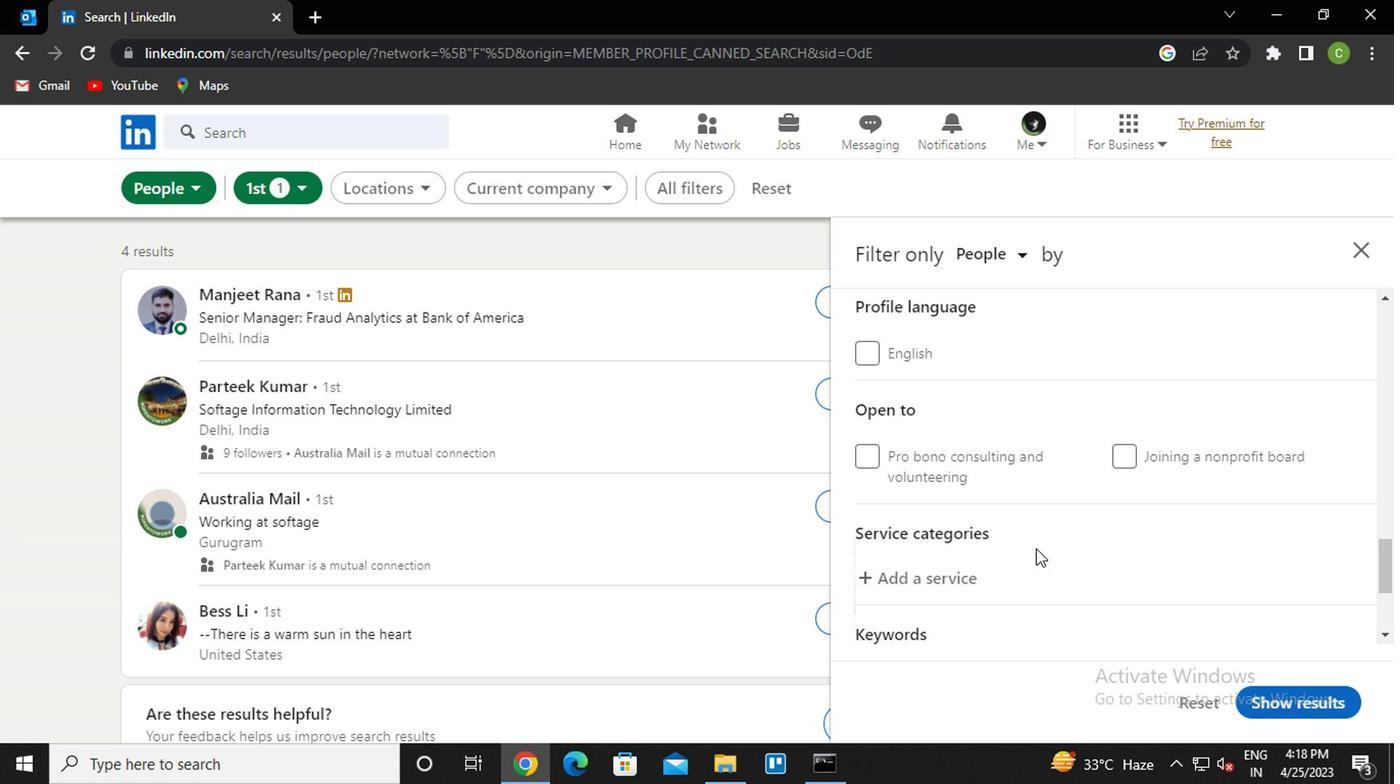 
Action: Mouse moved to (954, 477)
Screenshot: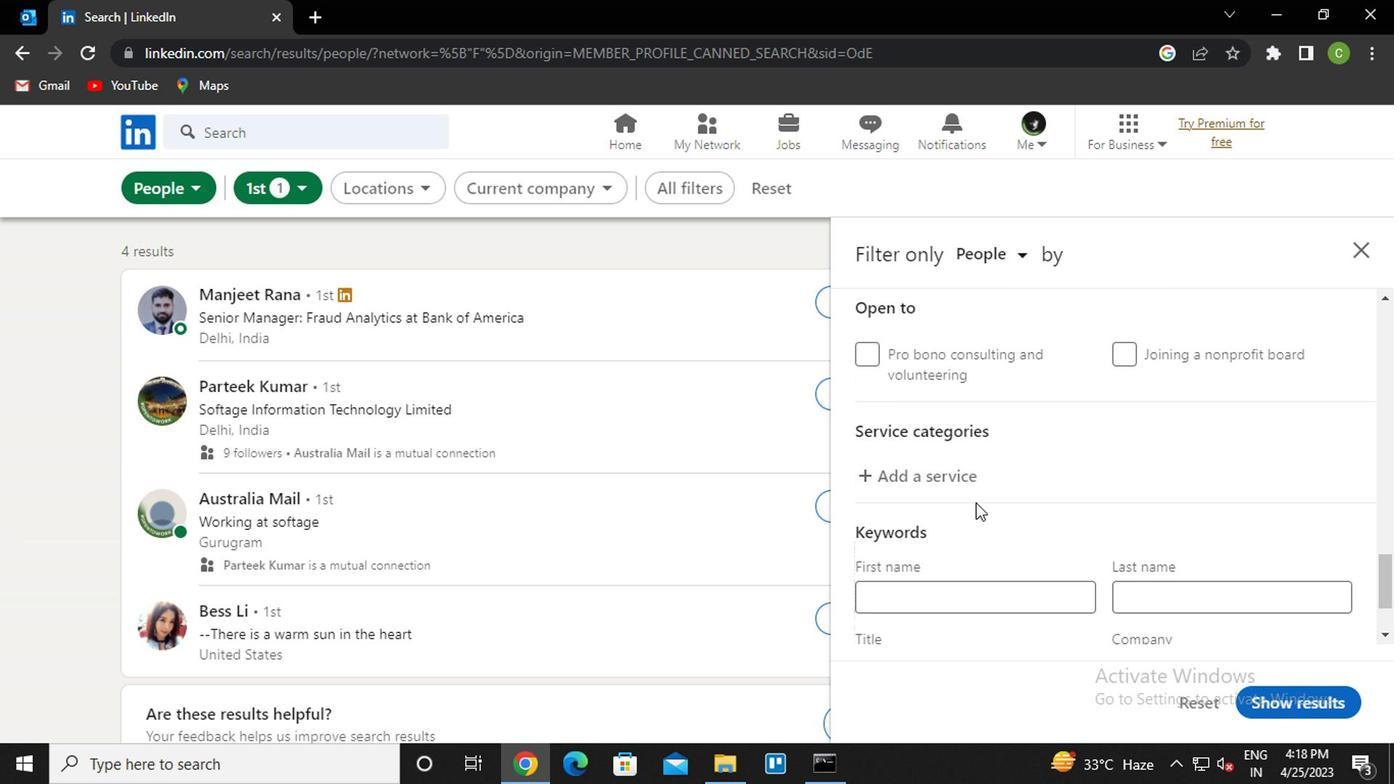 
Action: Mouse pressed left at (954, 477)
Screenshot: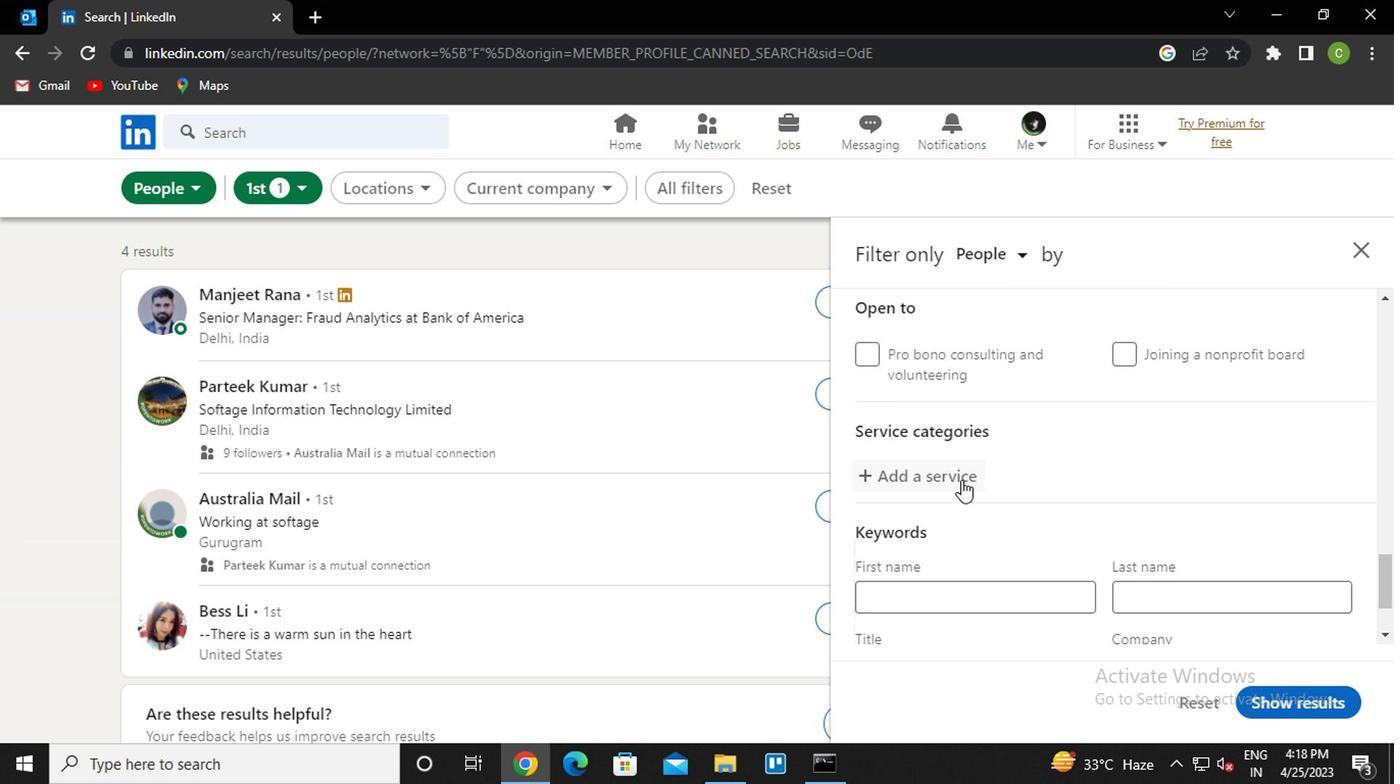 
Action: Key pressed <Key.caps_lock>v<Key.caps_lock>ideo<Key.space><Key.down><Key.down><Key.down><Key.down><Key.down><Key.down><Key.down><Key.down><Key.down><Key.down><Key.down><Key.down><Key.down><Key.down><Key.down><Key.enter>
Screenshot: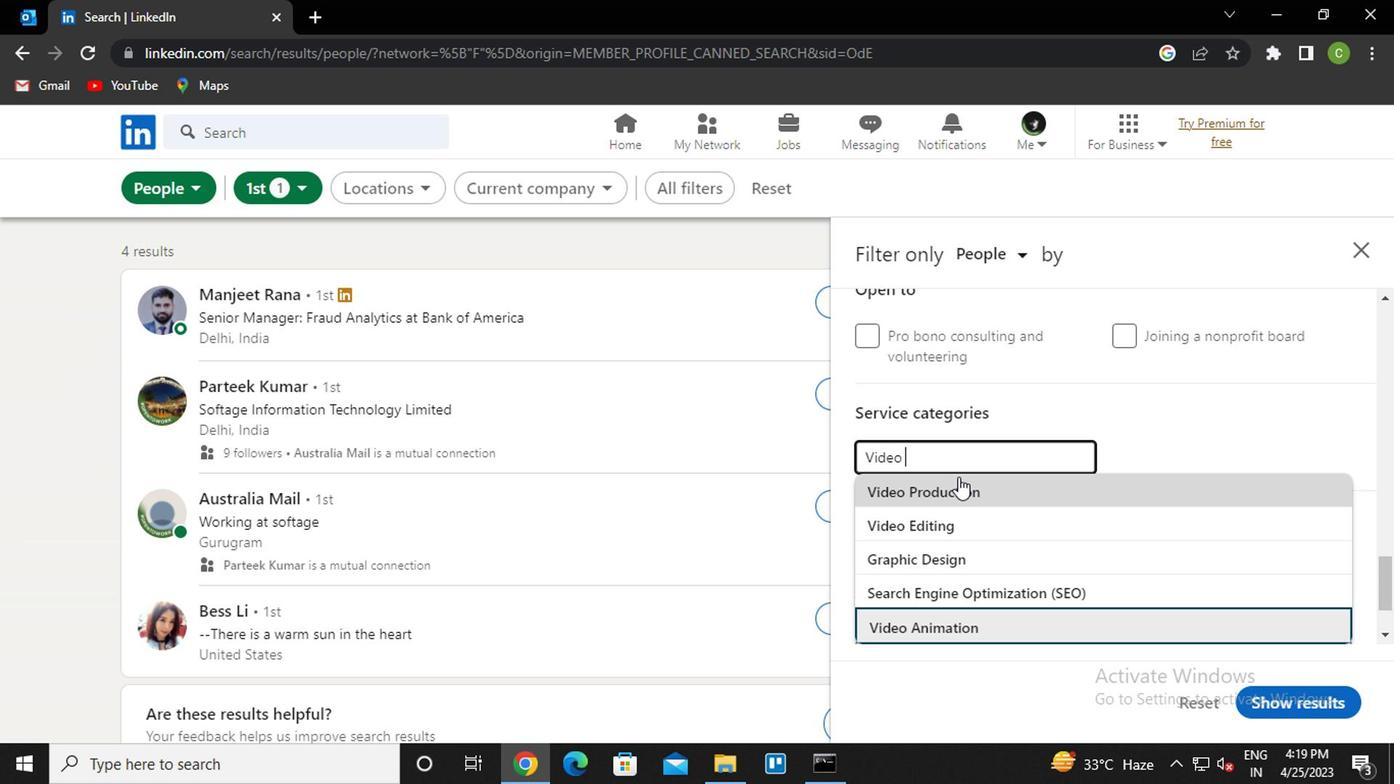 
Action: Mouse moved to (969, 465)
Screenshot: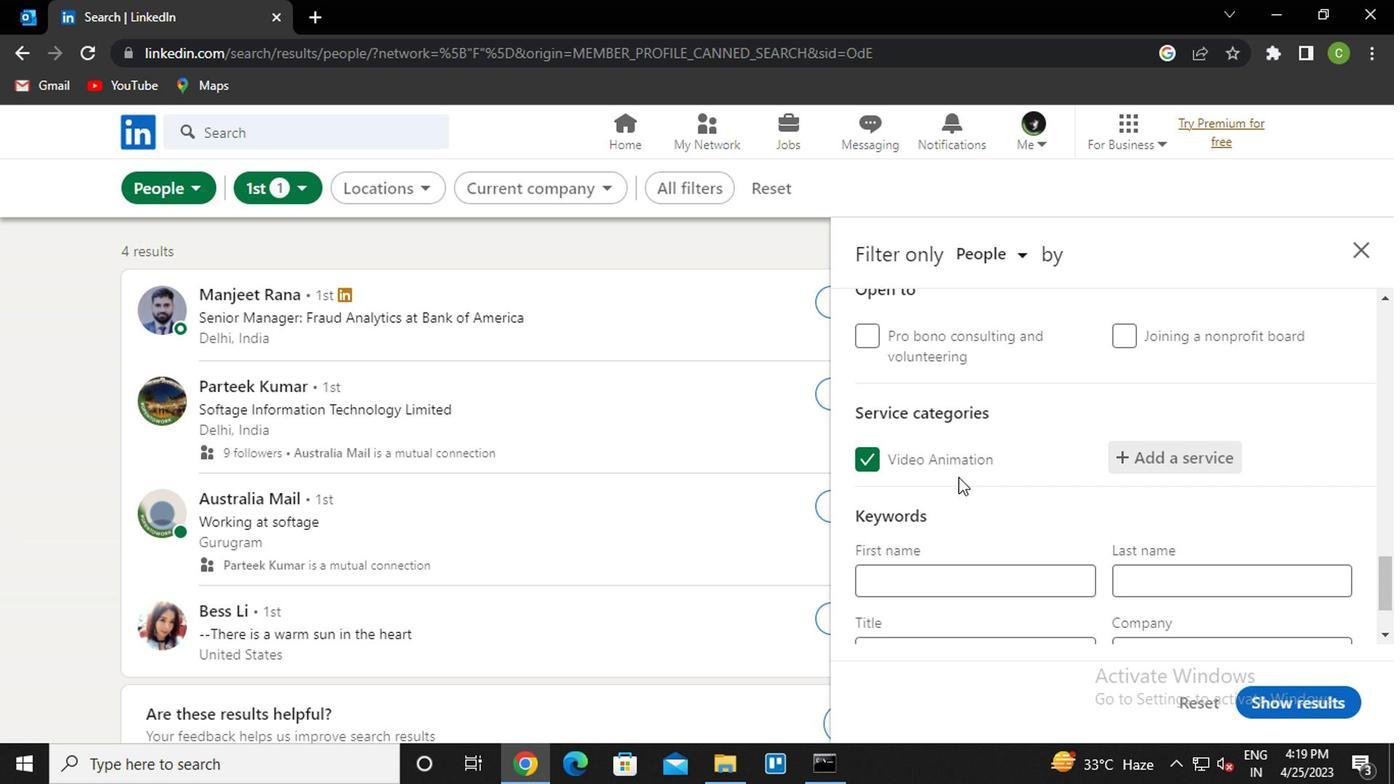
Action: Mouse scrolled (969, 464) with delta (0, -1)
Screenshot: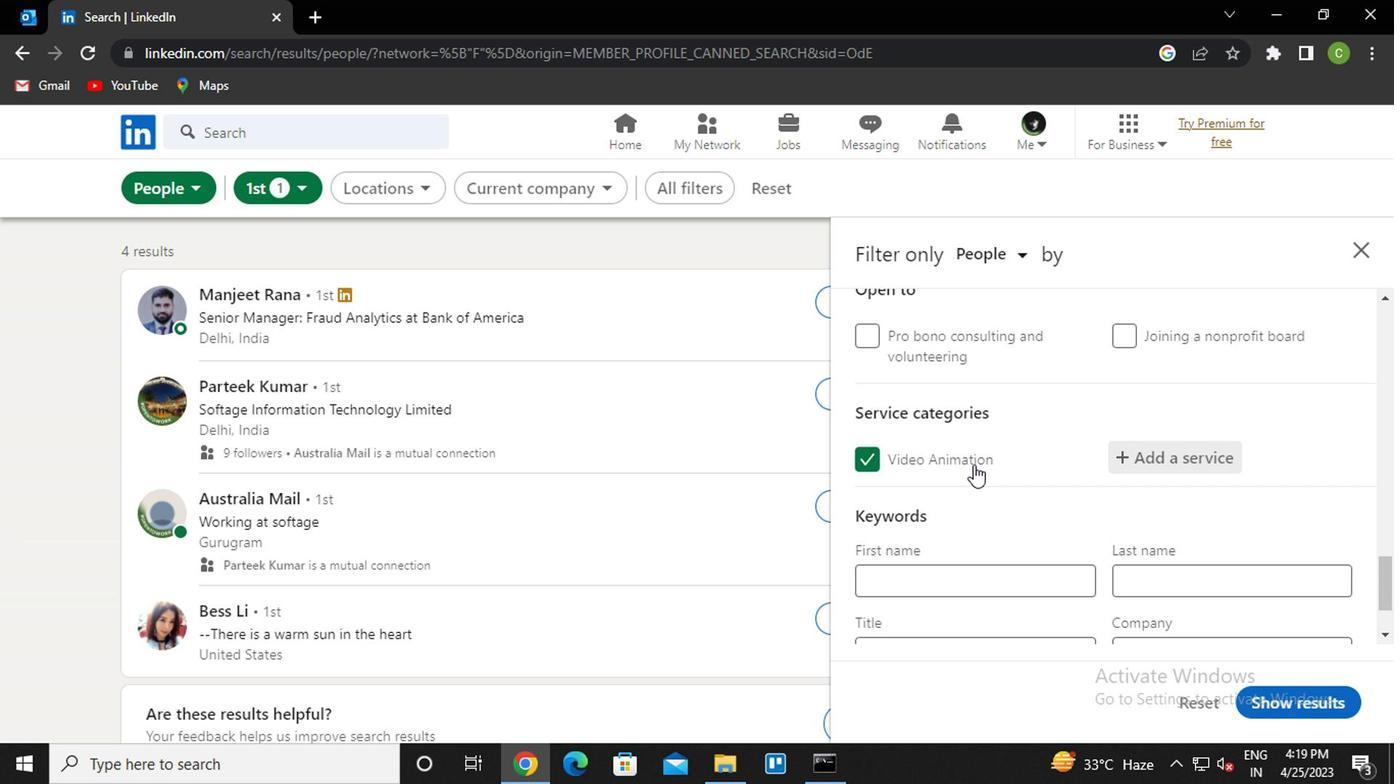 
Action: Mouse scrolled (969, 464) with delta (0, -1)
Screenshot: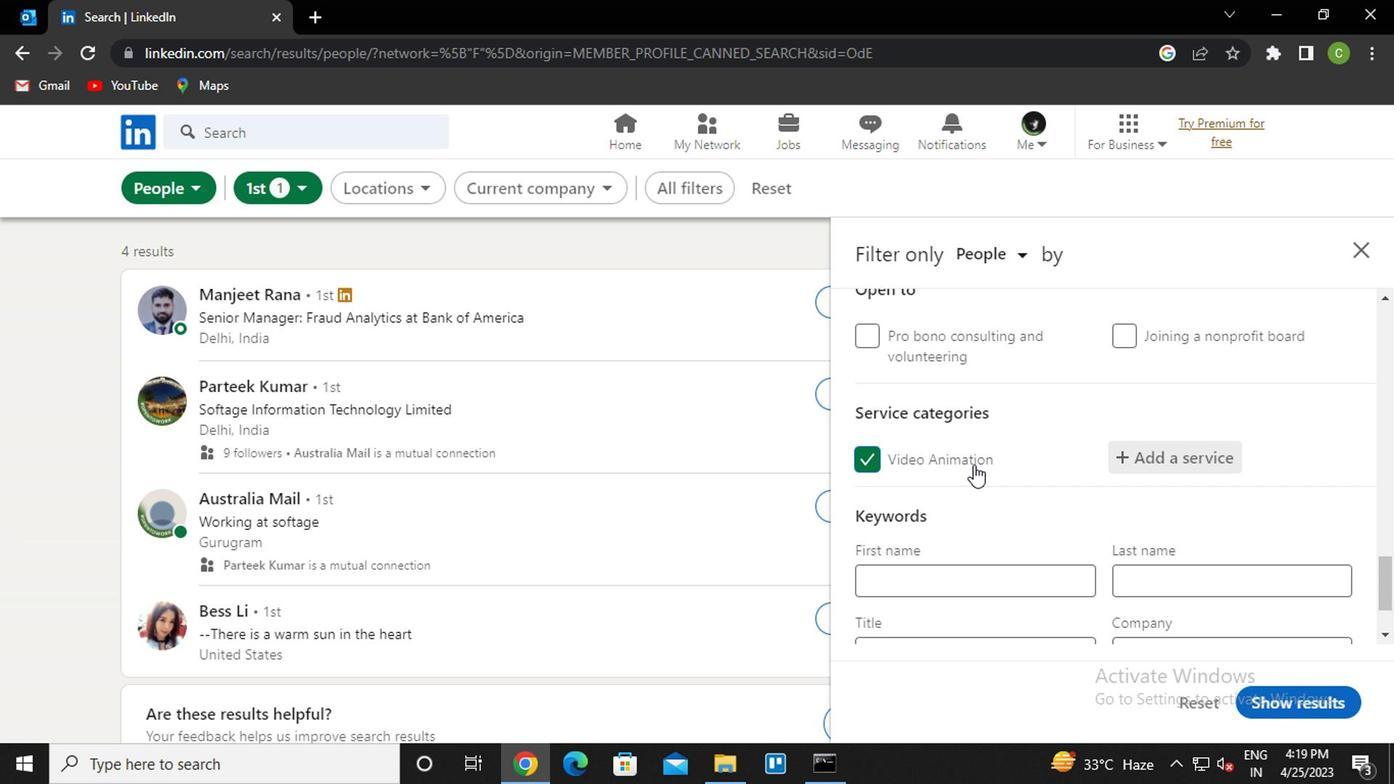 
Action: Mouse moved to (969, 542)
Screenshot: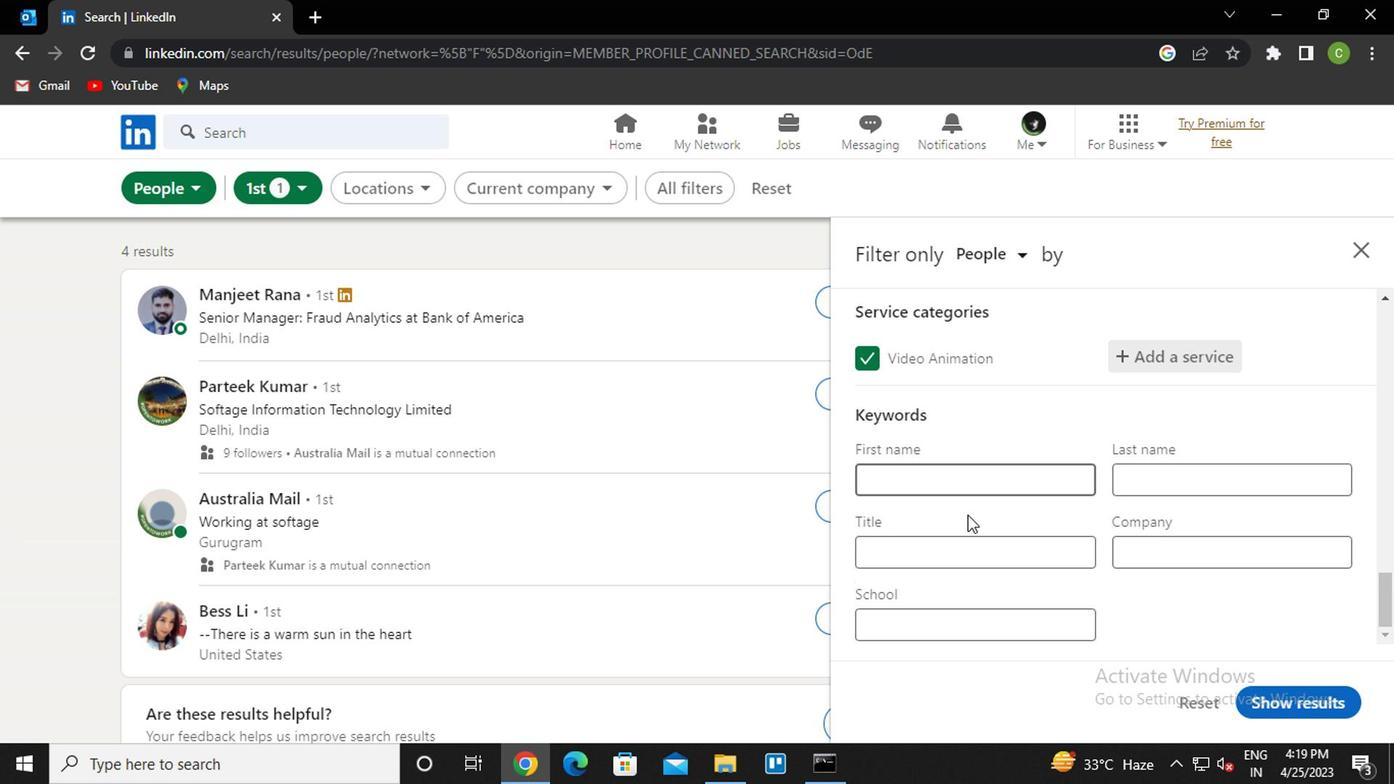 
Action: Mouse pressed left at (969, 542)
Screenshot: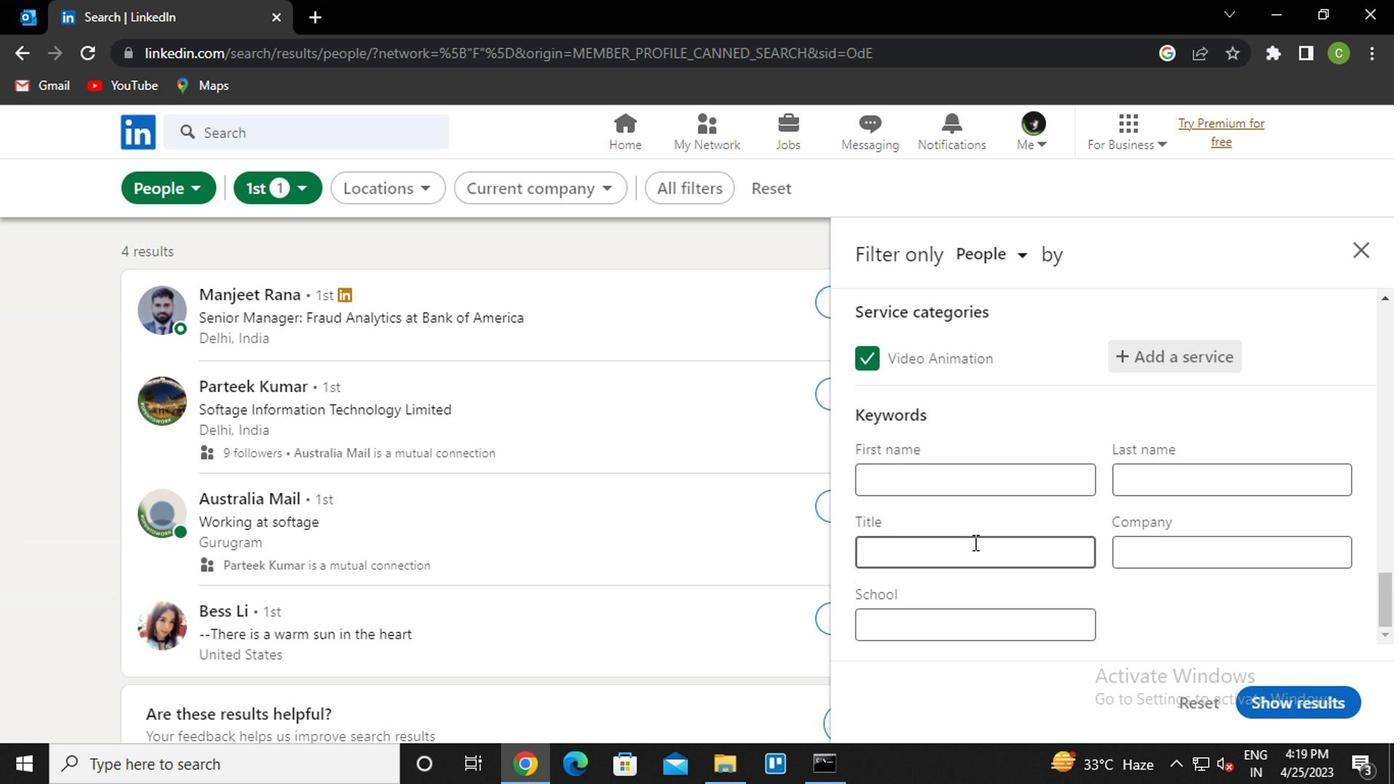 
Action: Key pressed <Key.caps_lock>m<Key.caps_lock>otion<Key.space><Key.caps_lock>p<Key.caps_lock>icture<Key.space><Key.caps_lock>d<Key.caps_lock>irector
Screenshot: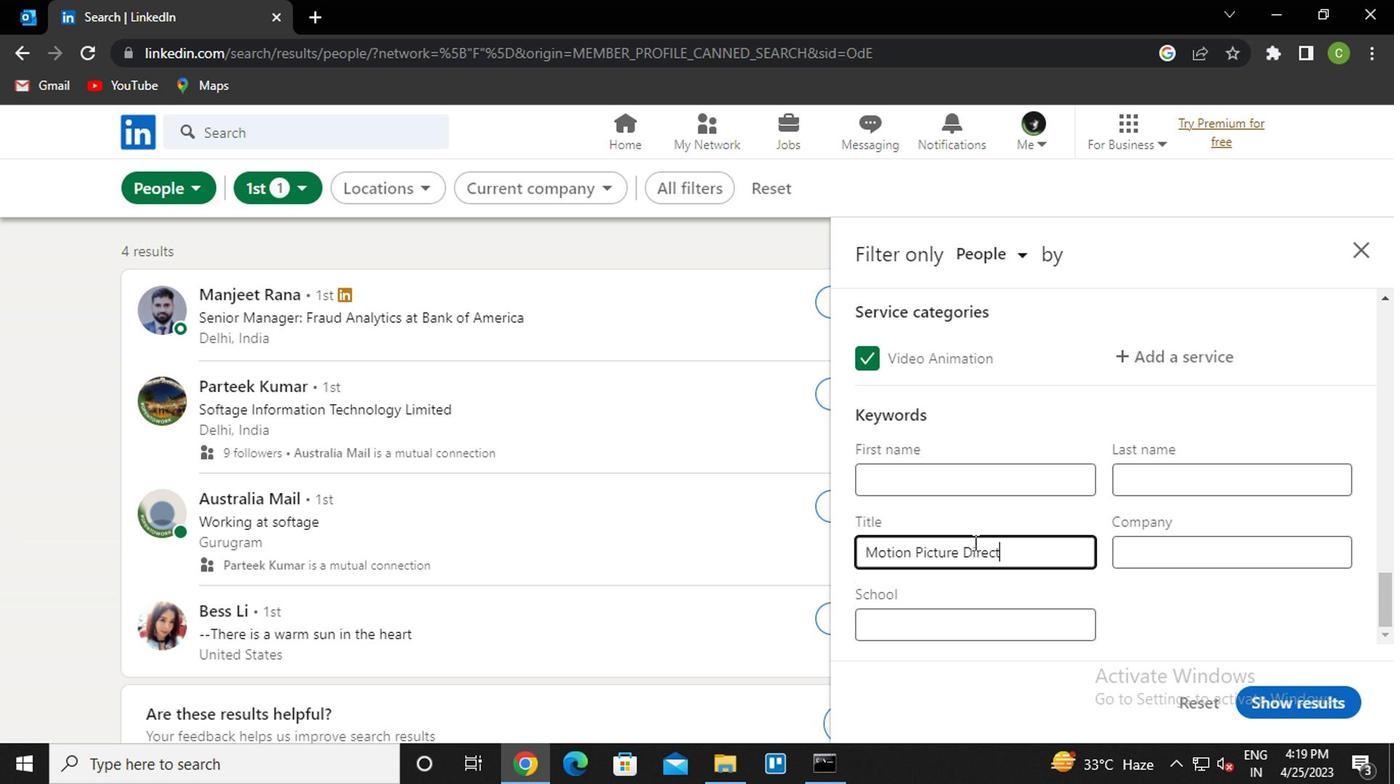 
Action: Mouse moved to (1294, 702)
Screenshot: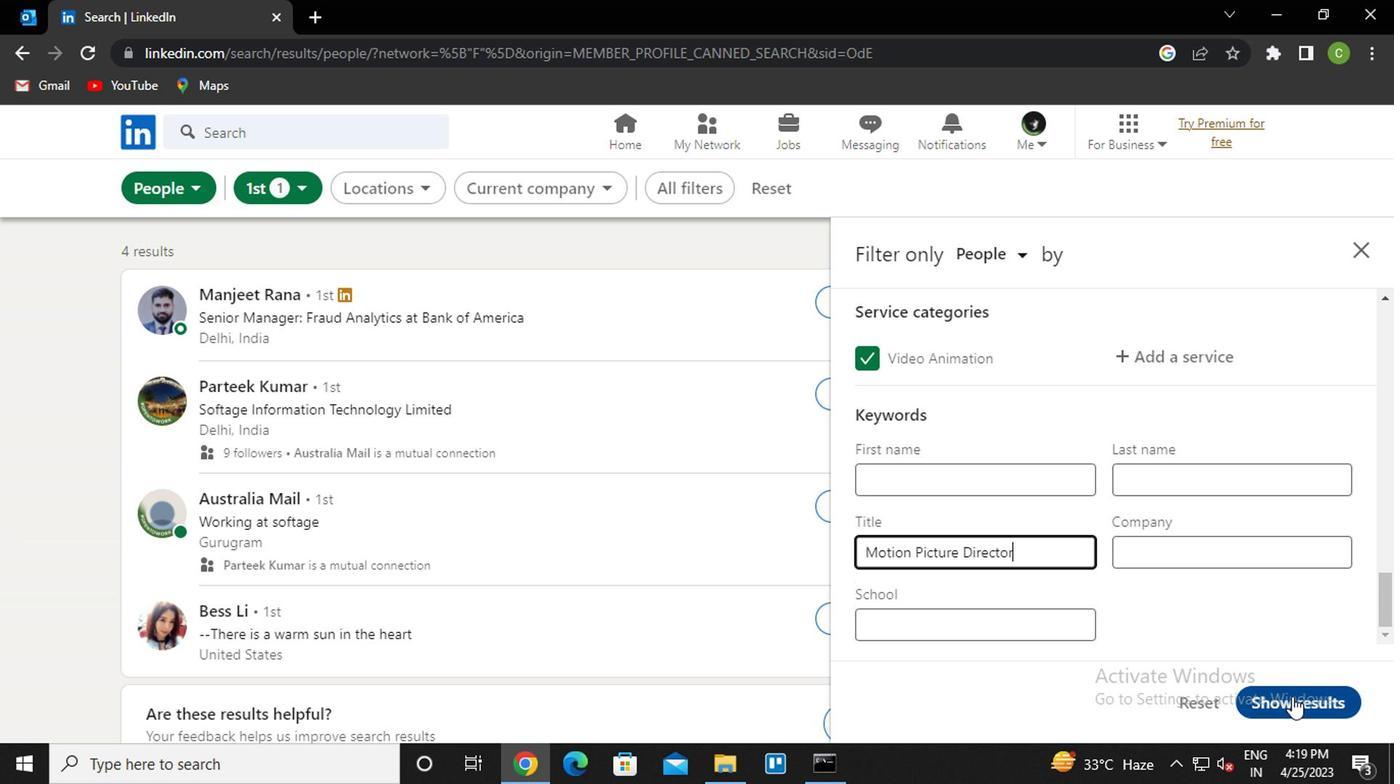 
Action: Mouse pressed left at (1294, 702)
Screenshot: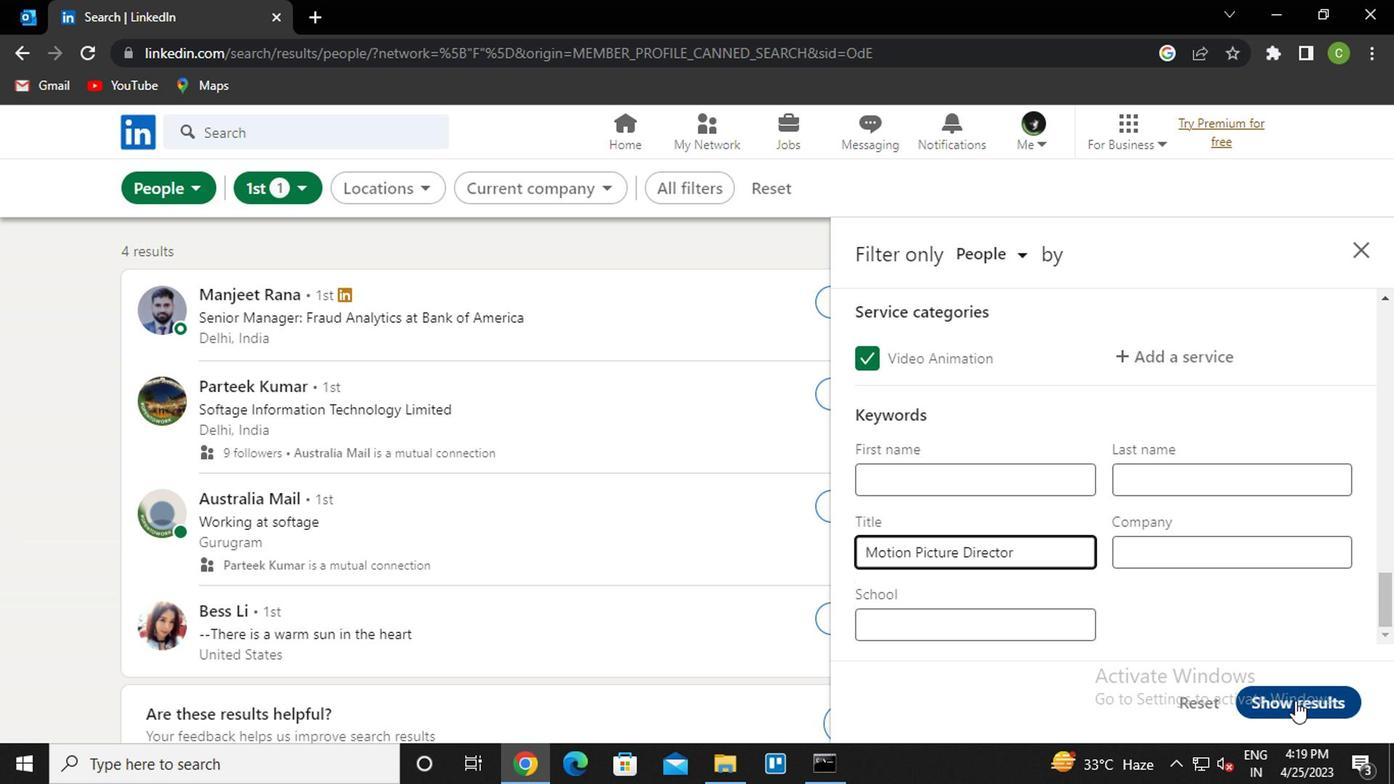 
Action: Mouse moved to (737, 677)
Screenshot: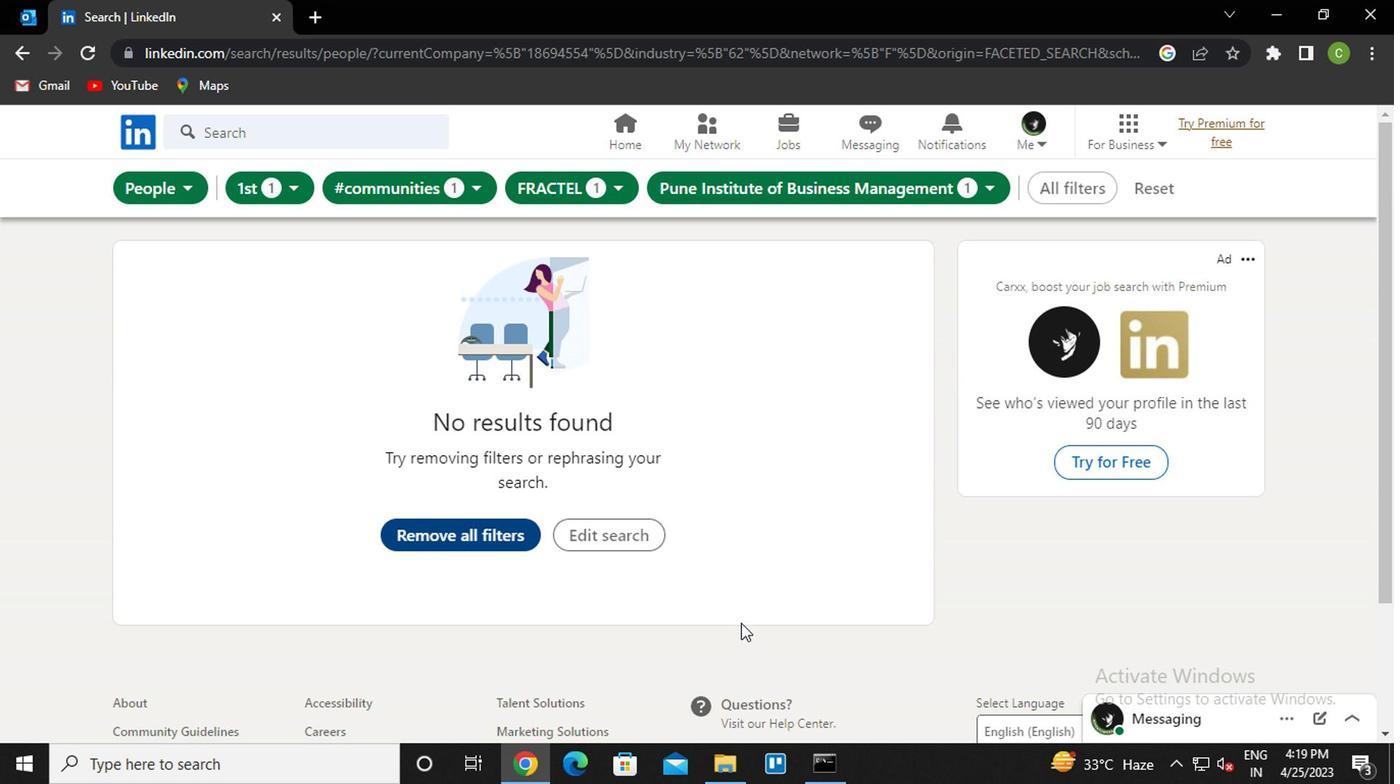 
